 Task: Look for space in Erandio, Spain from 22nd June, 2023 to 30th June, 2023 for 2 adults in price range Rs.7000 to Rs.15000. Place can be entire place with 1  bedroom having 1 bed and 1 bathroom. Property type can be house, flat, guest house, hotel. Amenities needed are: washing machine. Booking option can be shelf check-in. Required host language is English.
Action: Mouse moved to (386, 193)
Screenshot: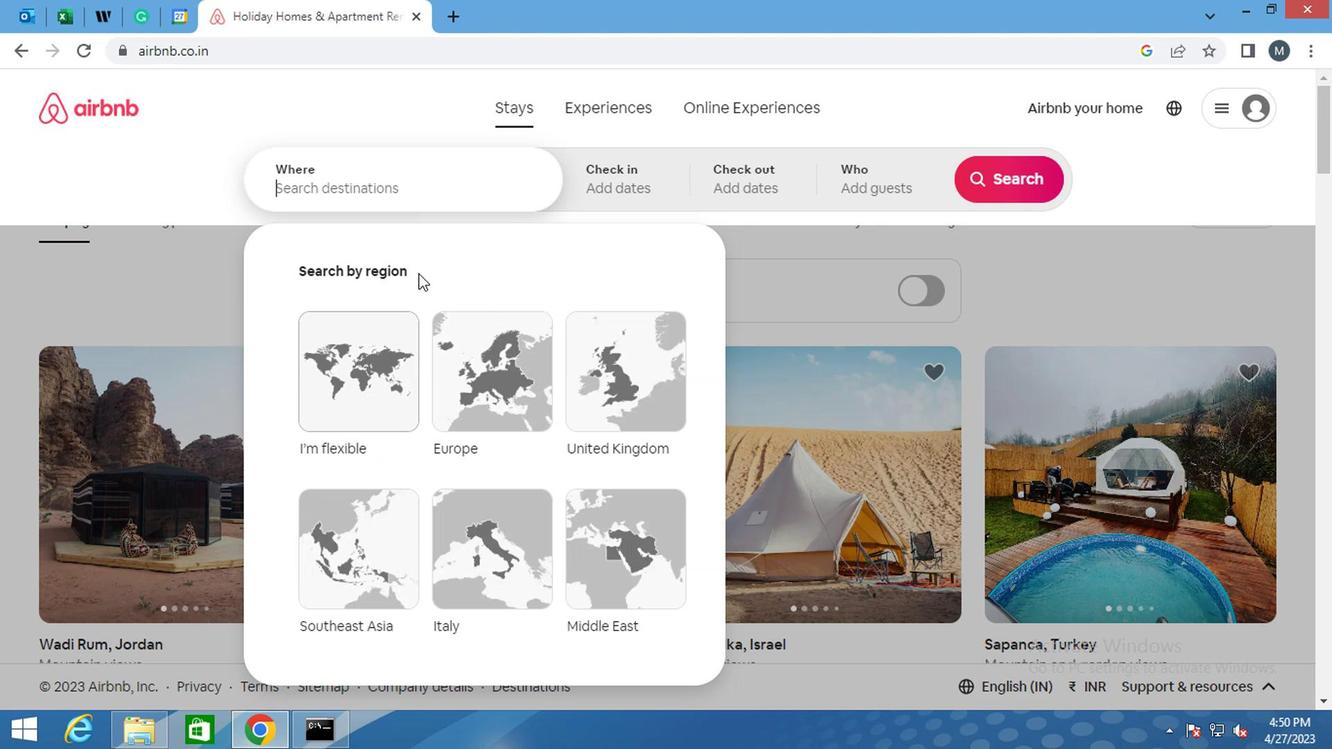
Action: Mouse pressed left at (386, 193)
Screenshot: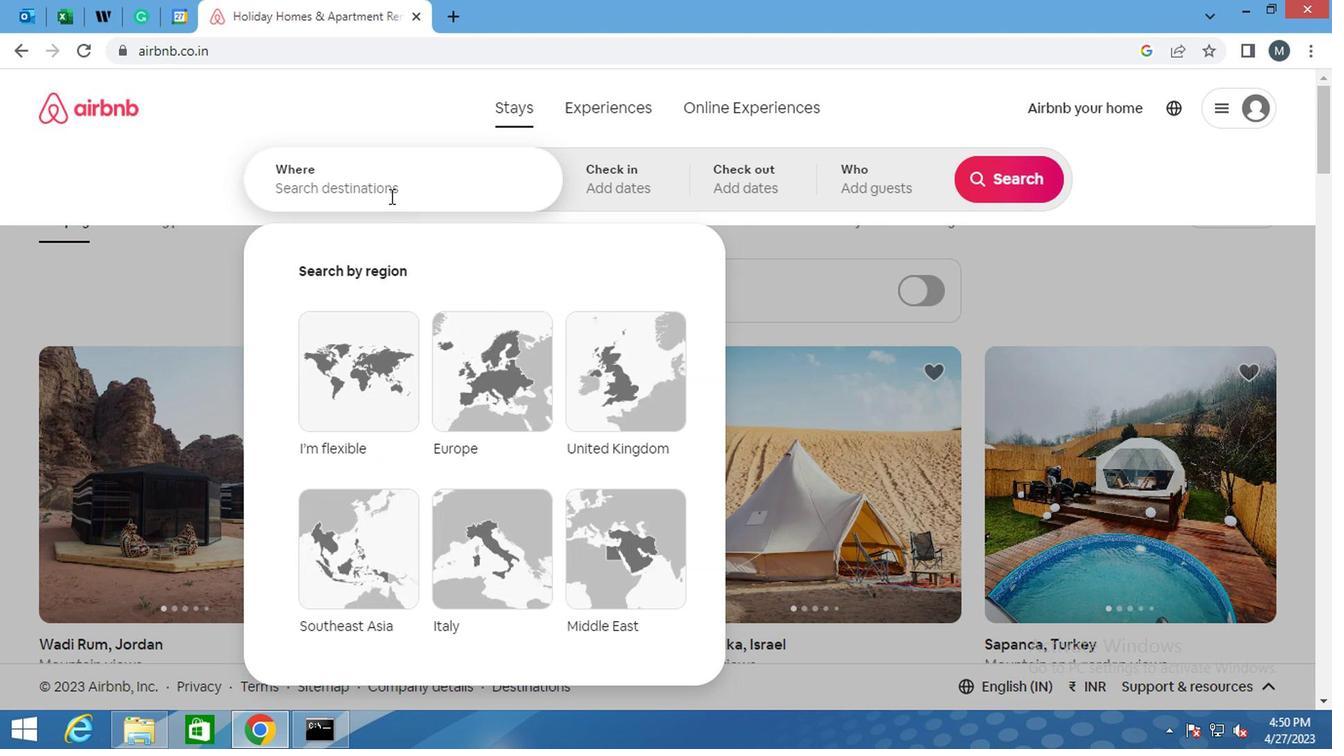 
Action: Key pressed <Key.shift>ERANDIO,<Key.shift>
Screenshot: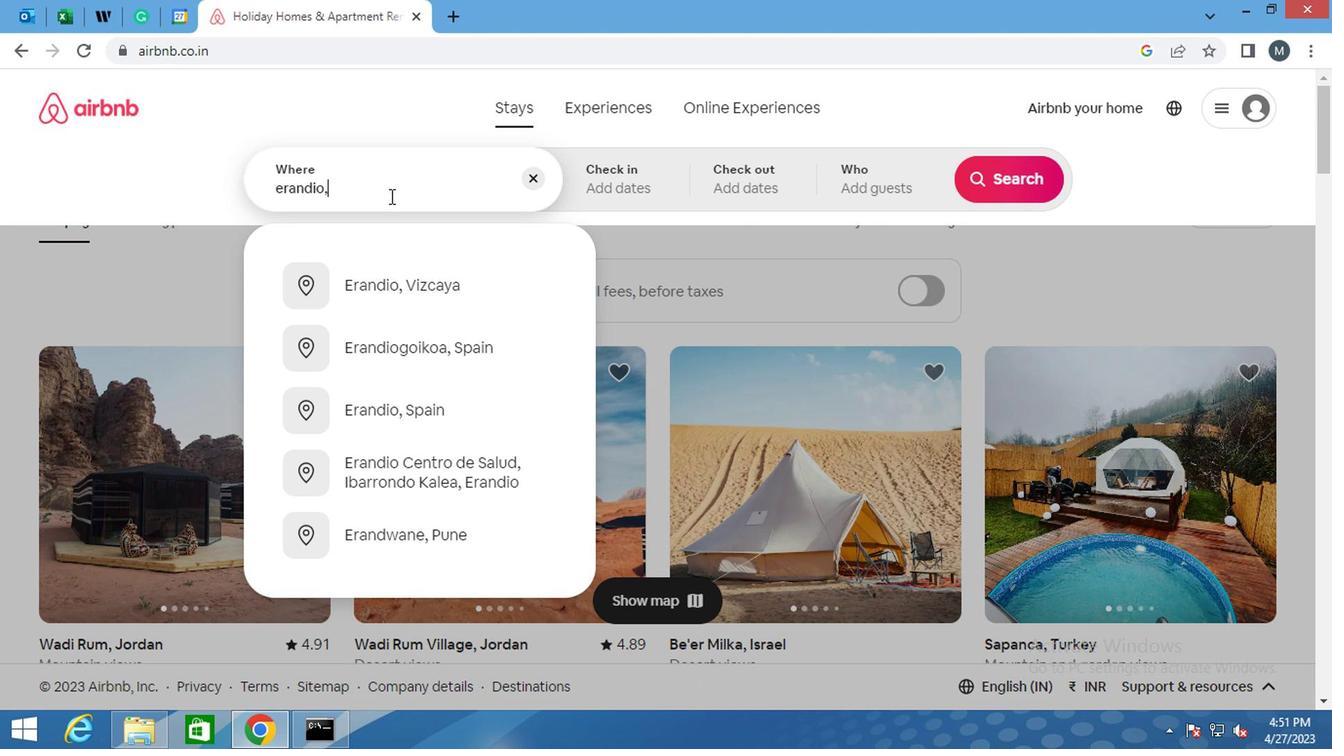 
Action: Mouse moved to (402, 424)
Screenshot: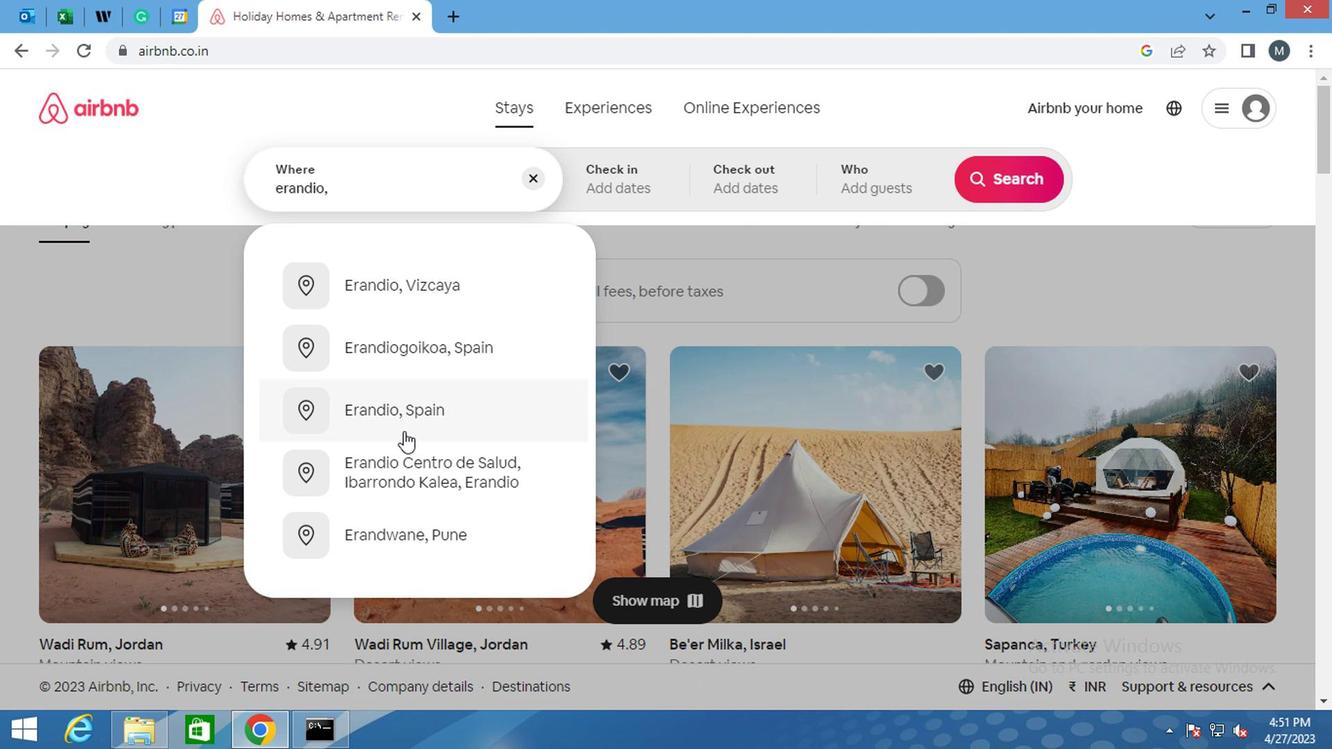 
Action: Mouse pressed left at (402, 424)
Screenshot: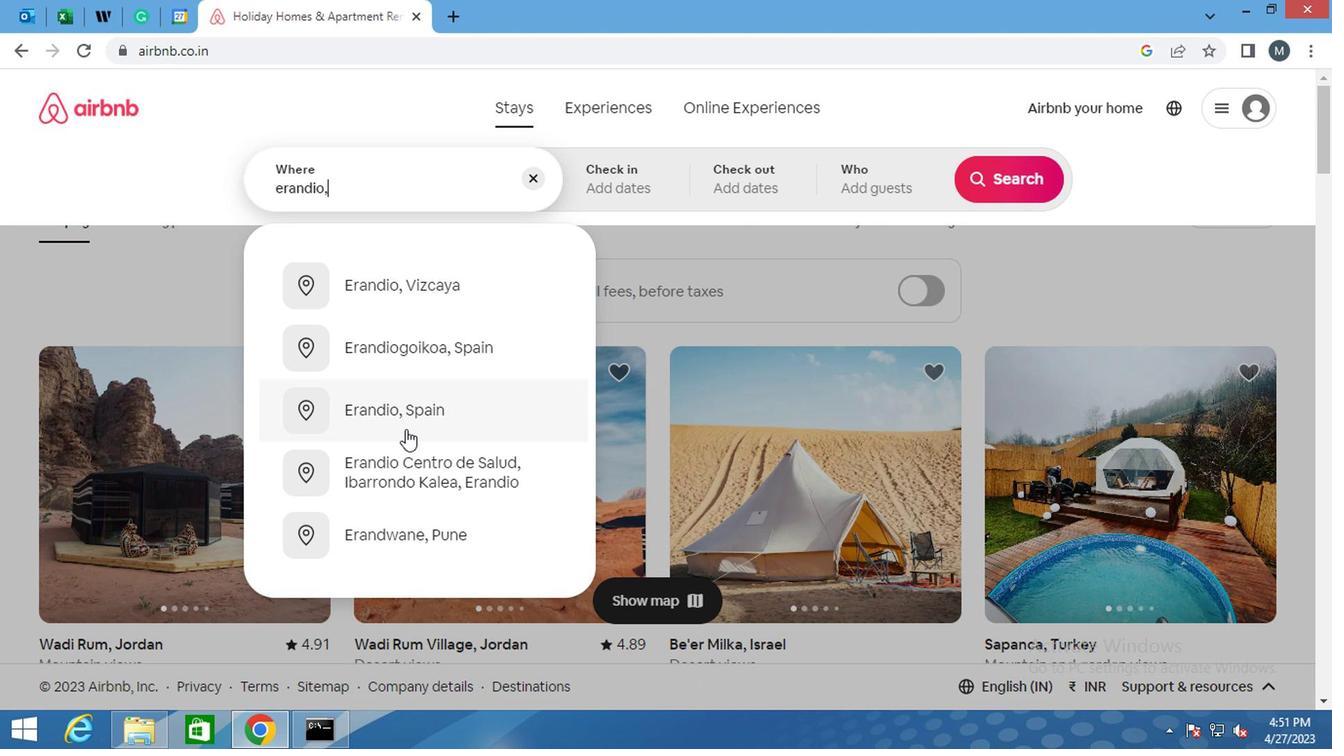 
Action: Mouse moved to (994, 328)
Screenshot: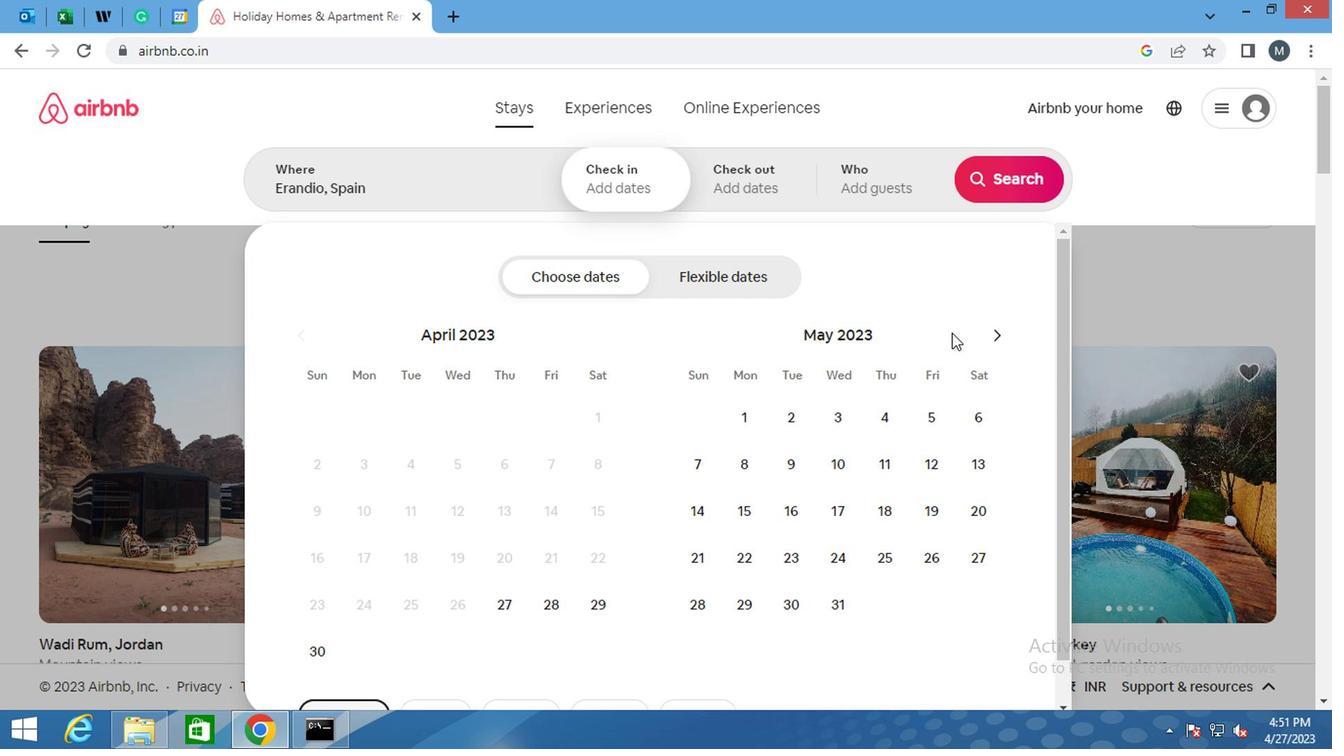 
Action: Mouse pressed left at (994, 328)
Screenshot: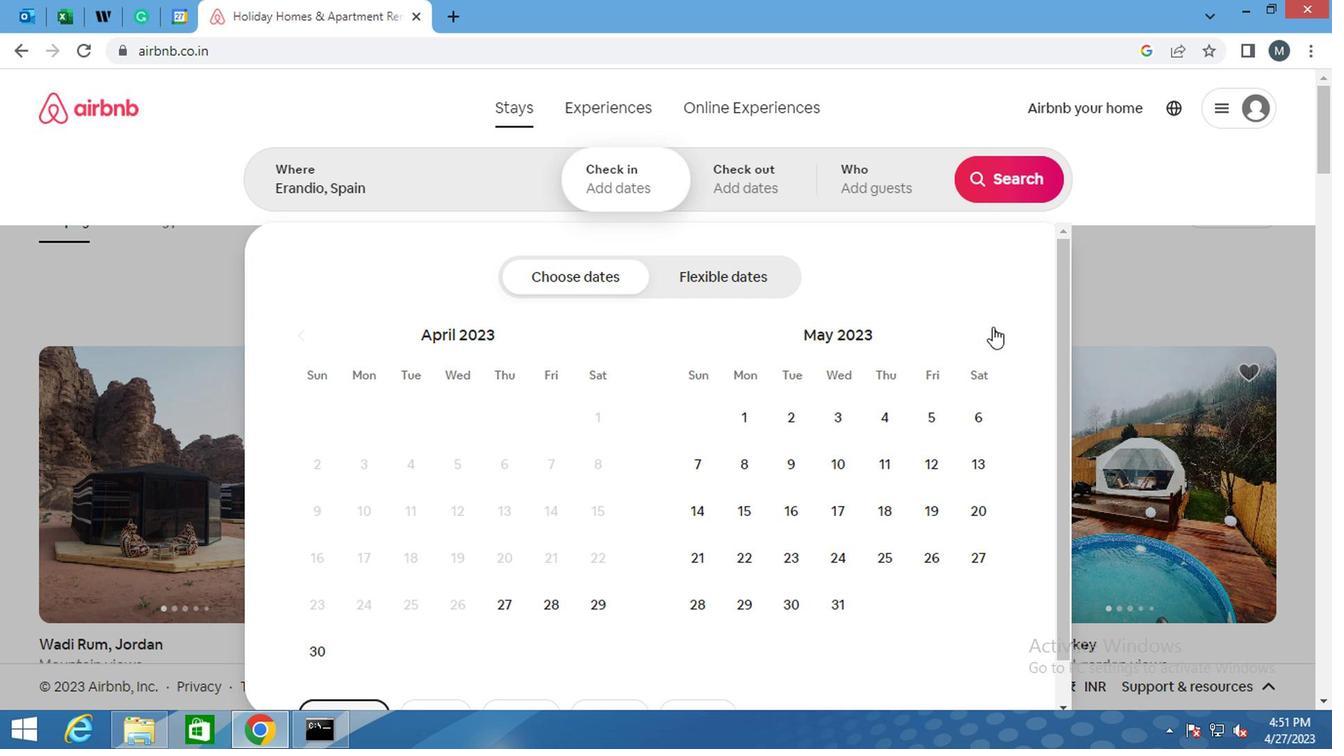 
Action: Mouse moved to (994, 328)
Screenshot: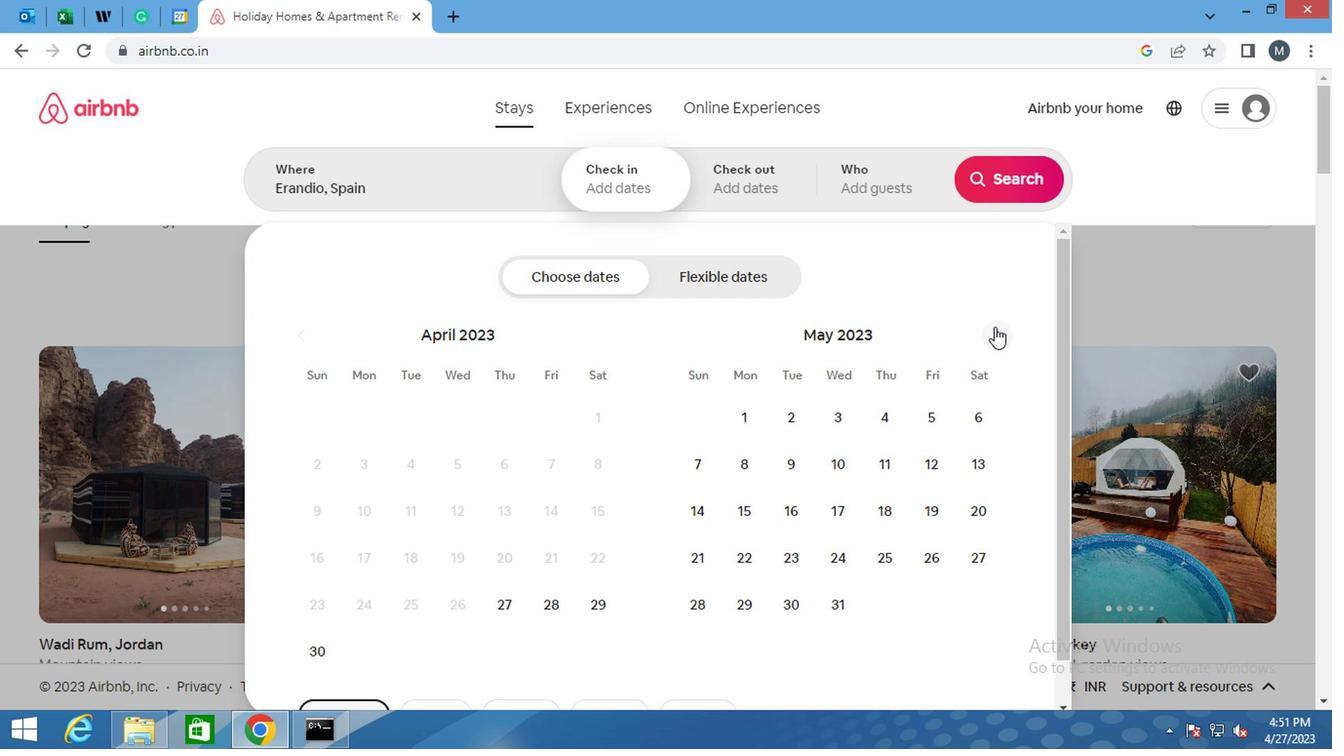 
Action: Mouse pressed left at (994, 328)
Screenshot: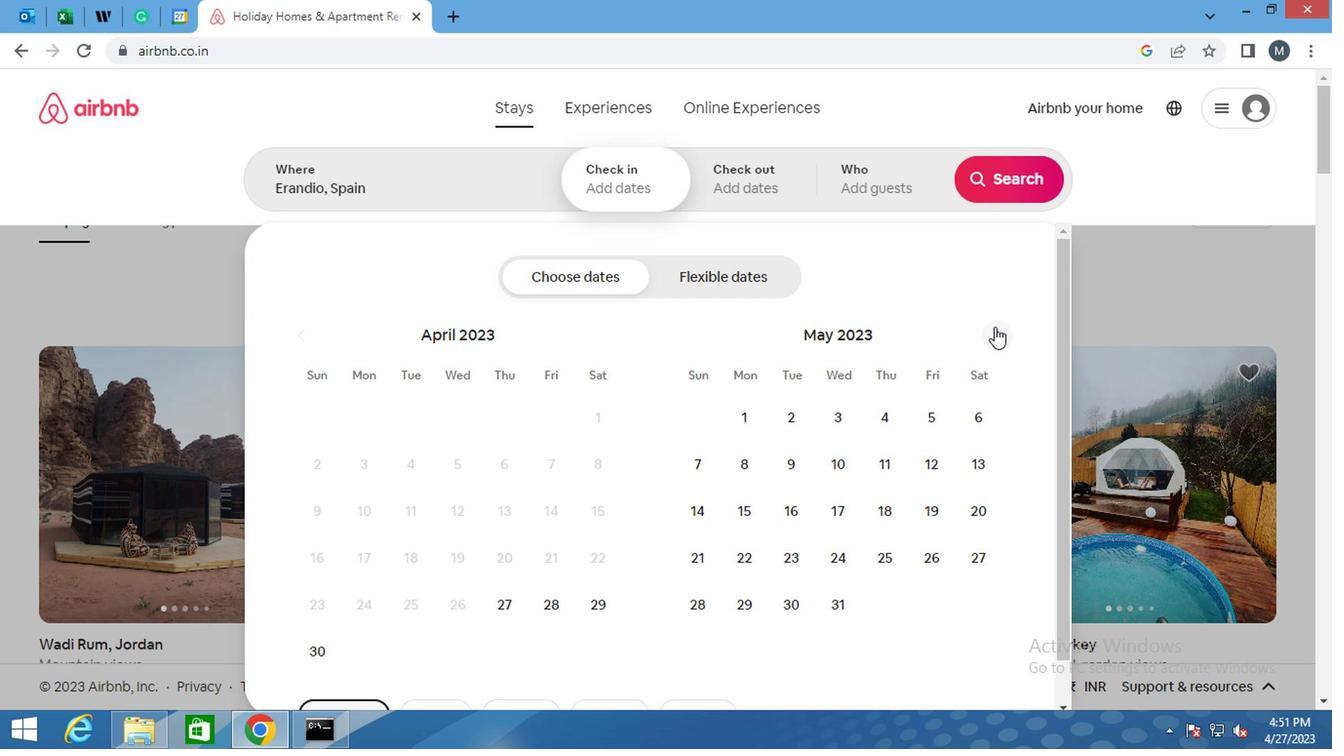 
Action: Mouse pressed left at (994, 328)
Screenshot: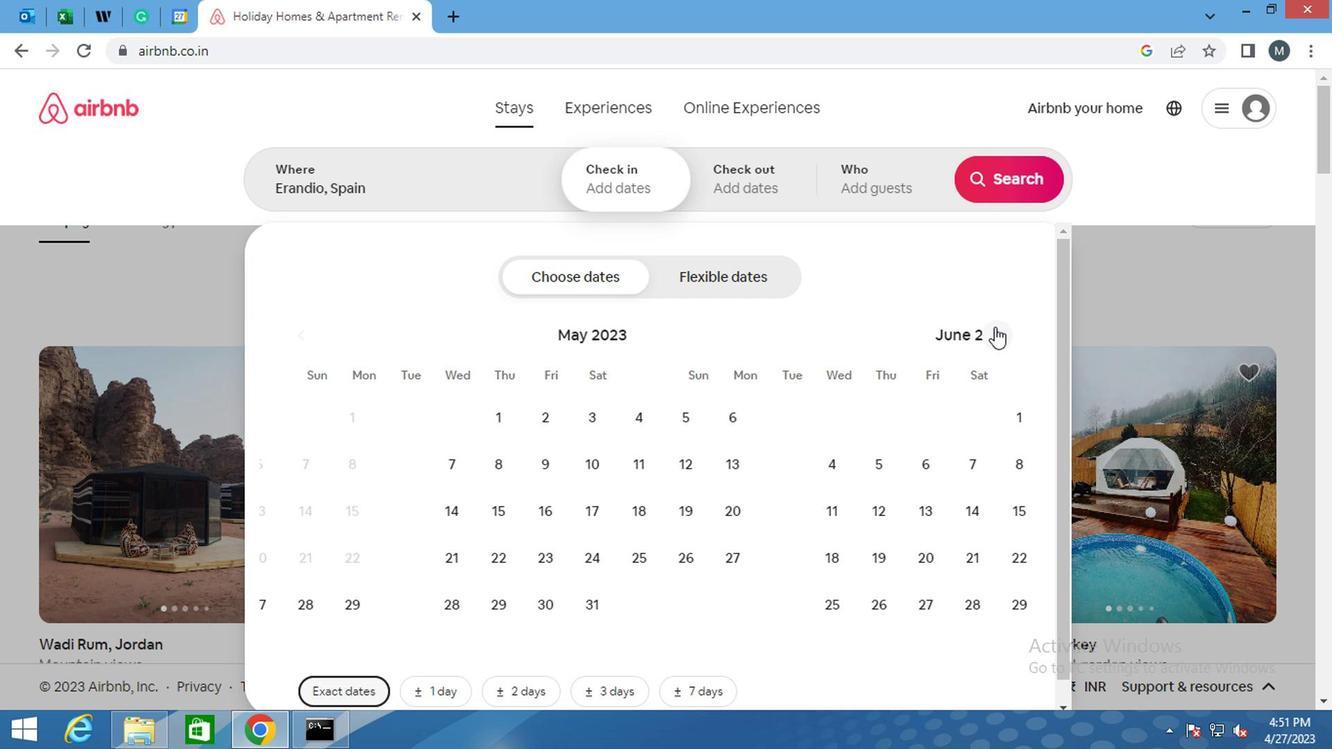 
Action: Mouse moved to (494, 573)
Screenshot: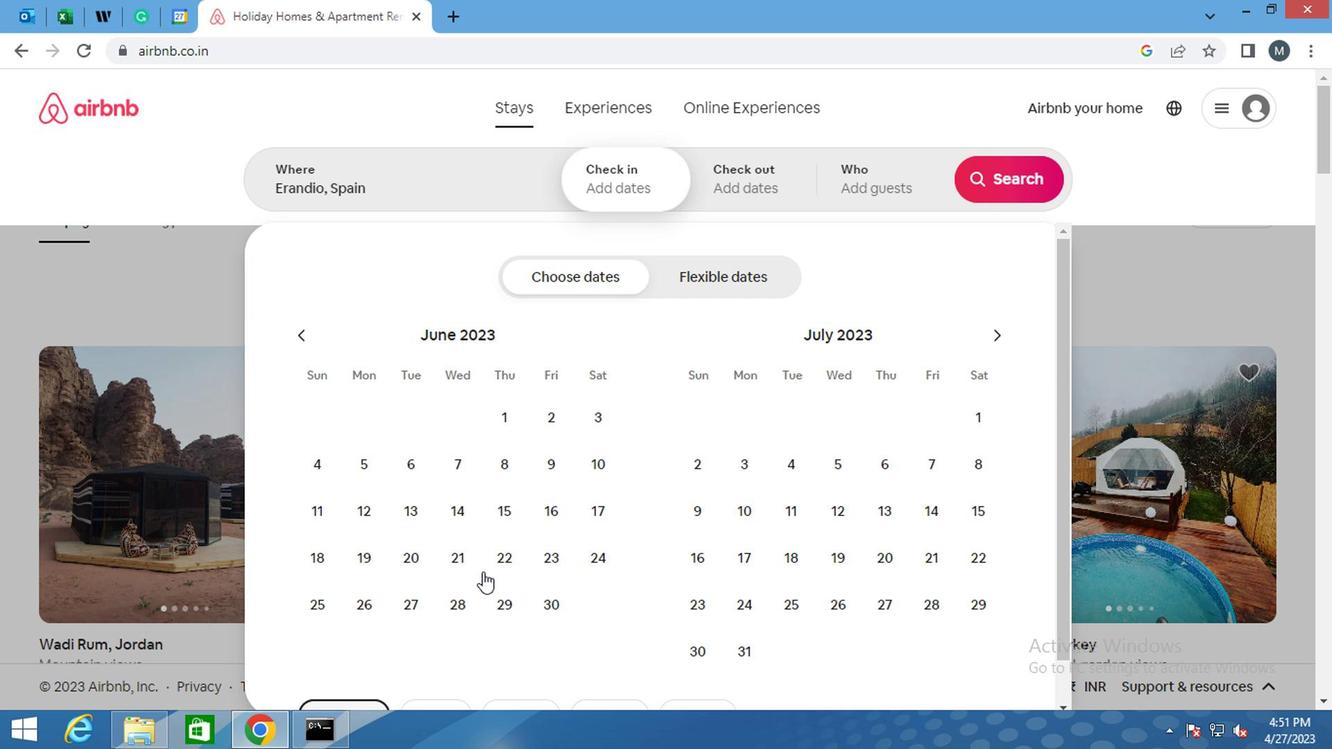 
Action: Mouse pressed left at (494, 573)
Screenshot: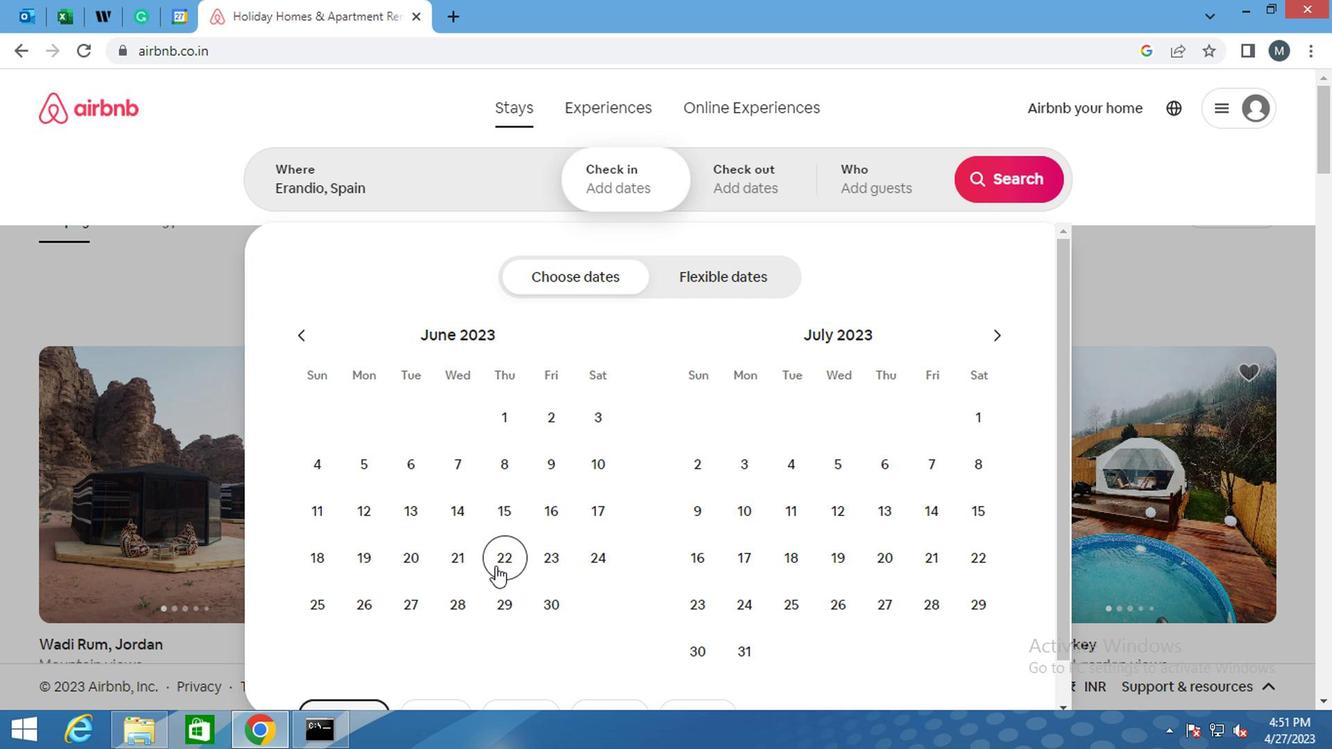 
Action: Mouse moved to (543, 615)
Screenshot: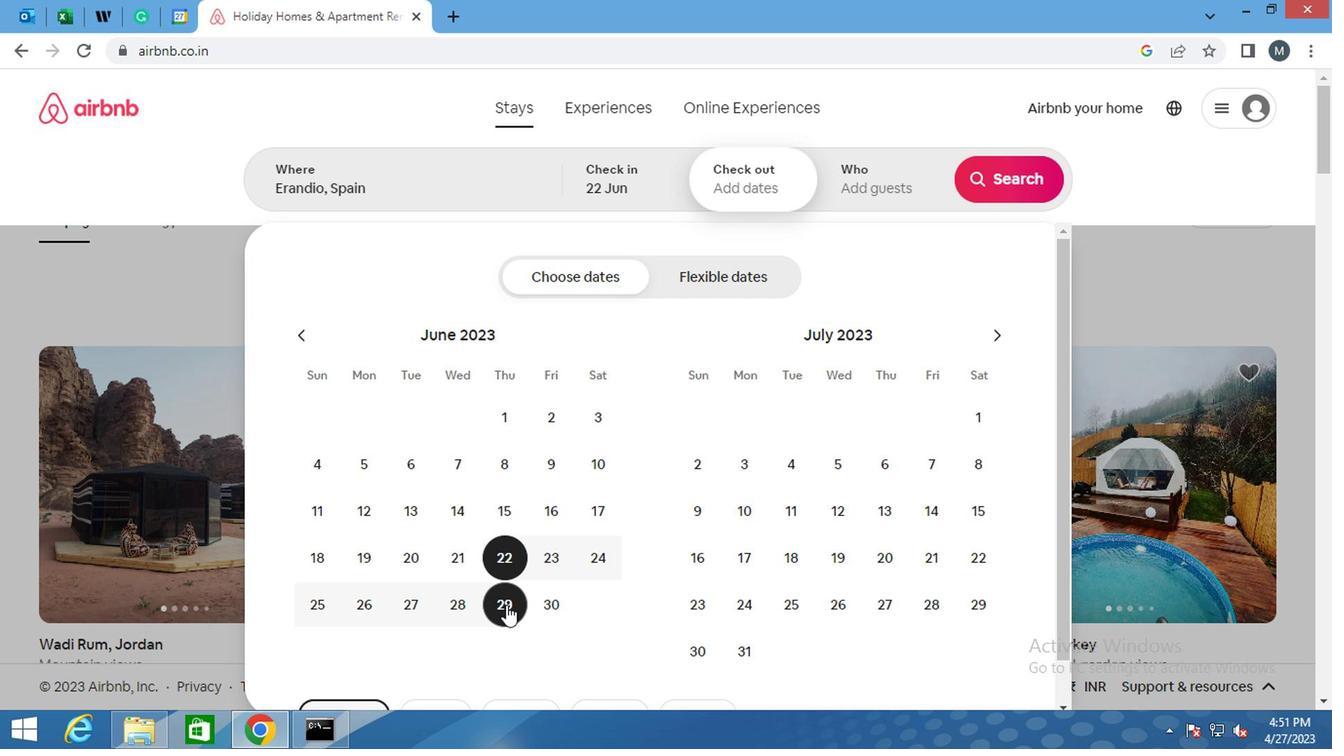 
Action: Mouse pressed left at (543, 615)
Screenshot: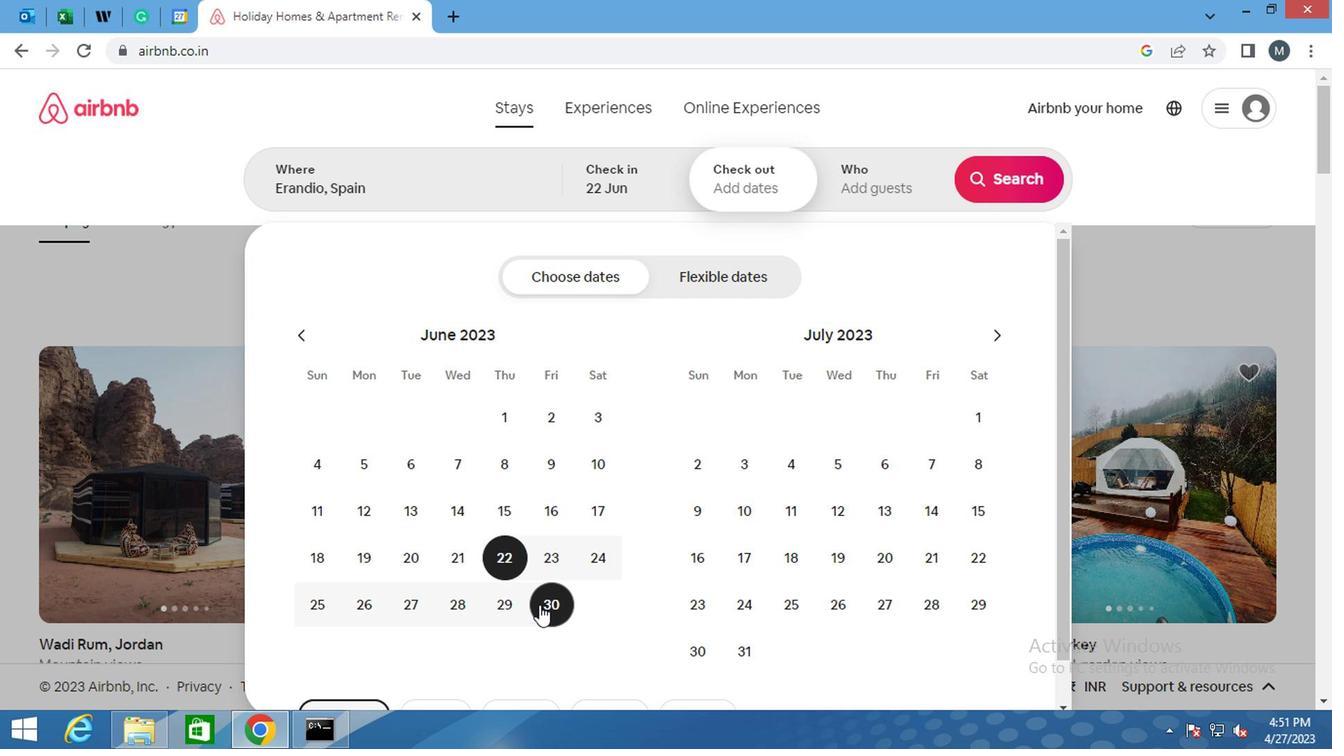 
Action: Mouse moved to (865, 192)
Screenshot: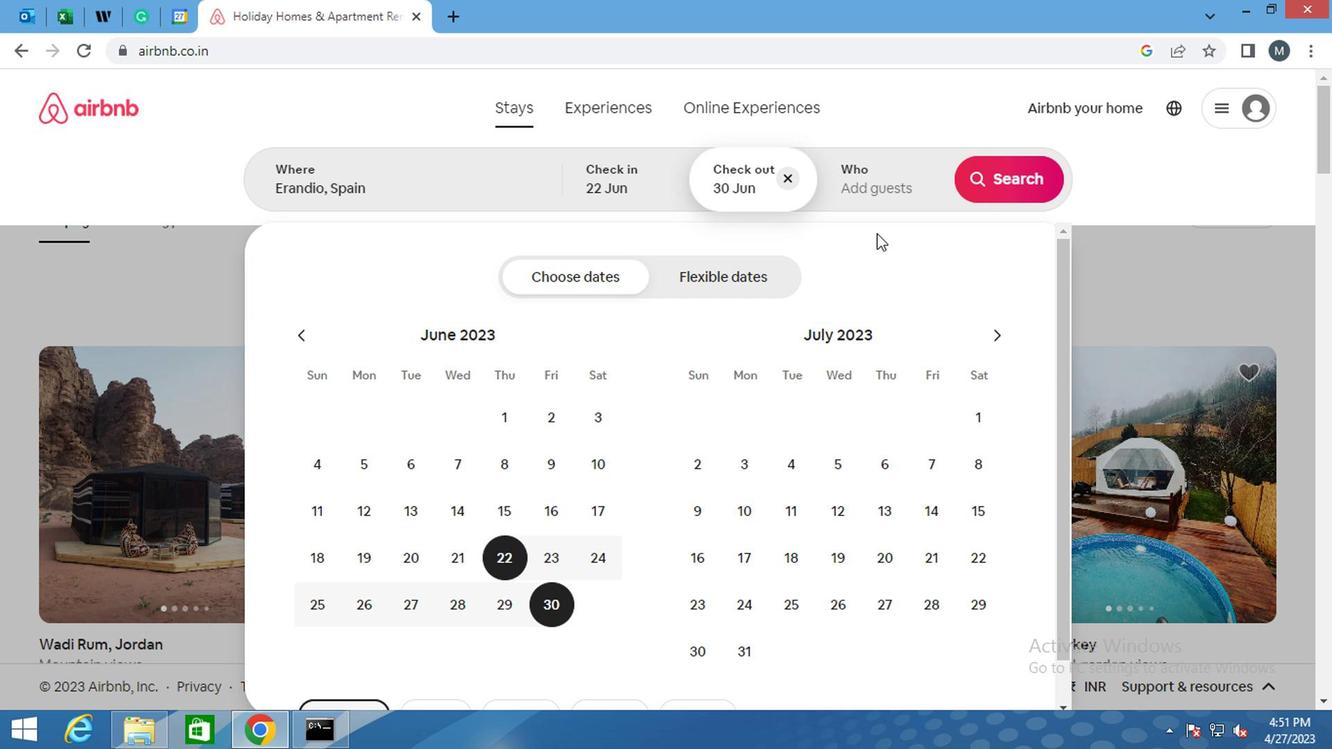 
Action: Mouse pressed left at (865, 192)
Screenshot: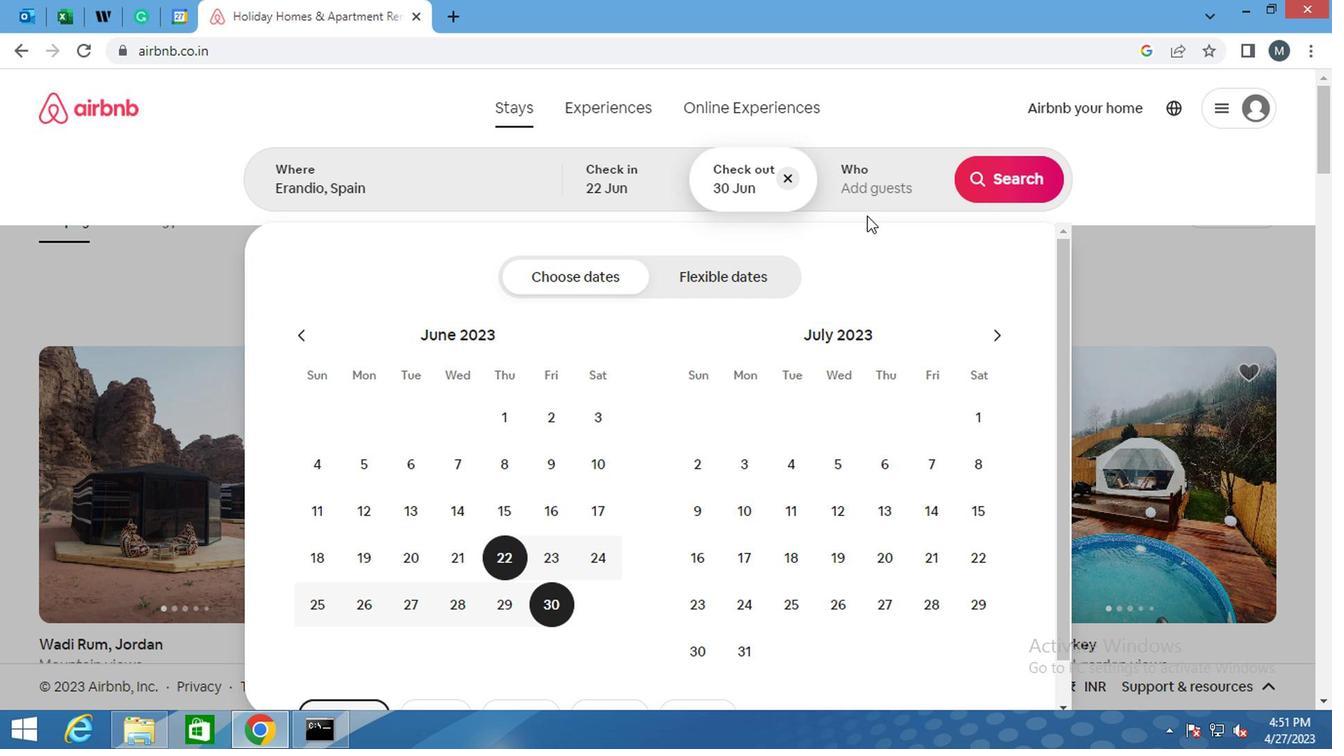 
Action: Mouse moved to (1001, 280)
Screenshot: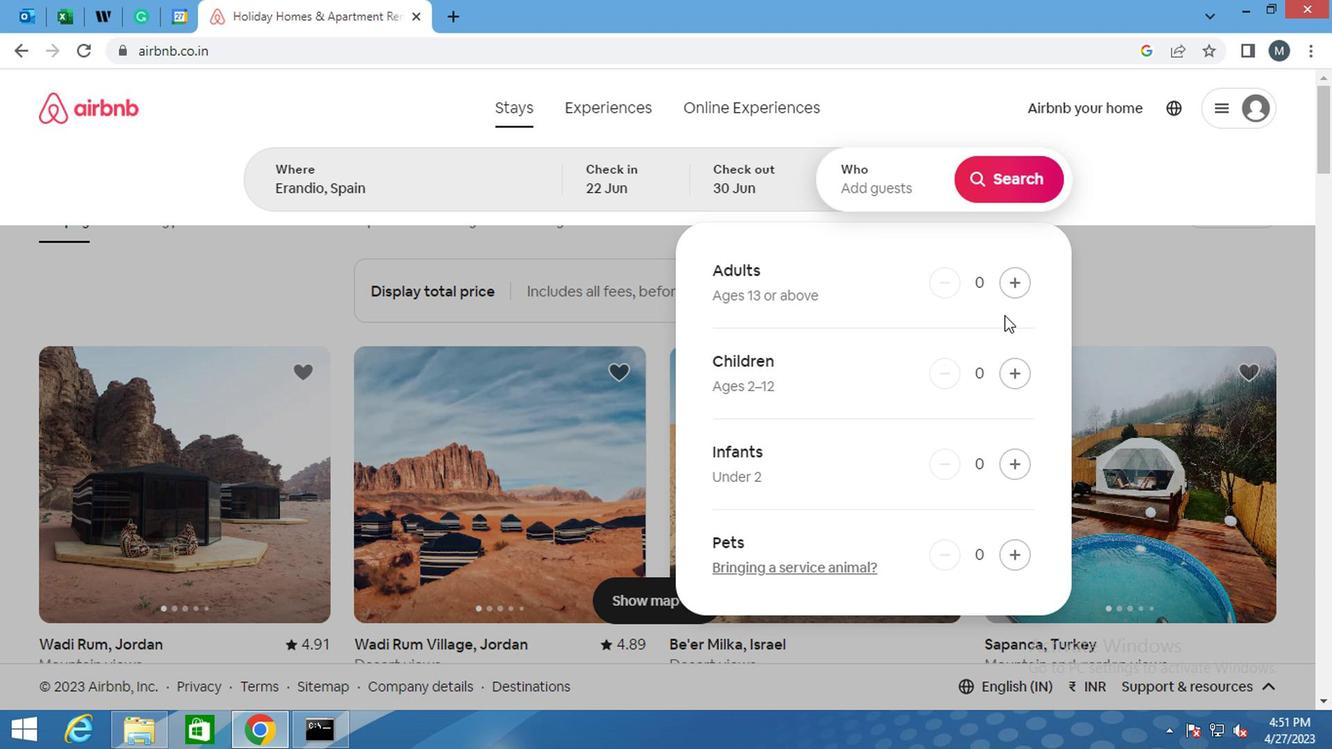 
Action: Mouse pressed left at (1001, 280)
Screenshot: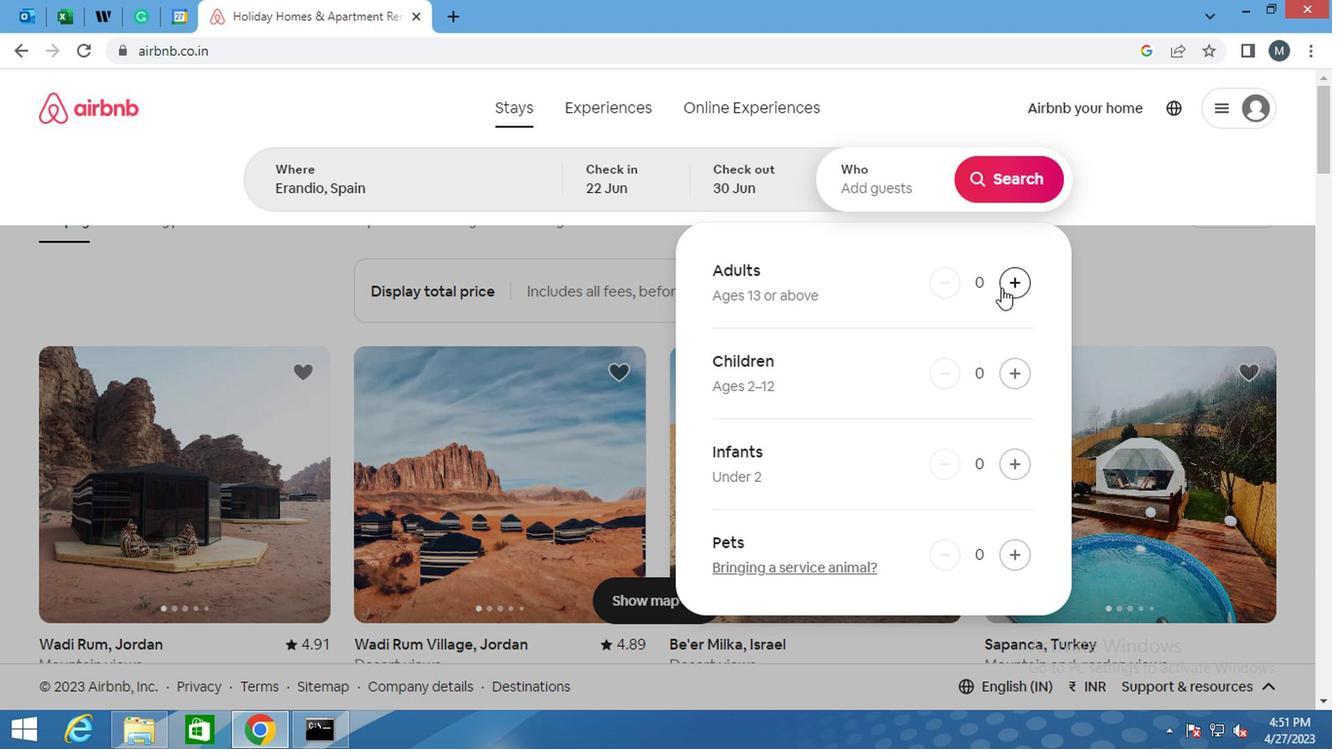 
Action: Mouse moved to (1008, 280)
Screenshot: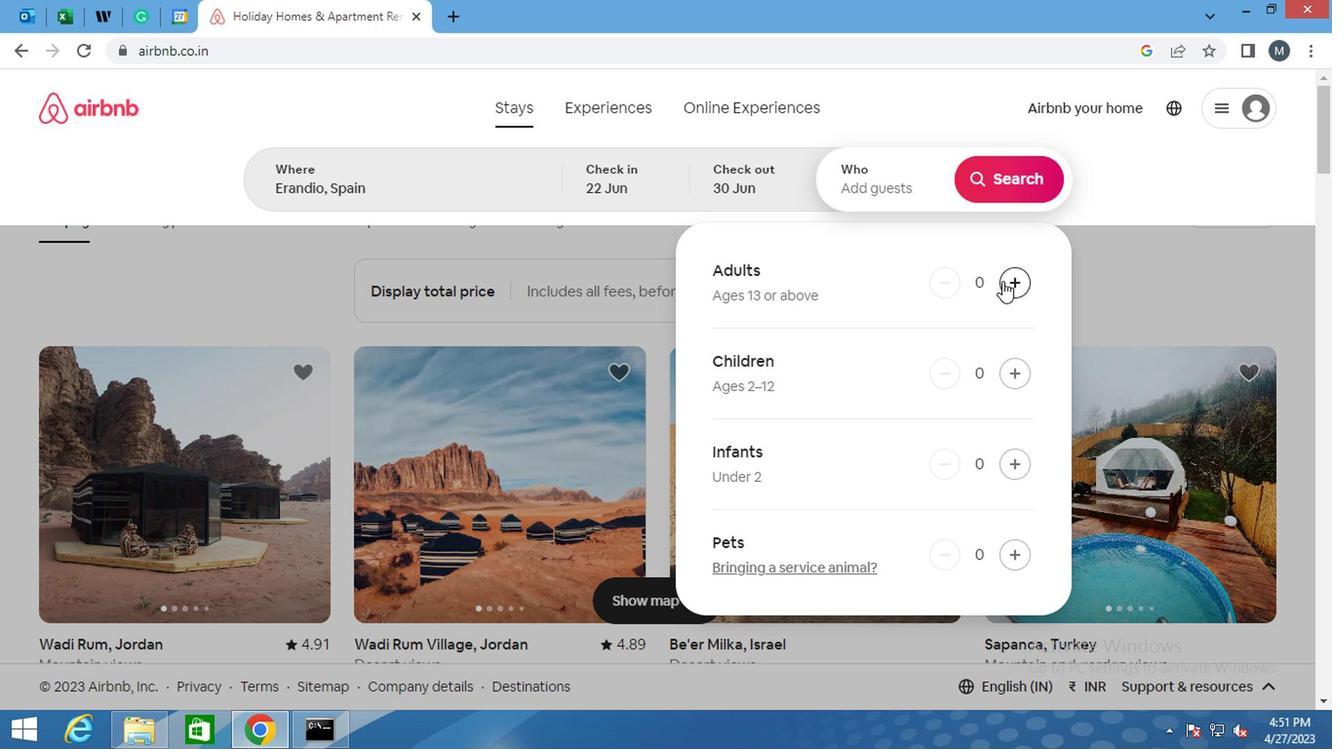 
Action: Mouse pressed left at (1008, 280)
Screenshot: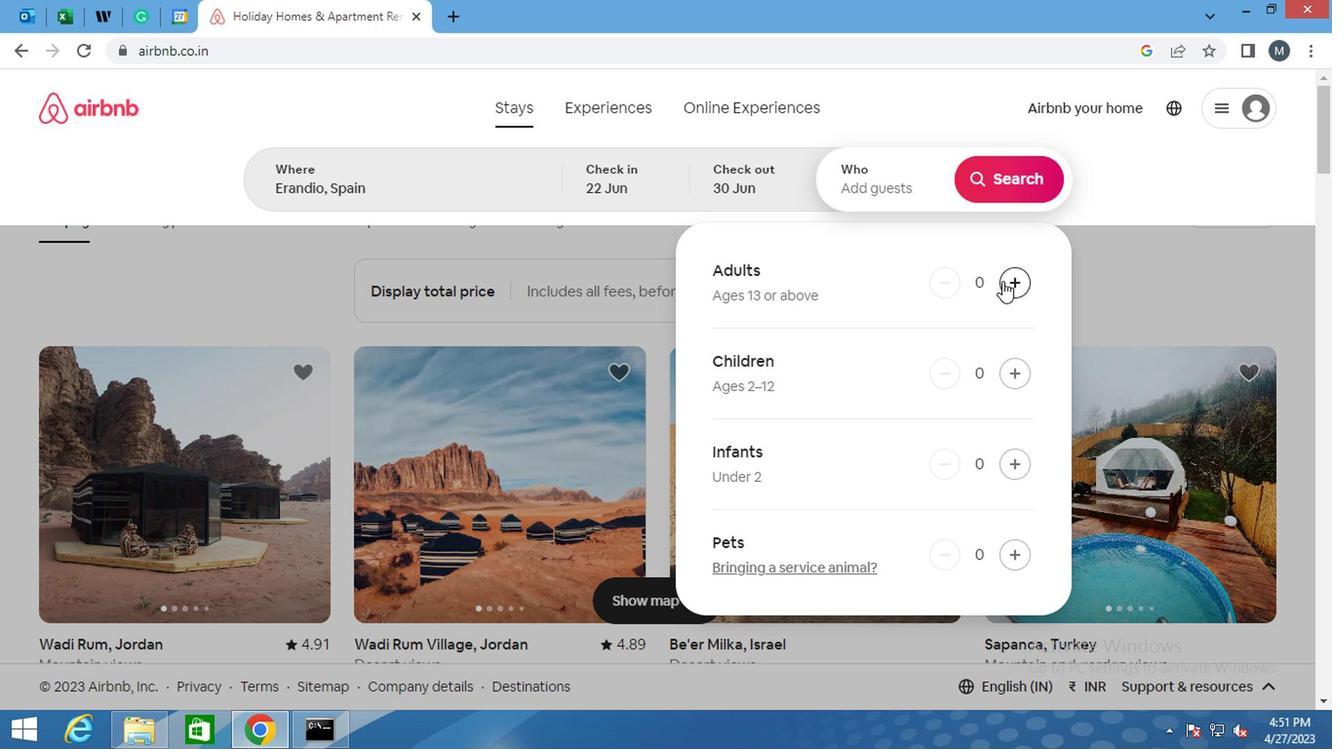 
Action: Mouse moved to (1010, 182)
Screenshot: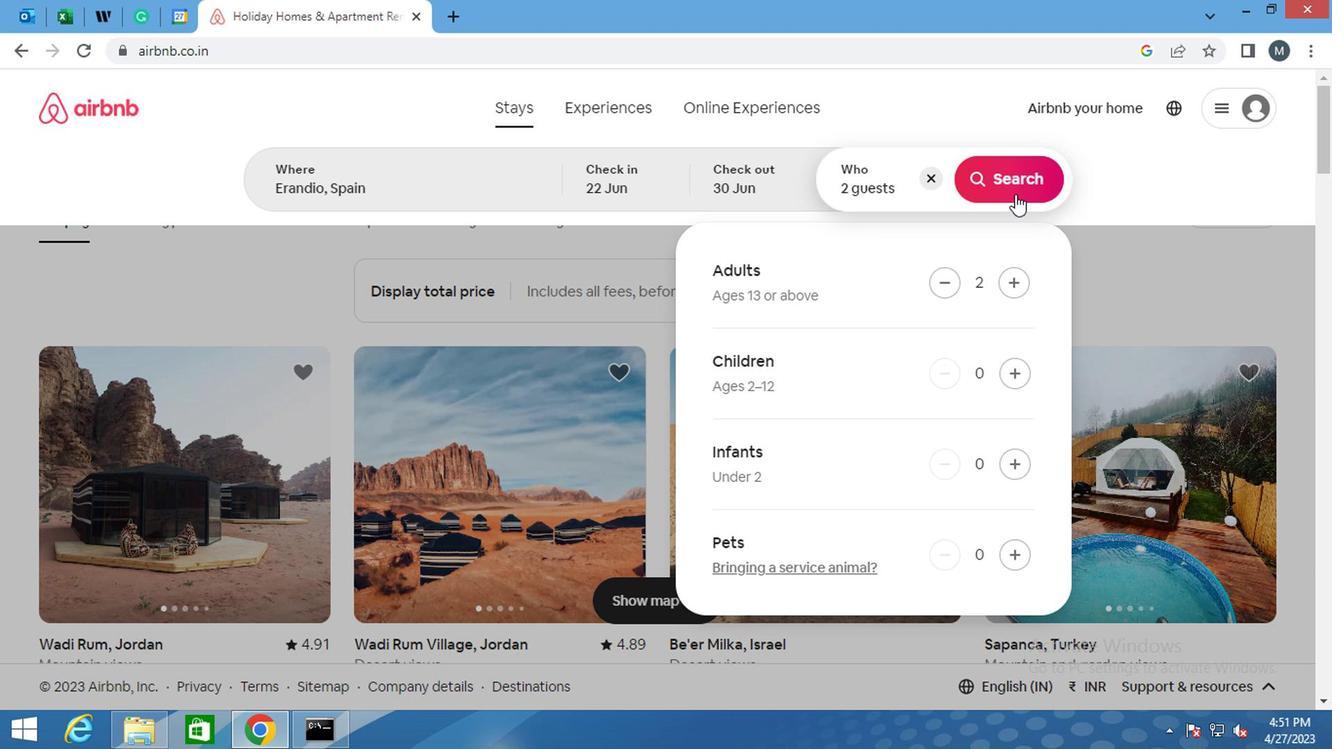 
Action: Mouse pressed left at (1010, 182)
Screenshot: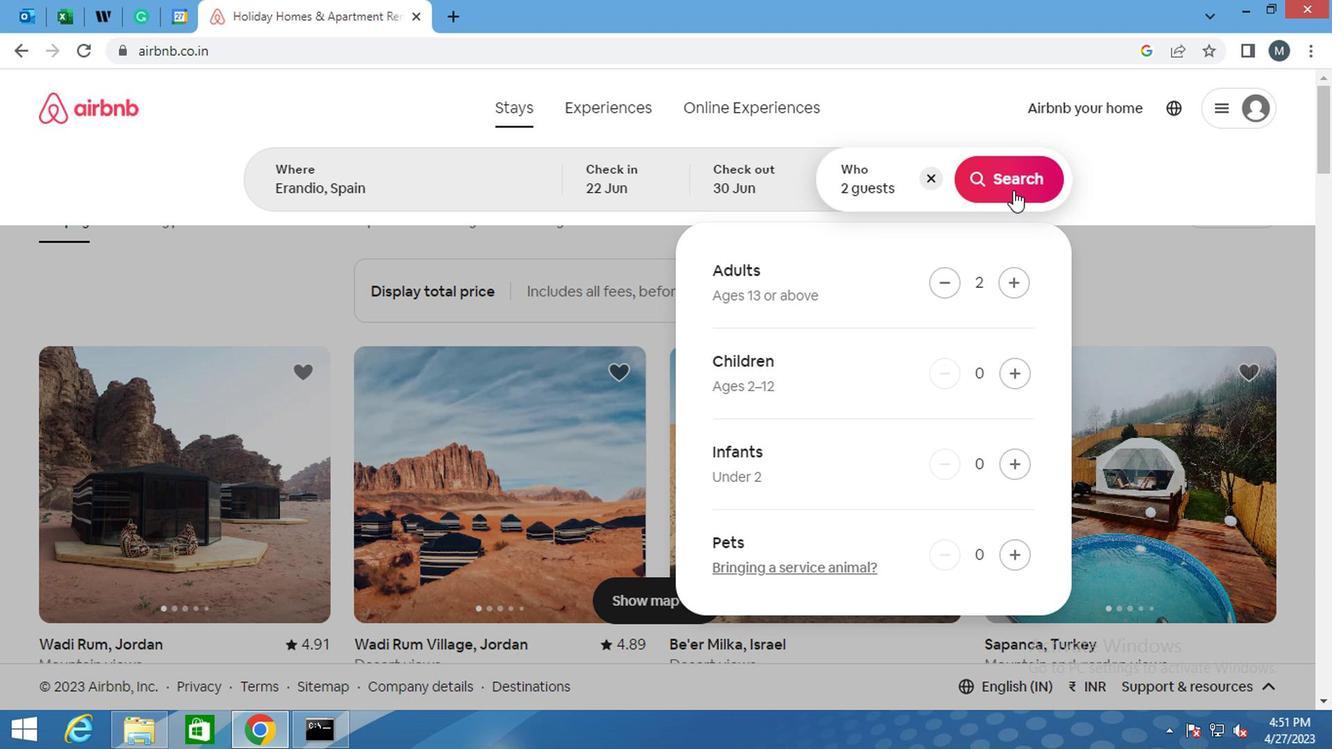 
Action: Mouse moved to (1229, 188)
Screenshot: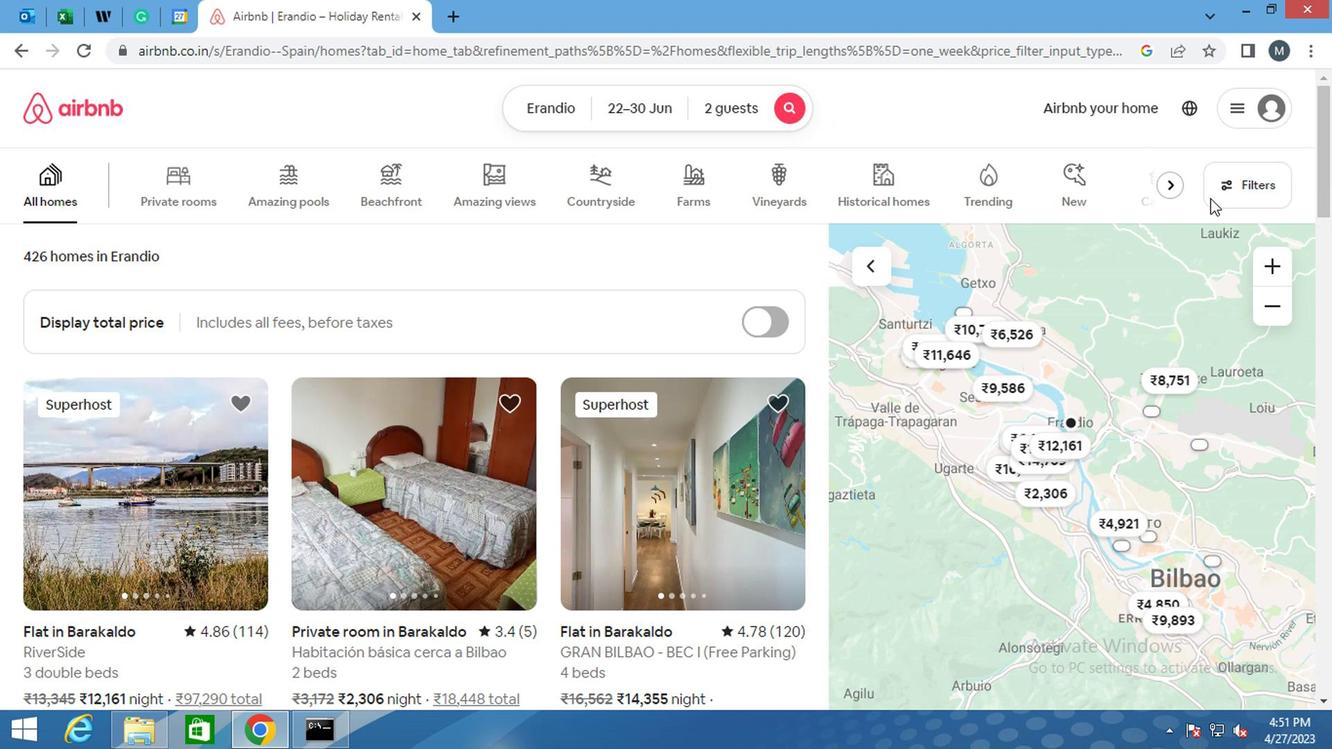 
Action: Mouse pressed left at (1229, 188)
Screenshot: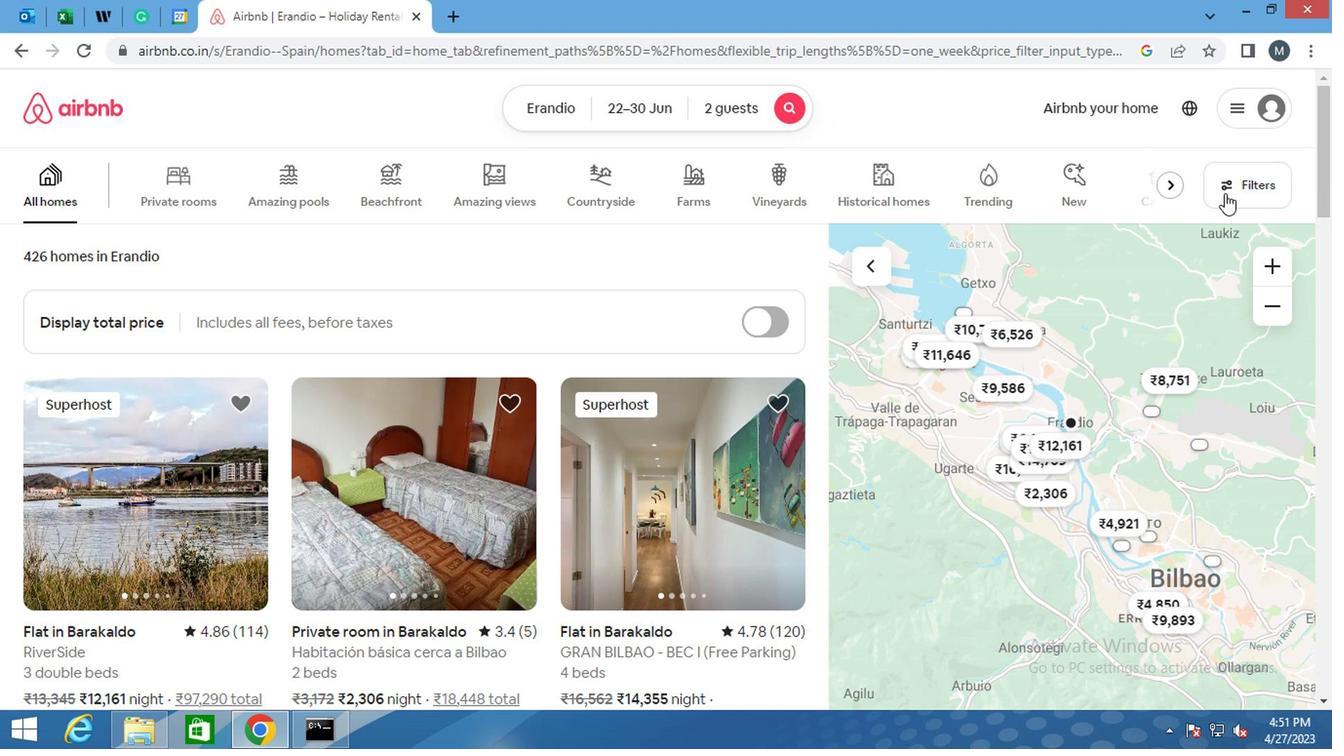 
Action: Mouse moved to (430, 424)
Screenshot: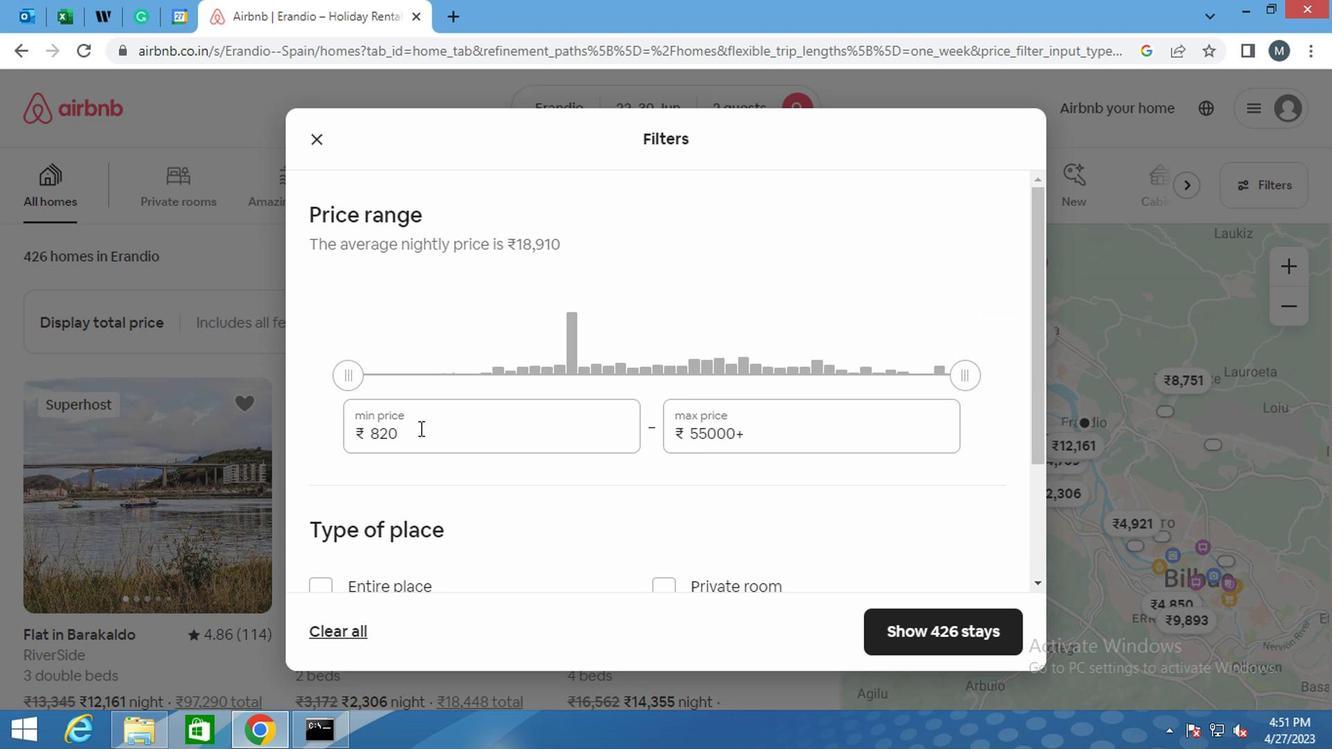 
Action: Mouse pressed left at (430, 424)
Screenshot: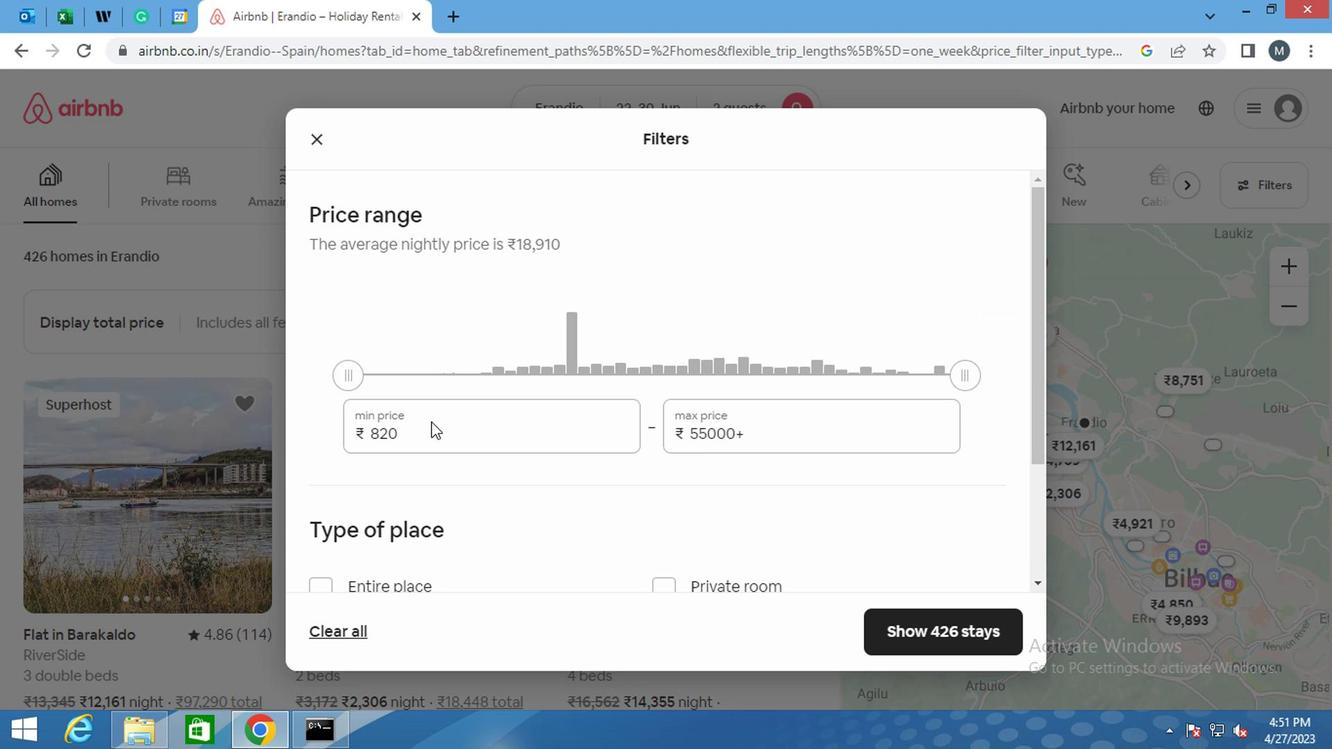 
Action: Mouse moved to (431, 433)
Screenshot: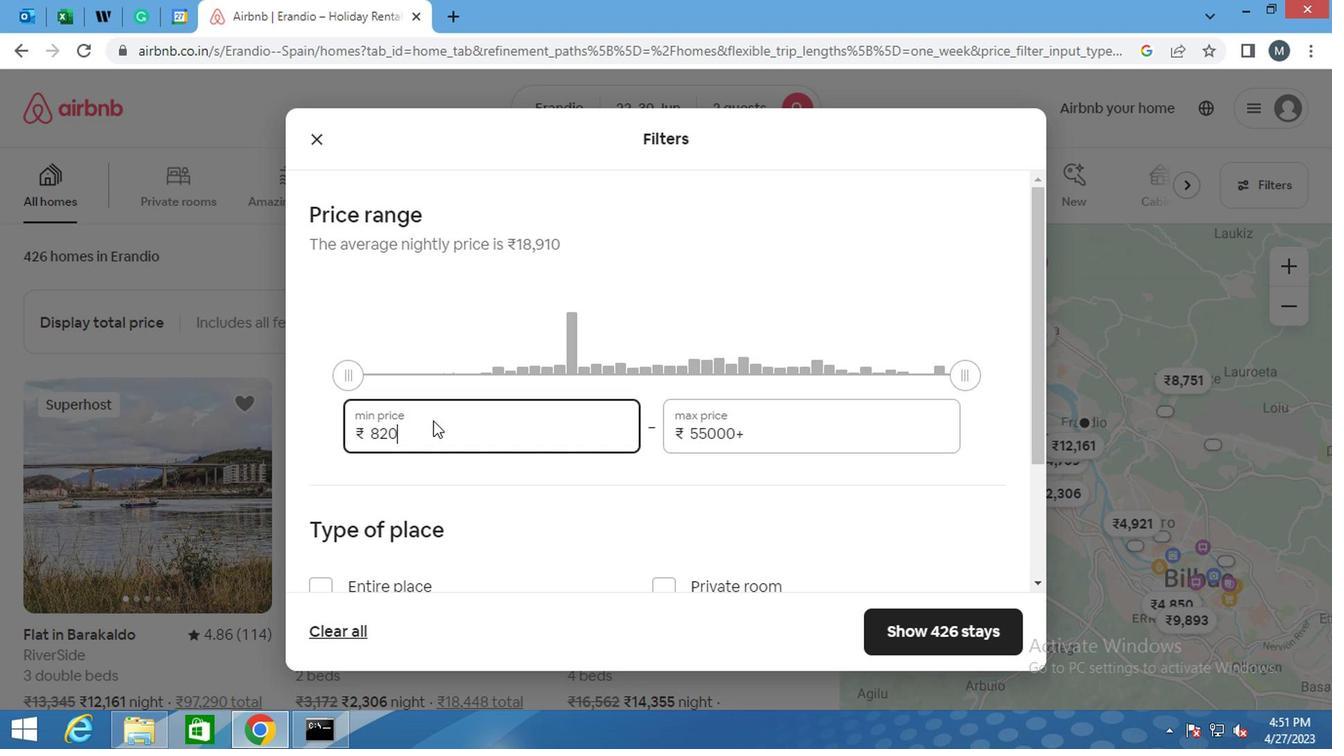 
Action: Key pressed <Key.backspace>
Screenshot: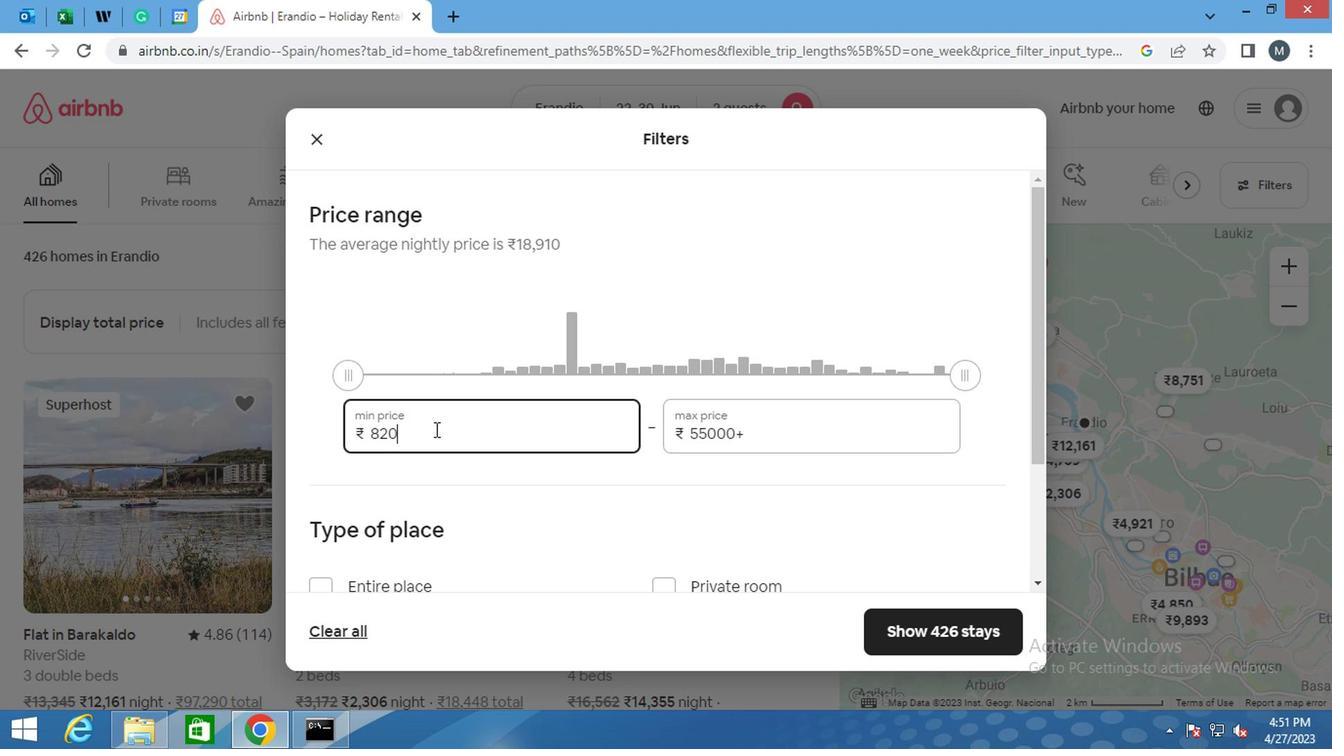 
Action: Mouse moved to (431, 433)
Screenshot: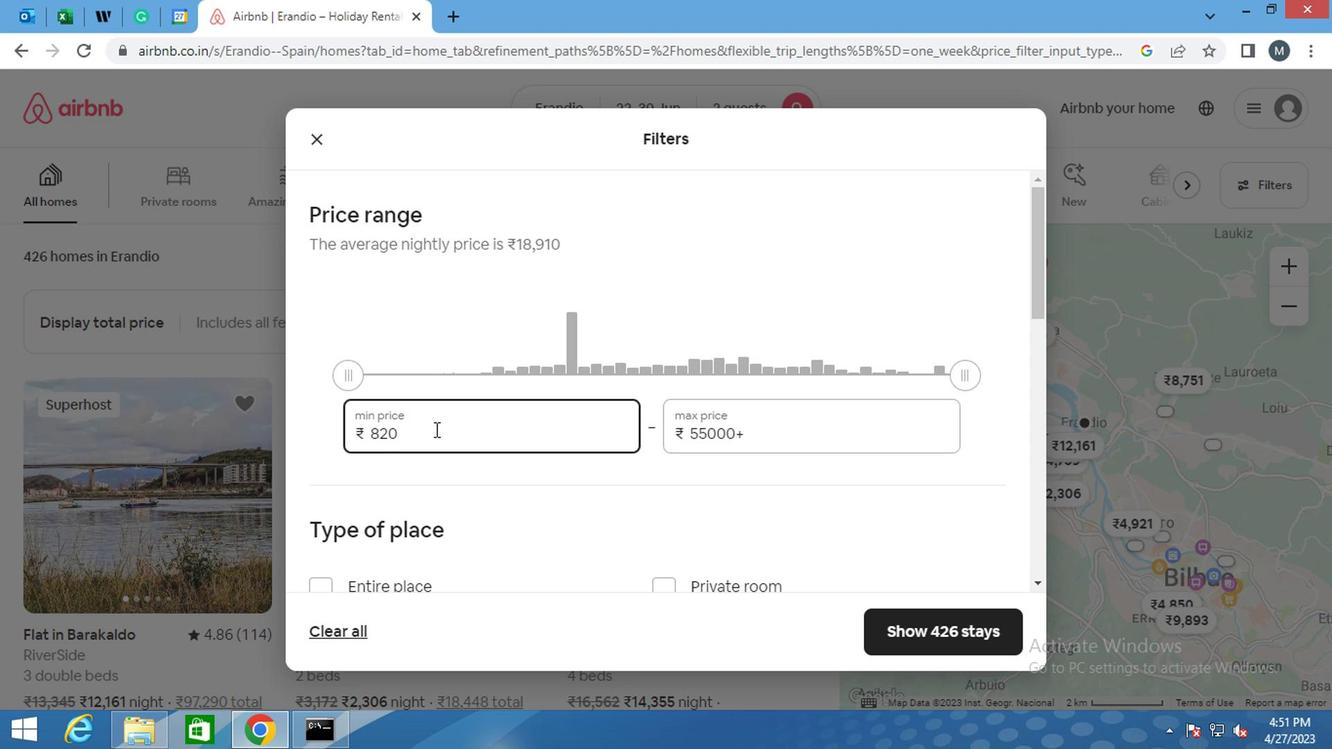 
Action: Key pressed <Key.backspace><Key.backspace>7000
Screenshot: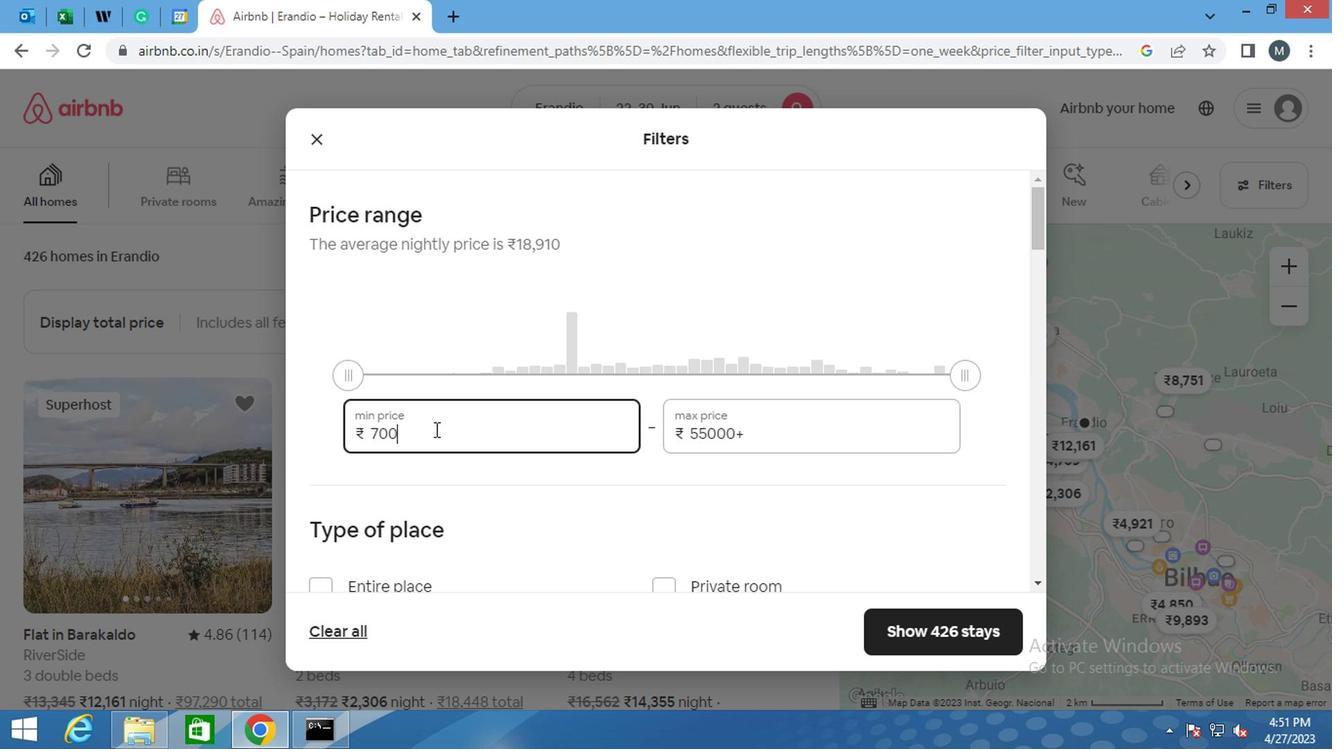
Action: Mouse moved to (771, 442)
Screenshot: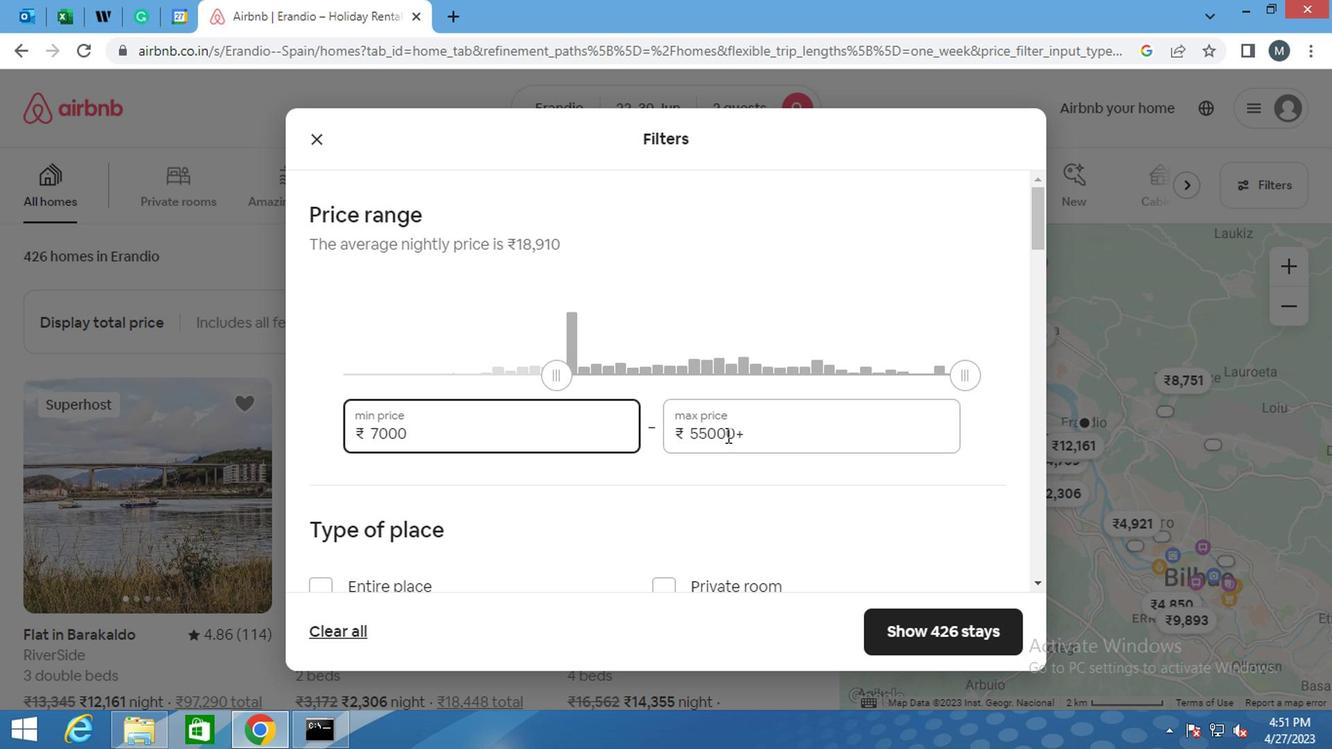 
Action: Mouse pressed left at (771, 442)
Screenshot: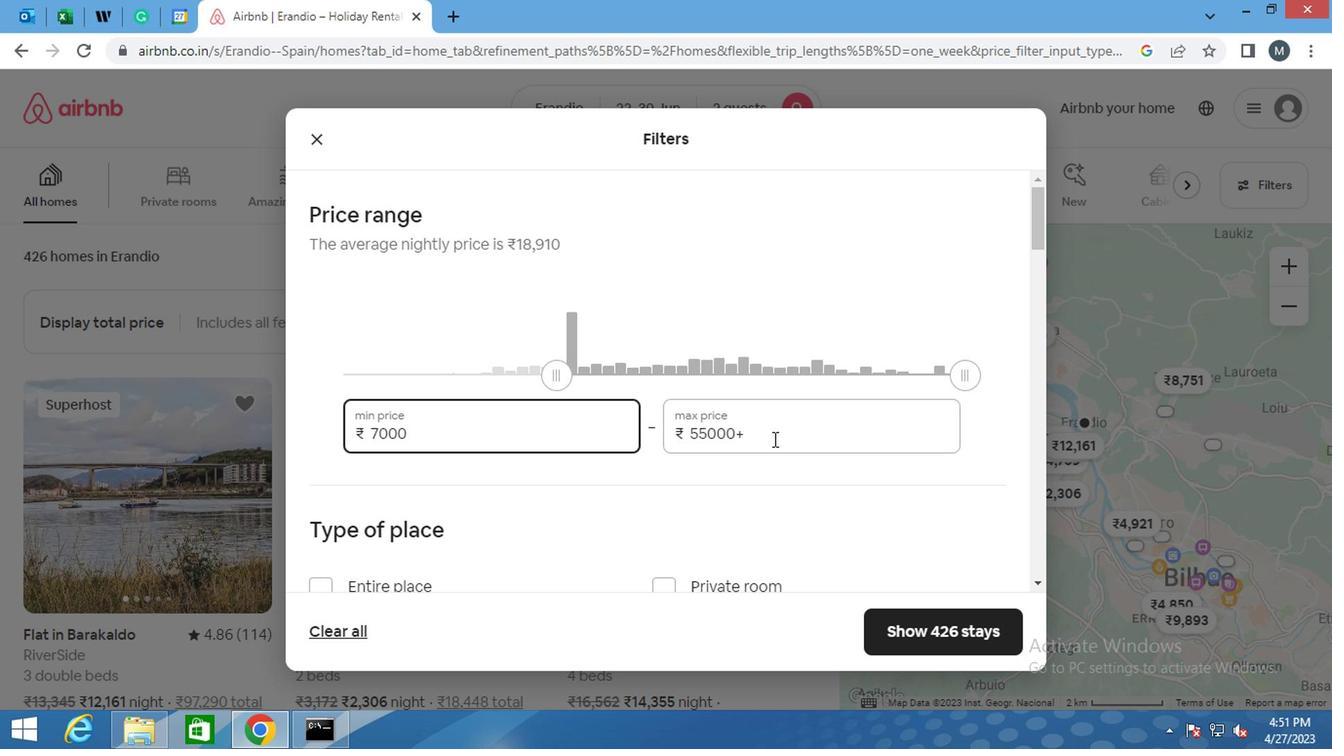 
Action: Mouse moved to (675, 440)
Screenshot: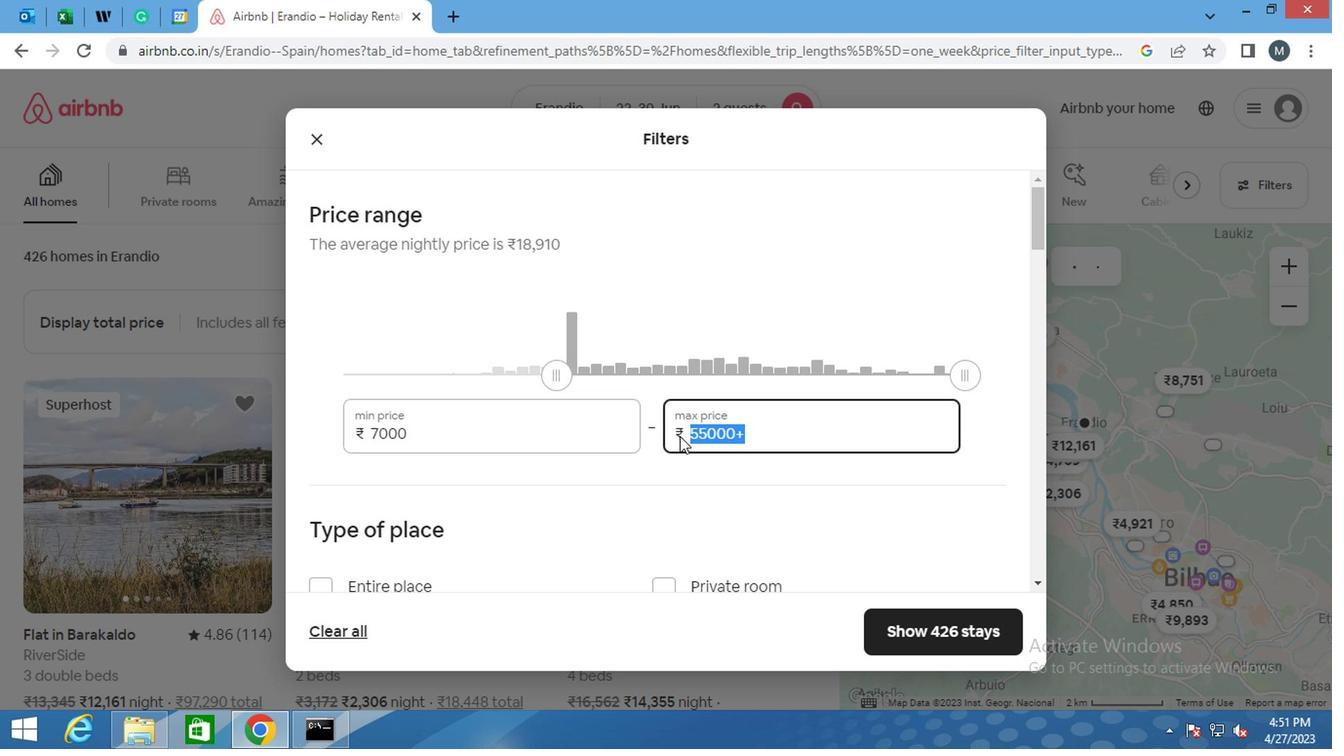 
Action: Key pressed 15000
Screenshot: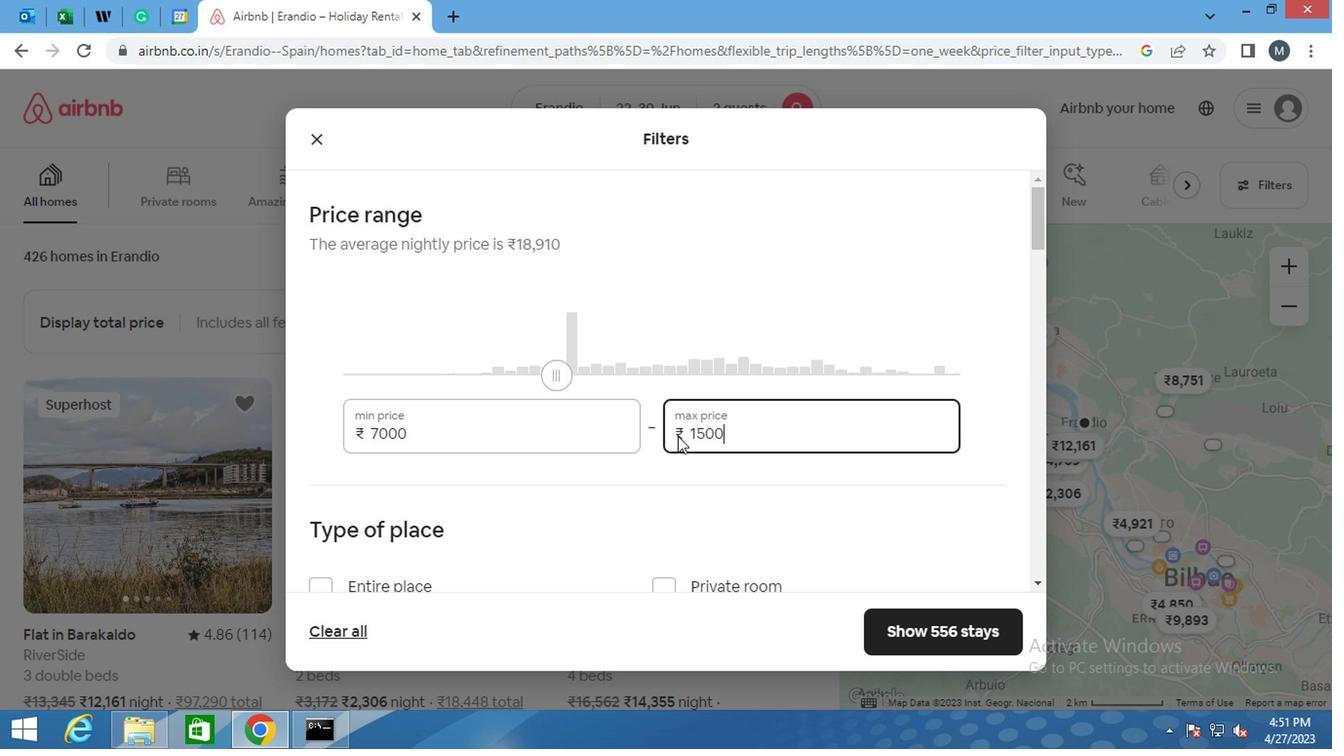 
Action: Mouse moved to (593, 431)
Screenshot: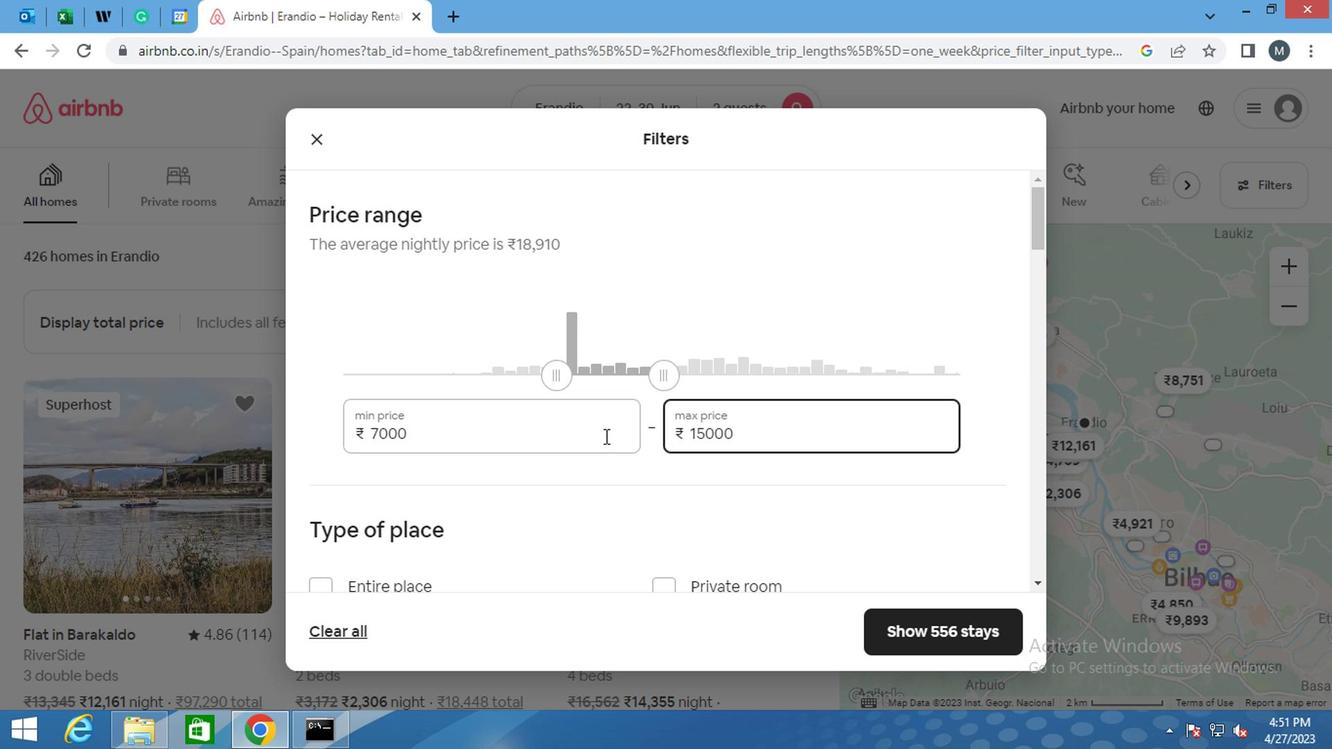 
Action: Mouse scrolled (593, 430) with delta (0, -1)
Screenshot: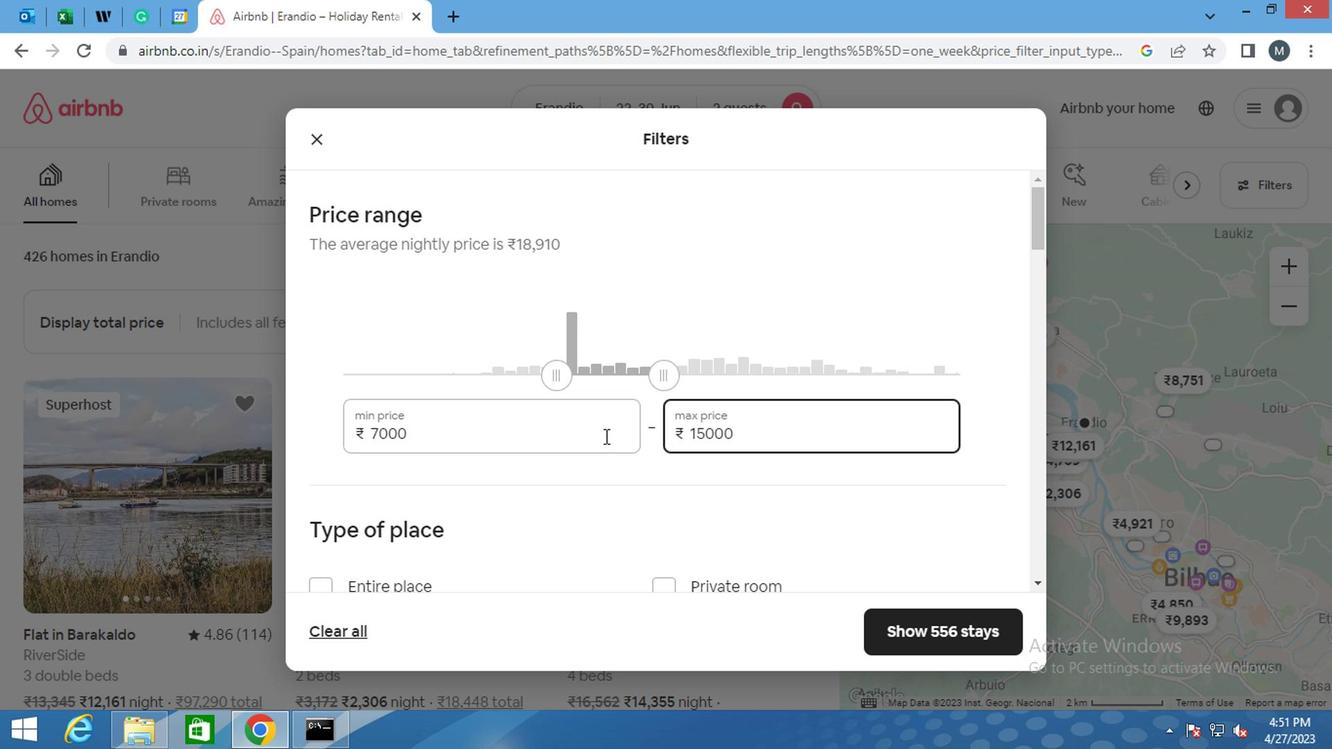 
Action: Mouse moved to (592, 431)
Screenshot: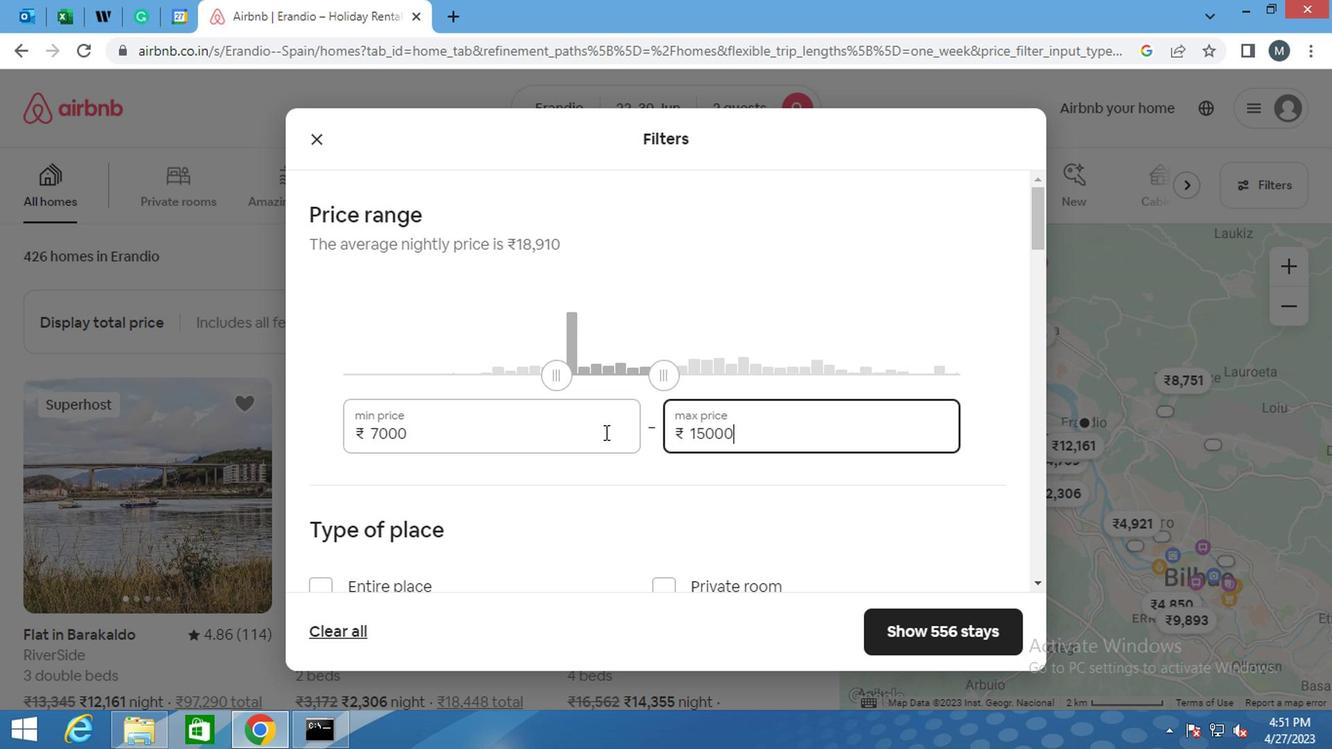 
Action: Mouse scrolled (592, 430) with delta (0, -1)
Screenshot: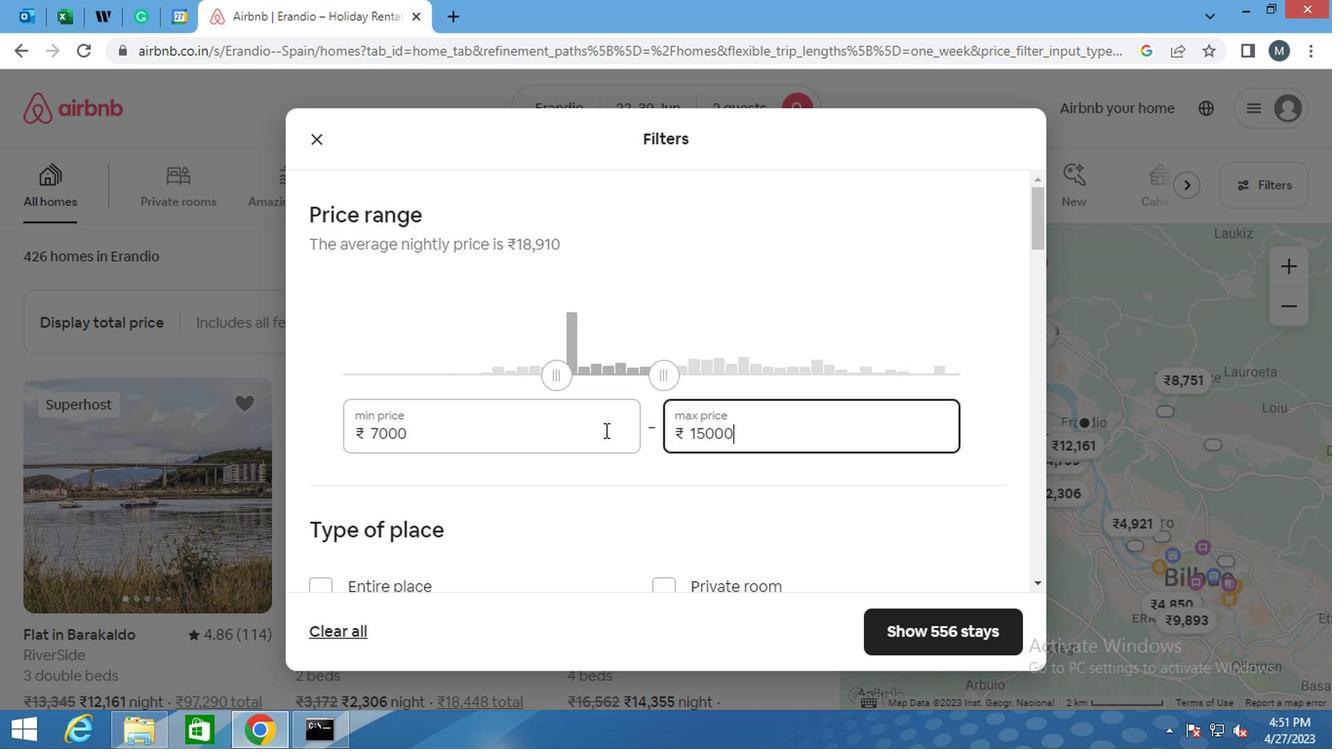 
Action: Mouse moved to (500, 434)
Screenshot: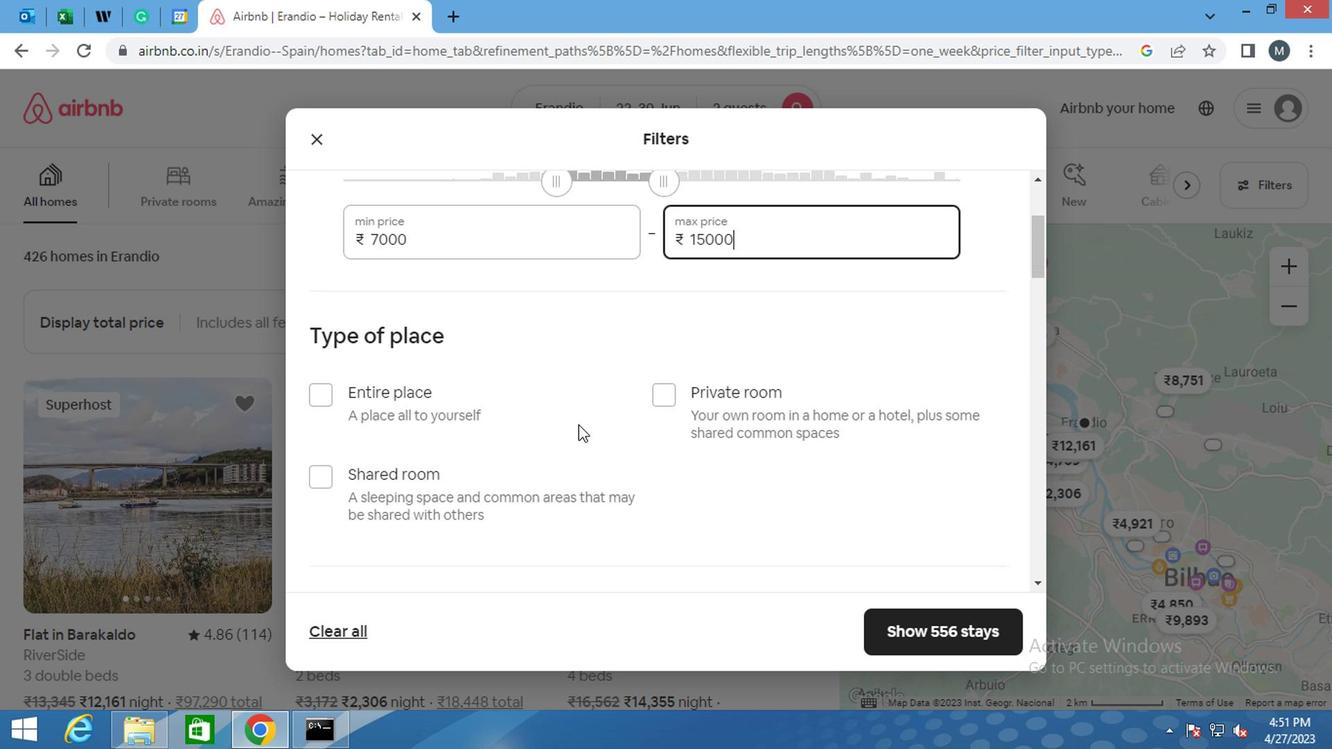 
Action: Mouse scrolled (500, 433) with delta (0, 0)
Screenshot: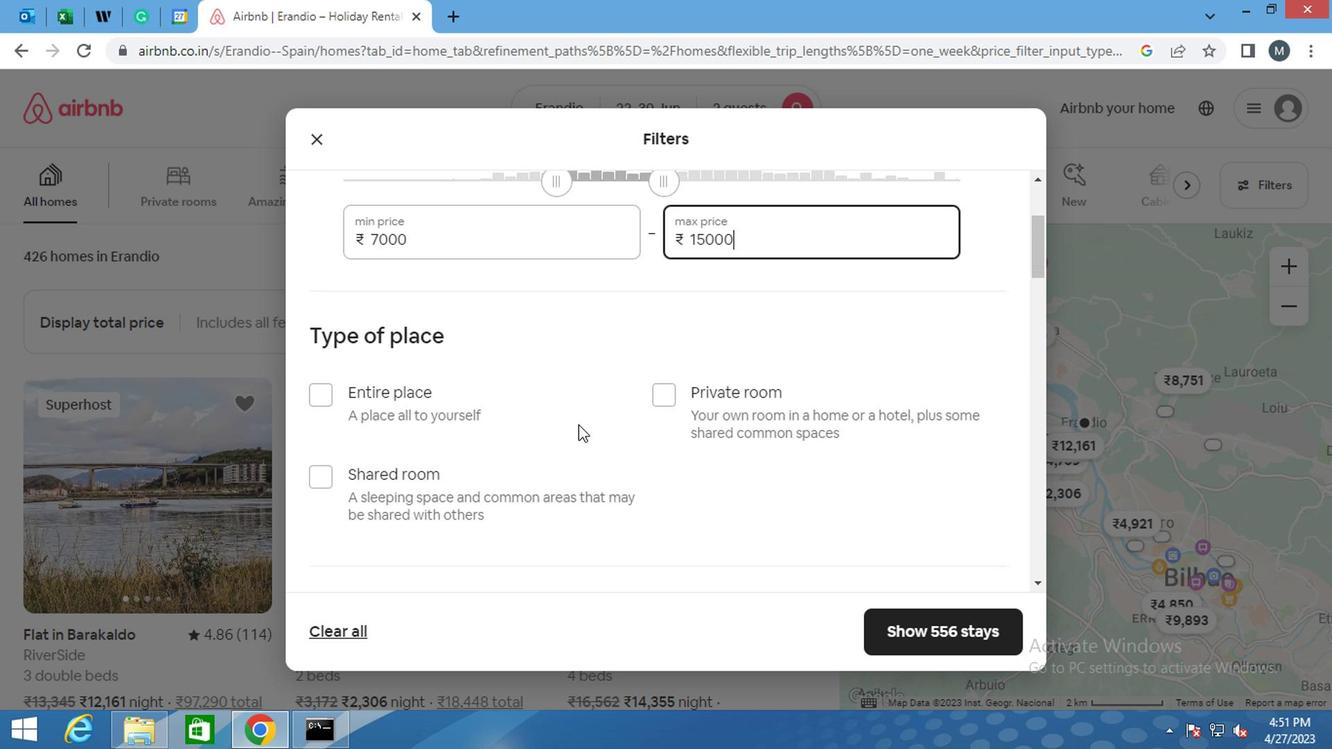
Action: Mouse moved to (319, 292)
Screenshot: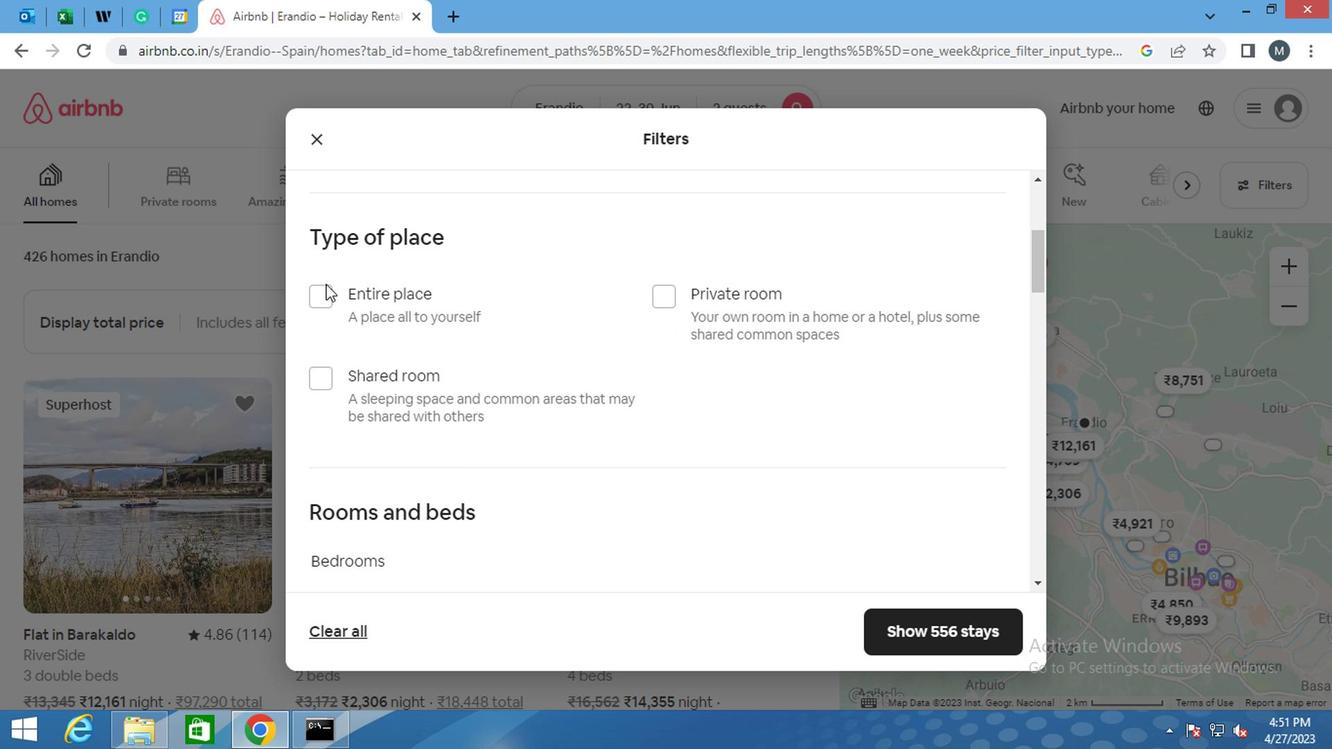 
Action: Mouse pressed left at (319, 292)
Screenshot: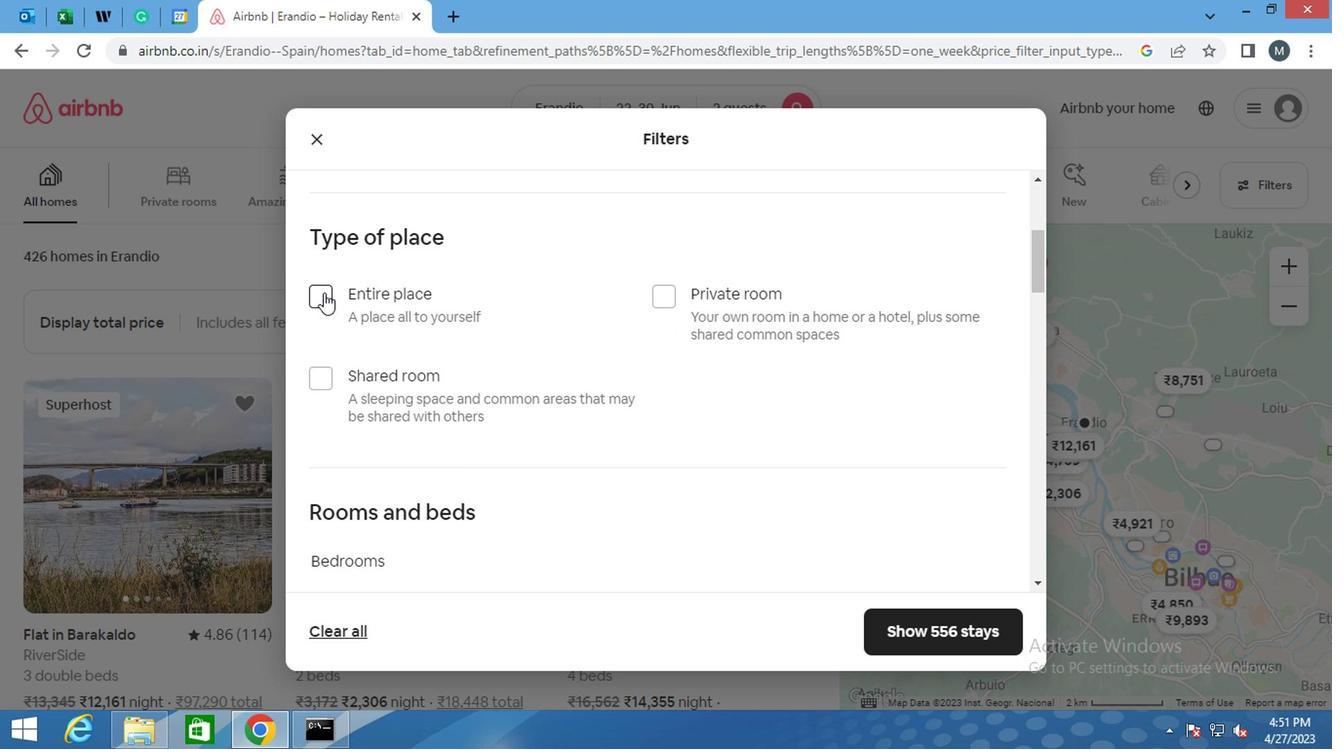 
Action: Mouse moved to (326, 324)
Screenshot: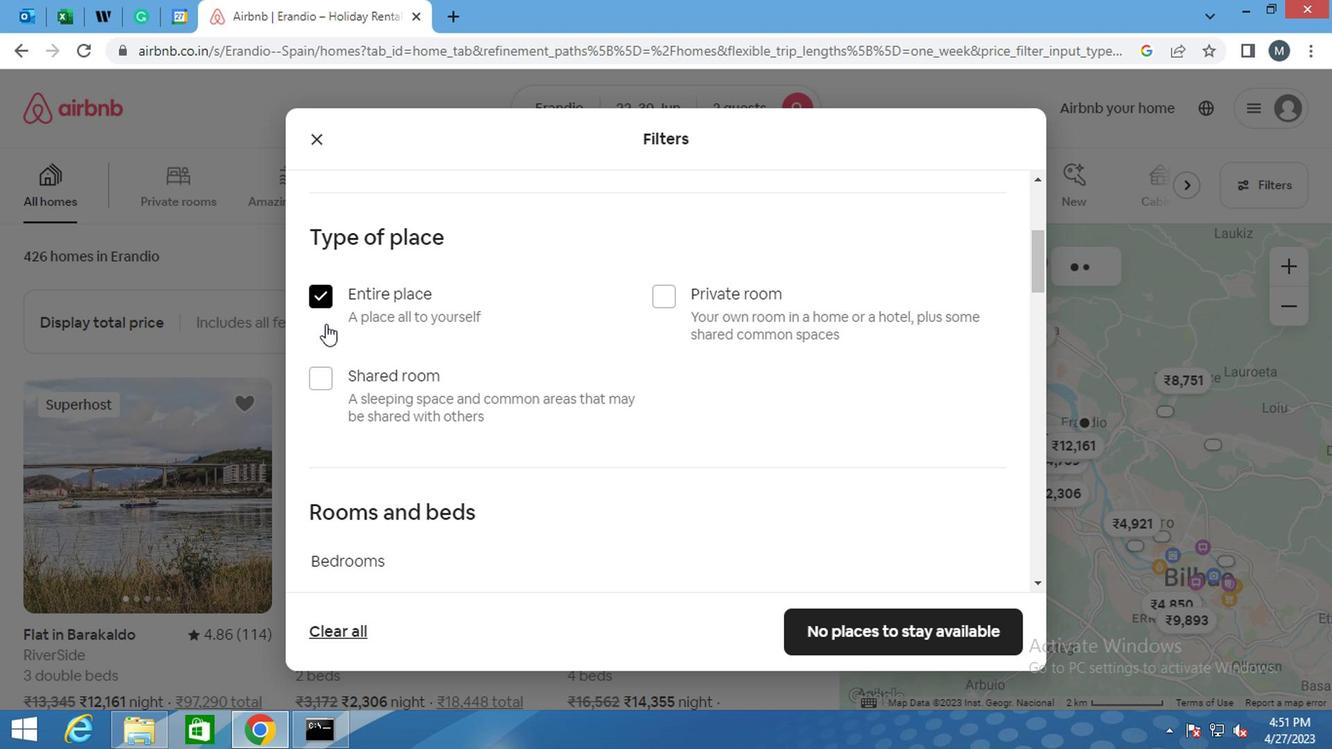 
Action: Mouse scrolled (326, 322) with delta (0, -1)
Screenshot: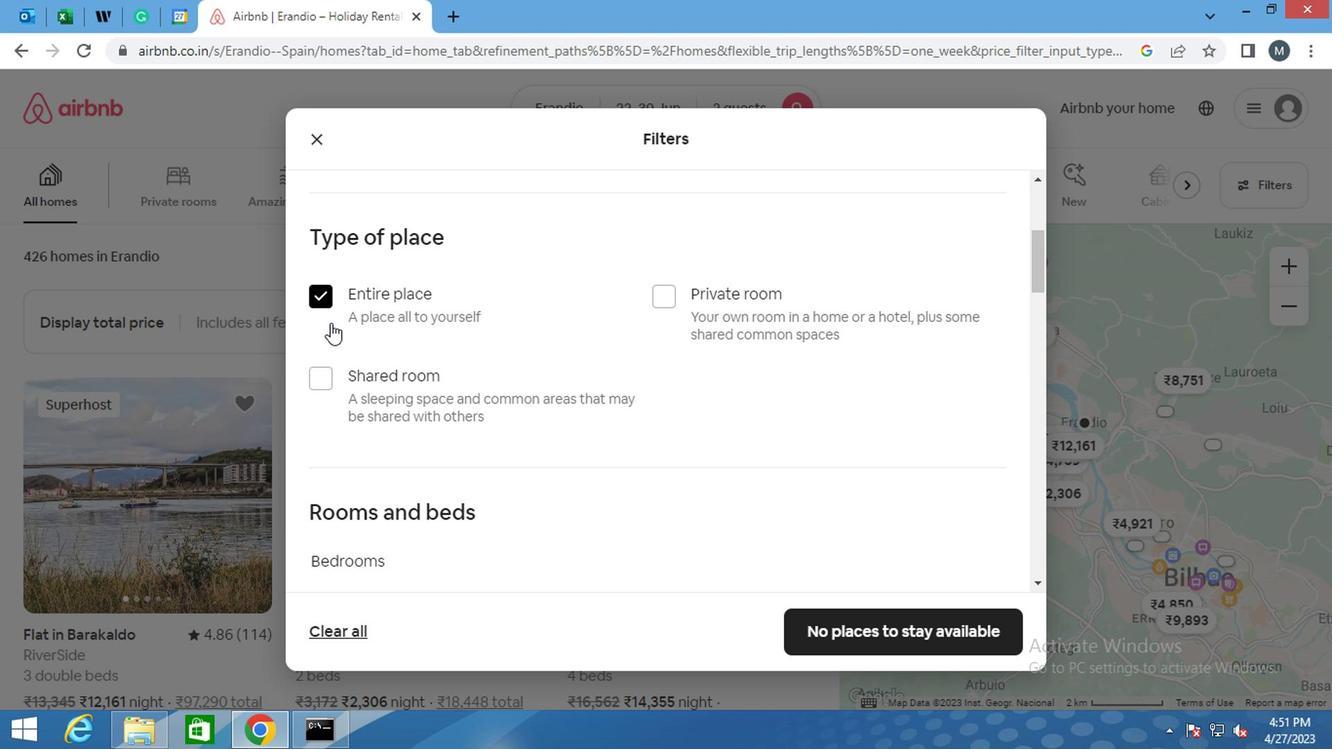 
Action: Mouse moved to (336, 317)
Screenshot: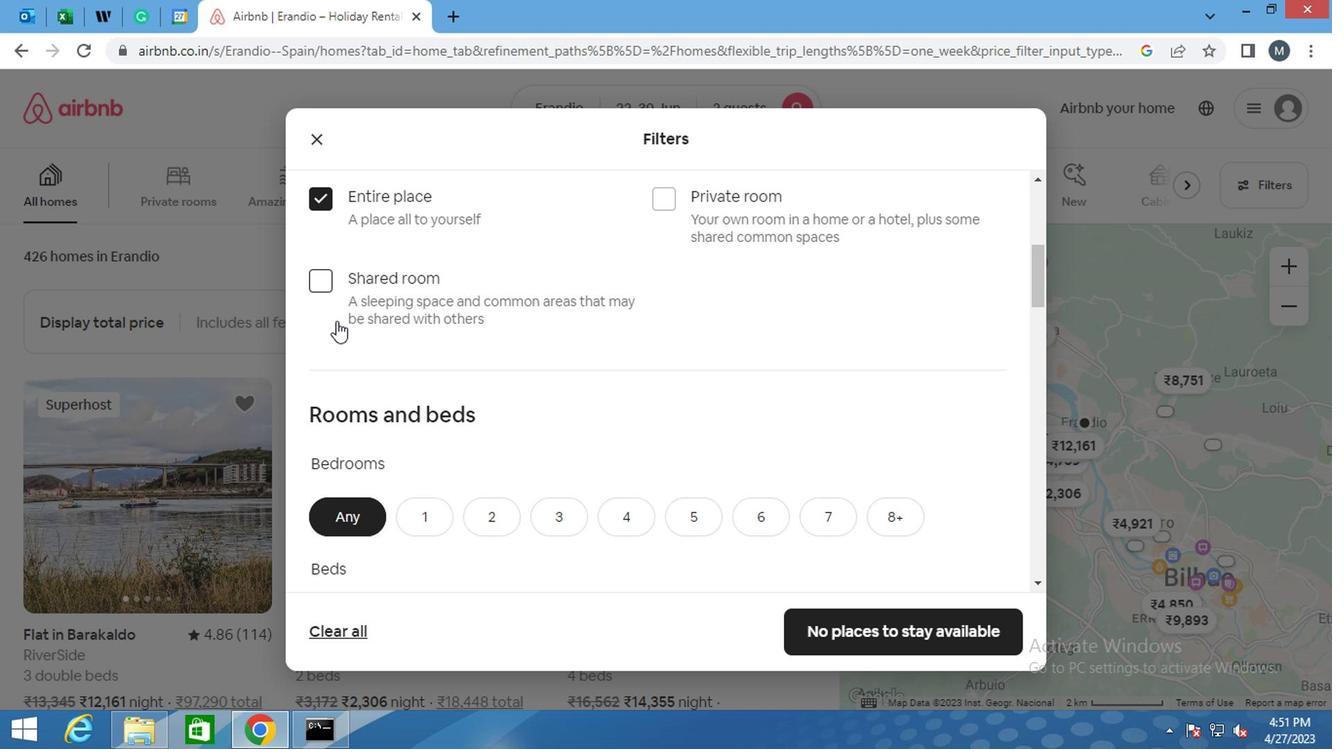 
Action: Mouse scrolled (336, 315) with delta (0, -1)
Screenshot: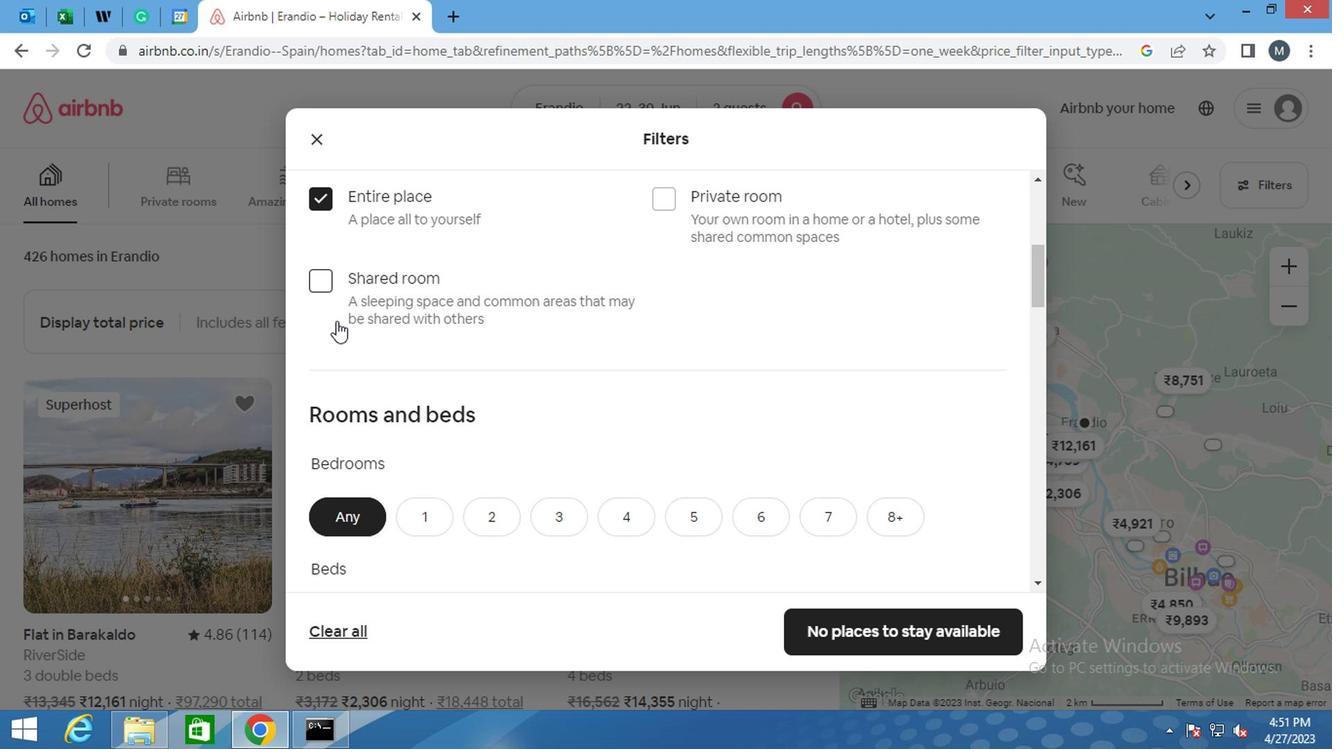 
Action: Mouse scrolled (336, 315) with delta (0, -1)
Screenshot: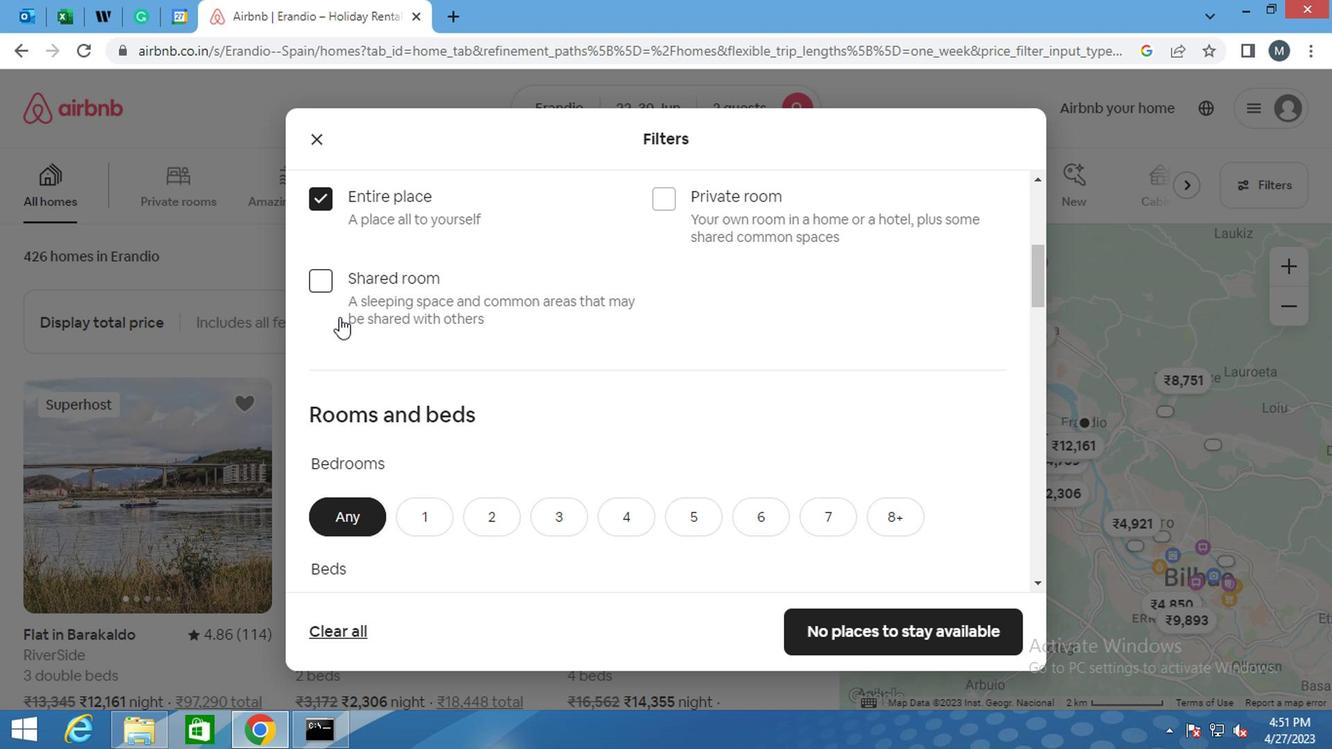 
Action: Mouse moved to (405, 317)
Screenshot: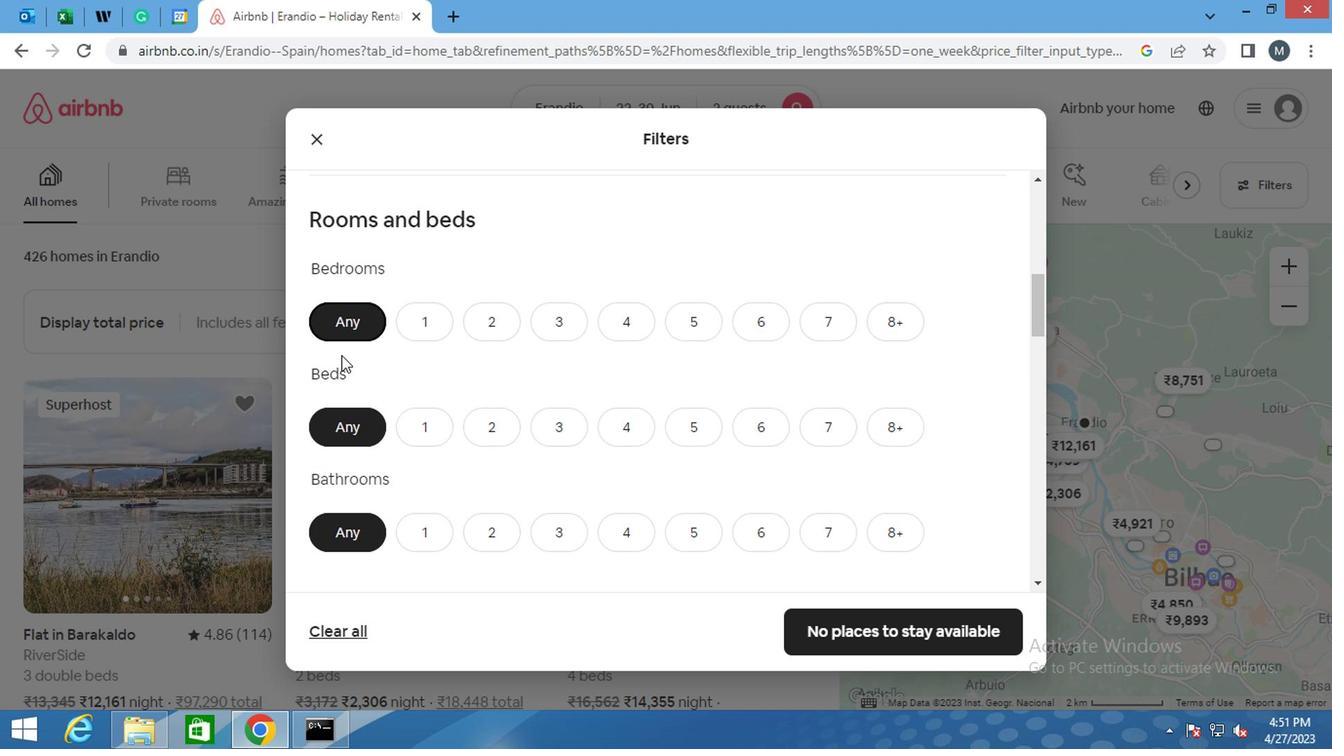 
Action: Mouse pressed left at (405, 317)
Screenshot: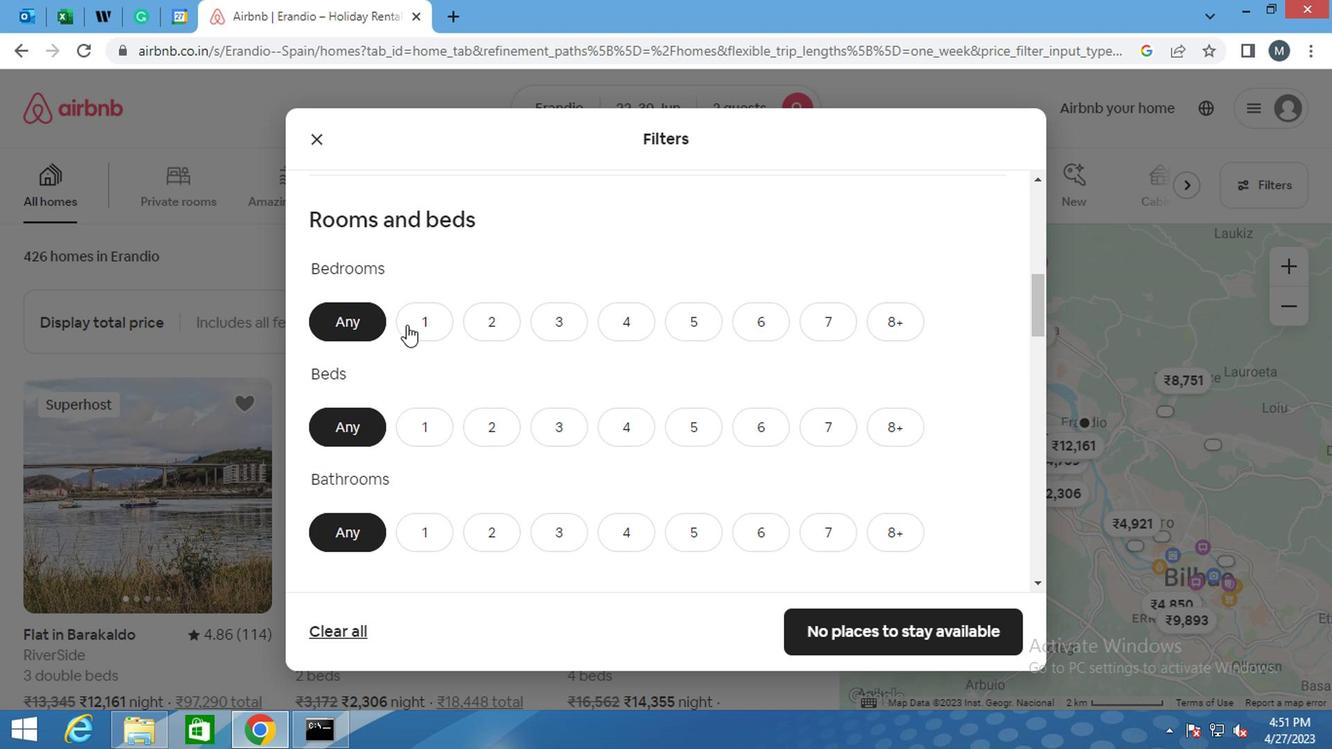 
Action: Mouse moved to (414, 431)
Screenshot: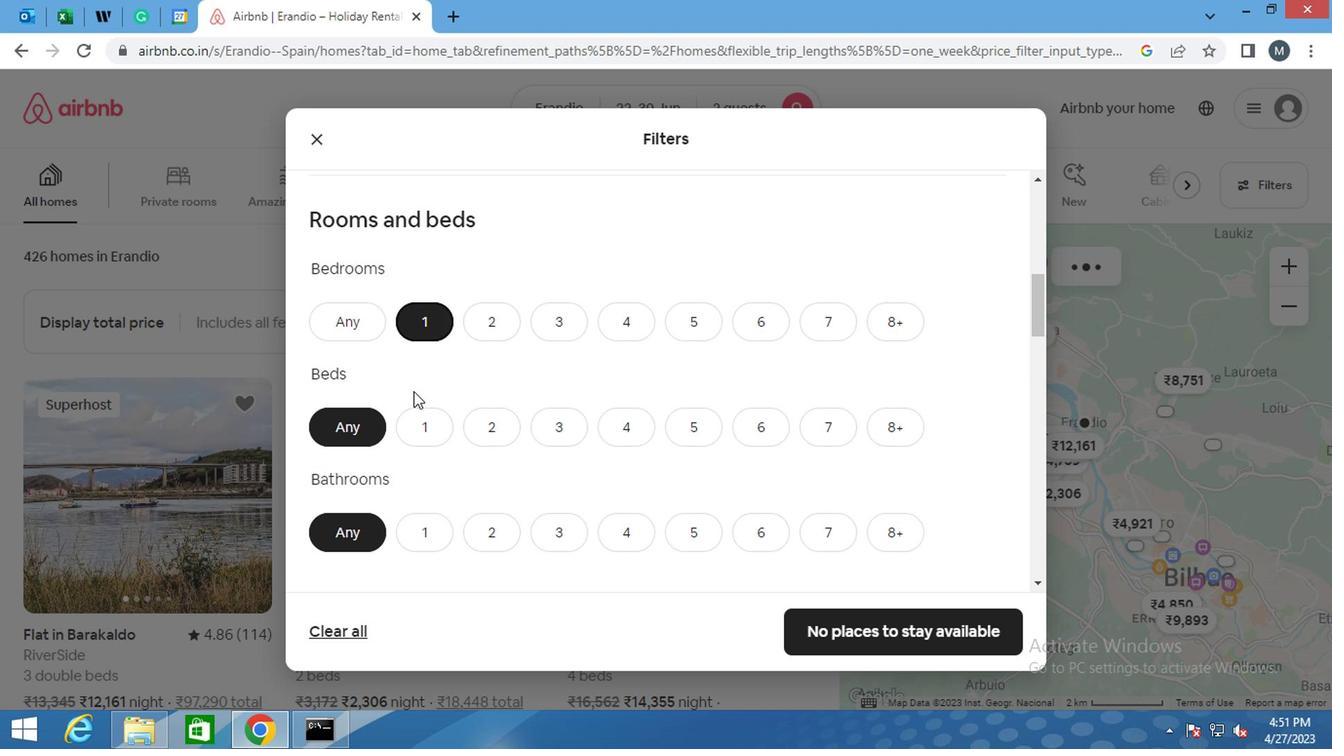 
Action: Mouse pressed left at (414, 431)
Screenshot: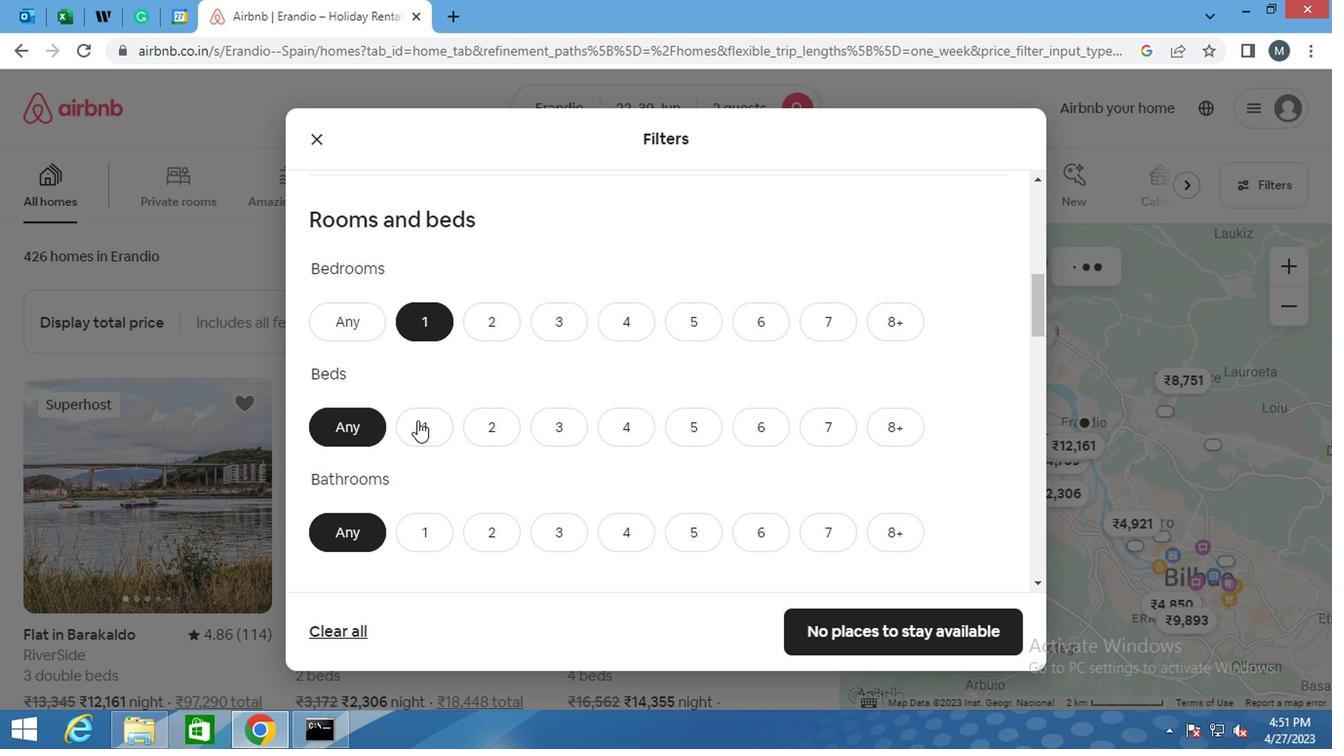 
Action: Mouse moved to (440, 415)
Screenshot: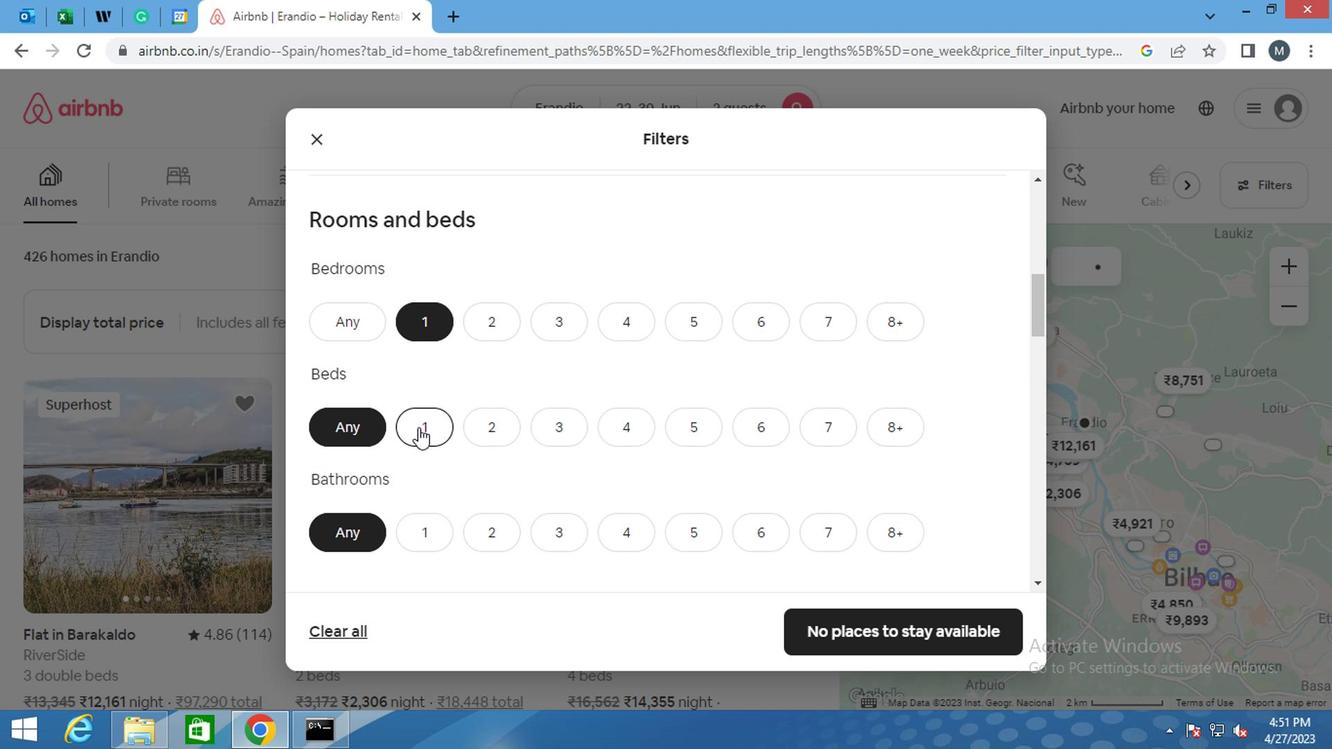 
Action: Mouse scrolled (440, 414) with delta (0, -1)
Screenshot: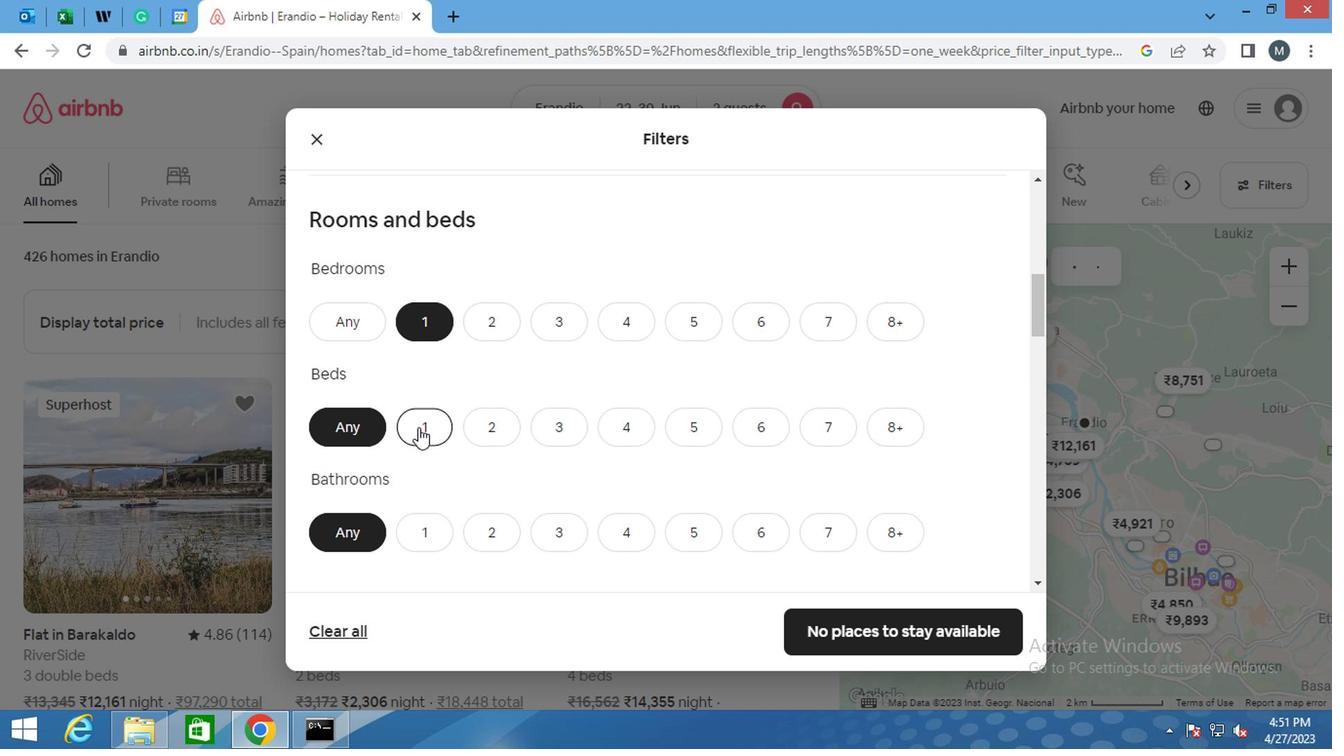 
Action: Mouse moved to (423, 413)
Screenshot: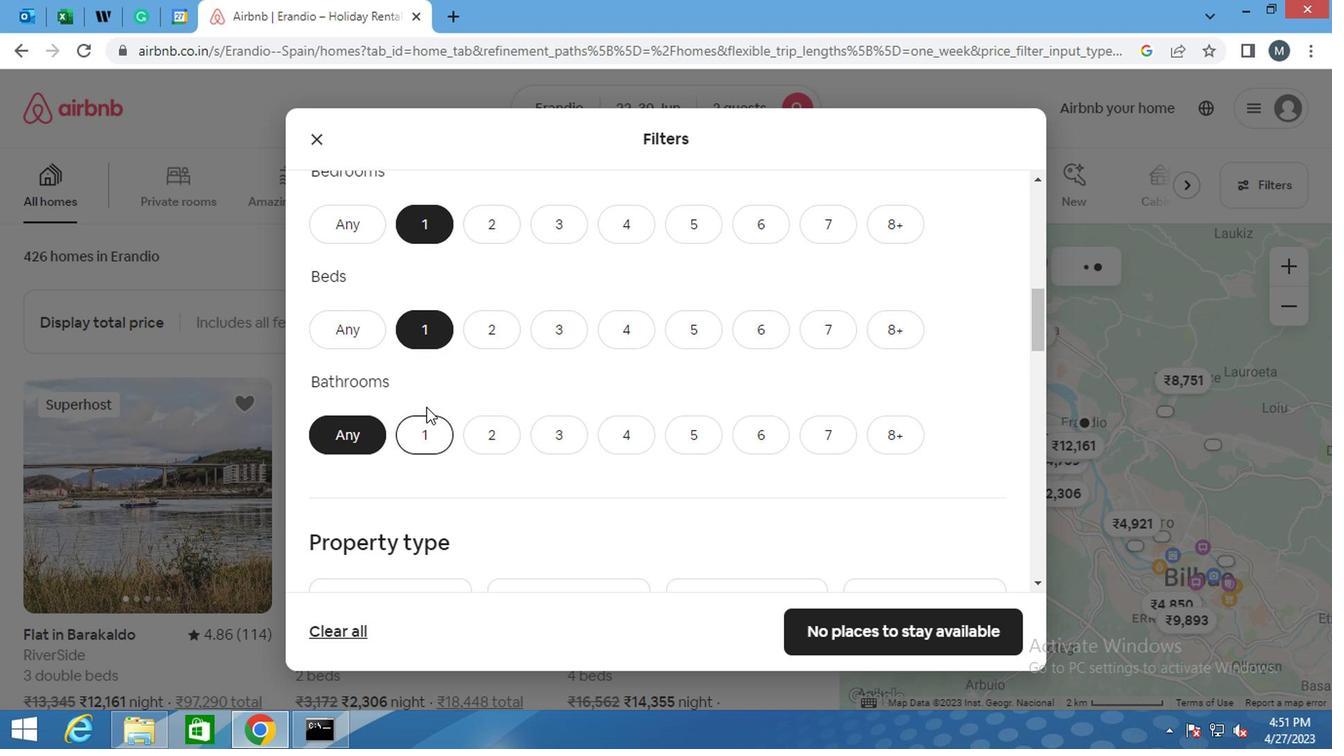 
Action: Mouse pressed left at (423, 413)
Screenshot: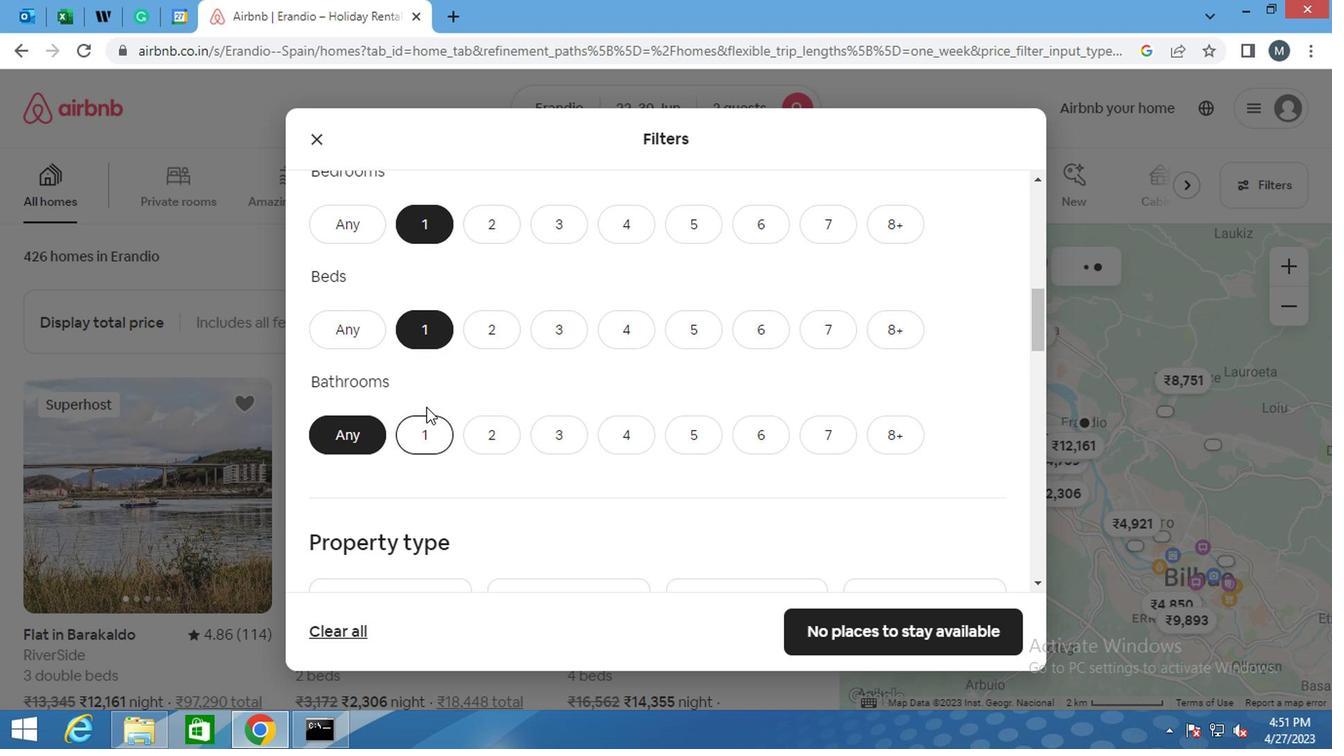 
Action: Mouse moved to (423, 429)
Screenshot: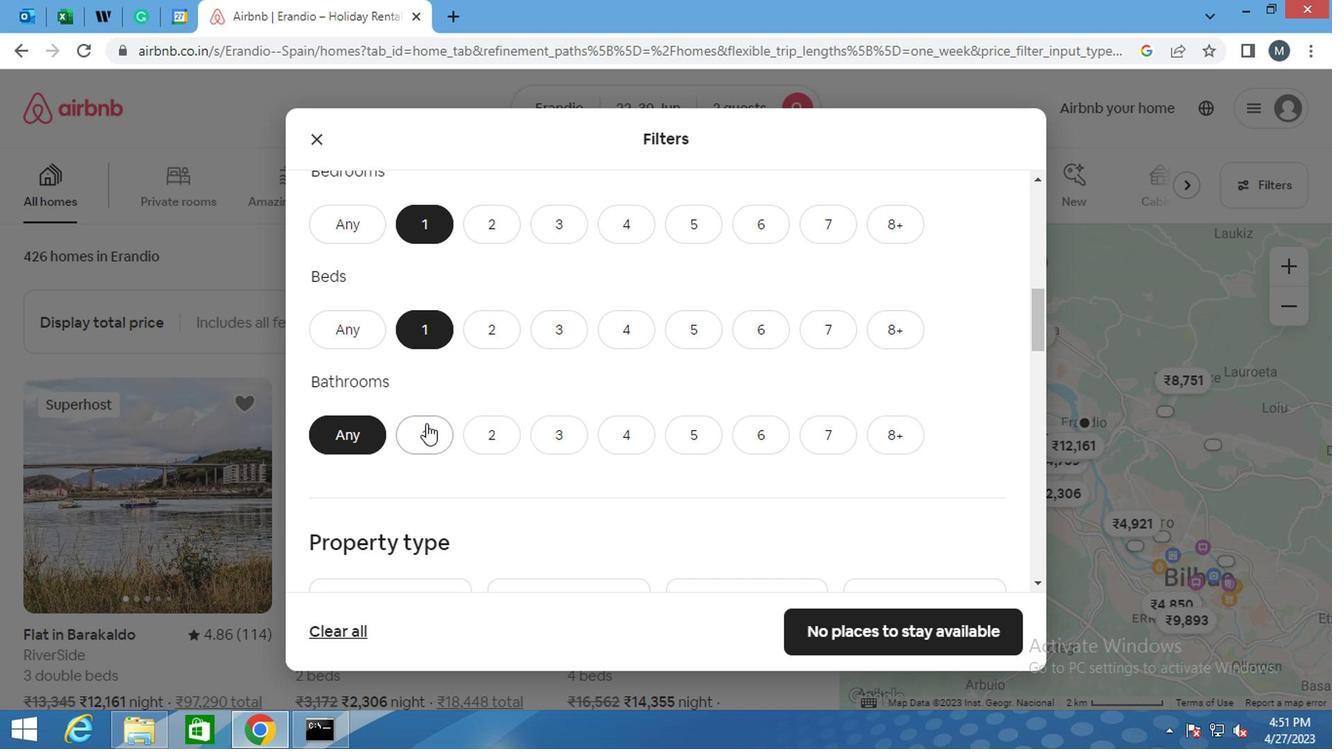 
Action: Mouse pressed left at (423, 429)
Screenshot: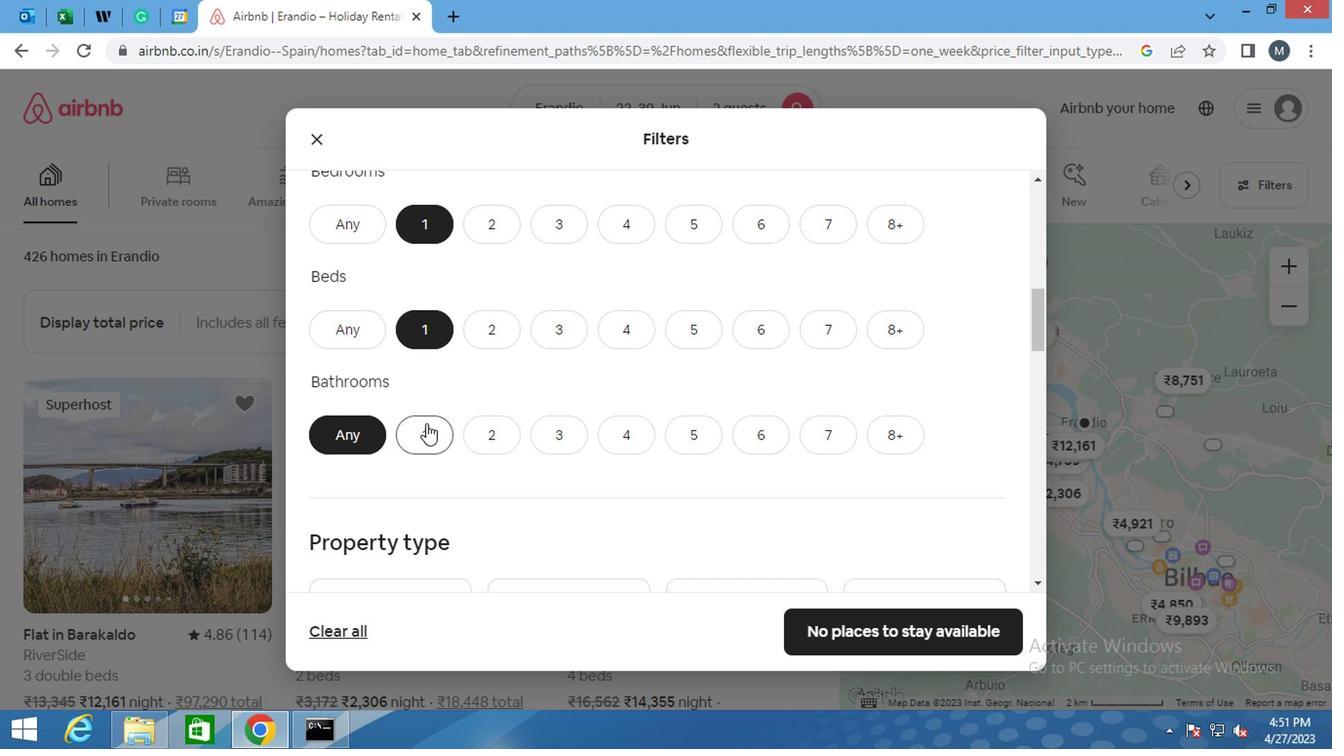 
Action: Mouse moved to (398, 412)
Screenshot: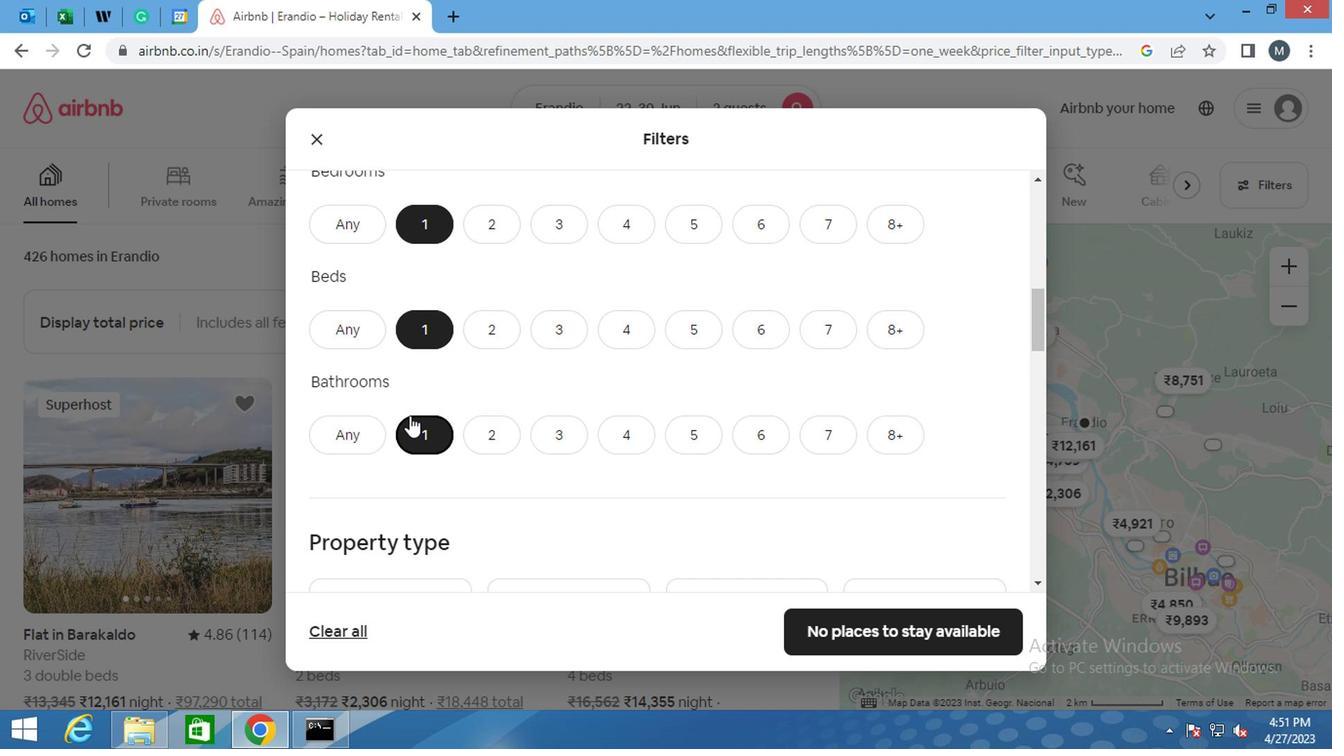 
Action: Mouse scrolled (398, 411) with delta (0, 0)
Screenshot: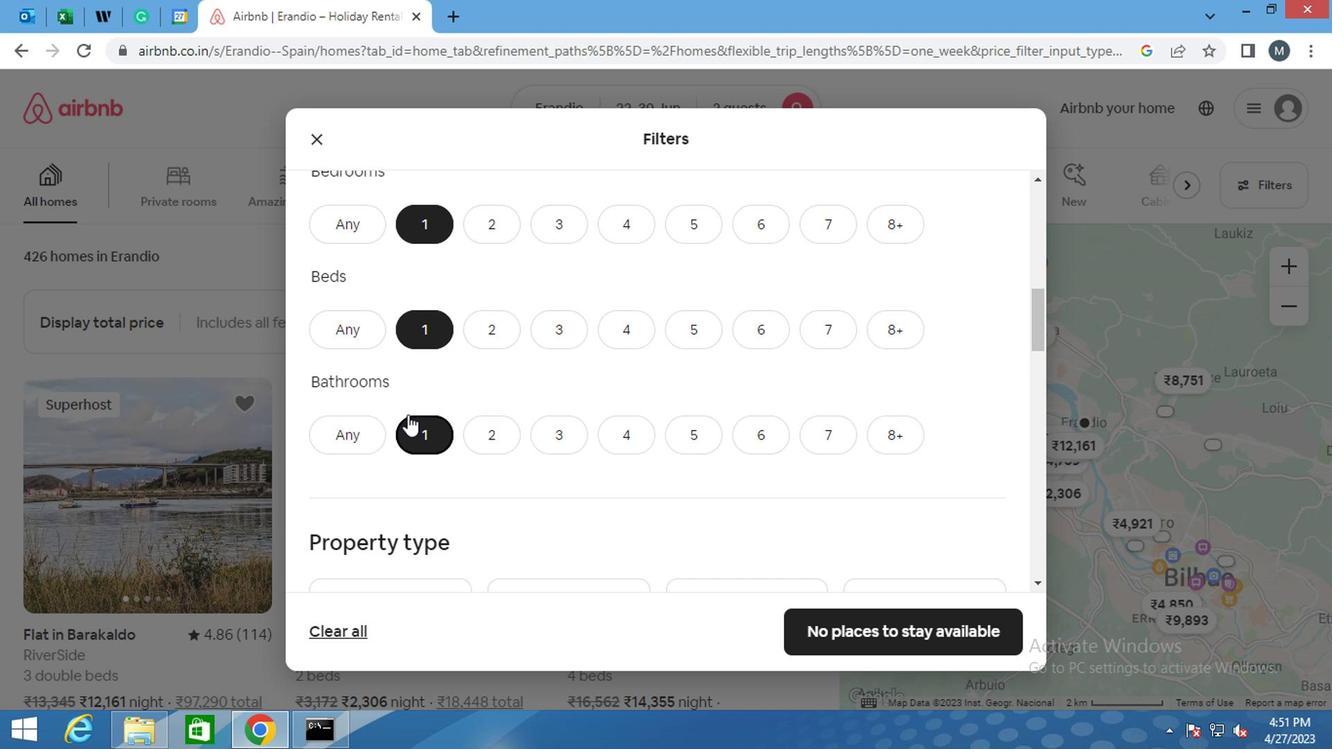 
Action: Mouse moved to (398, 411)
Screenshot: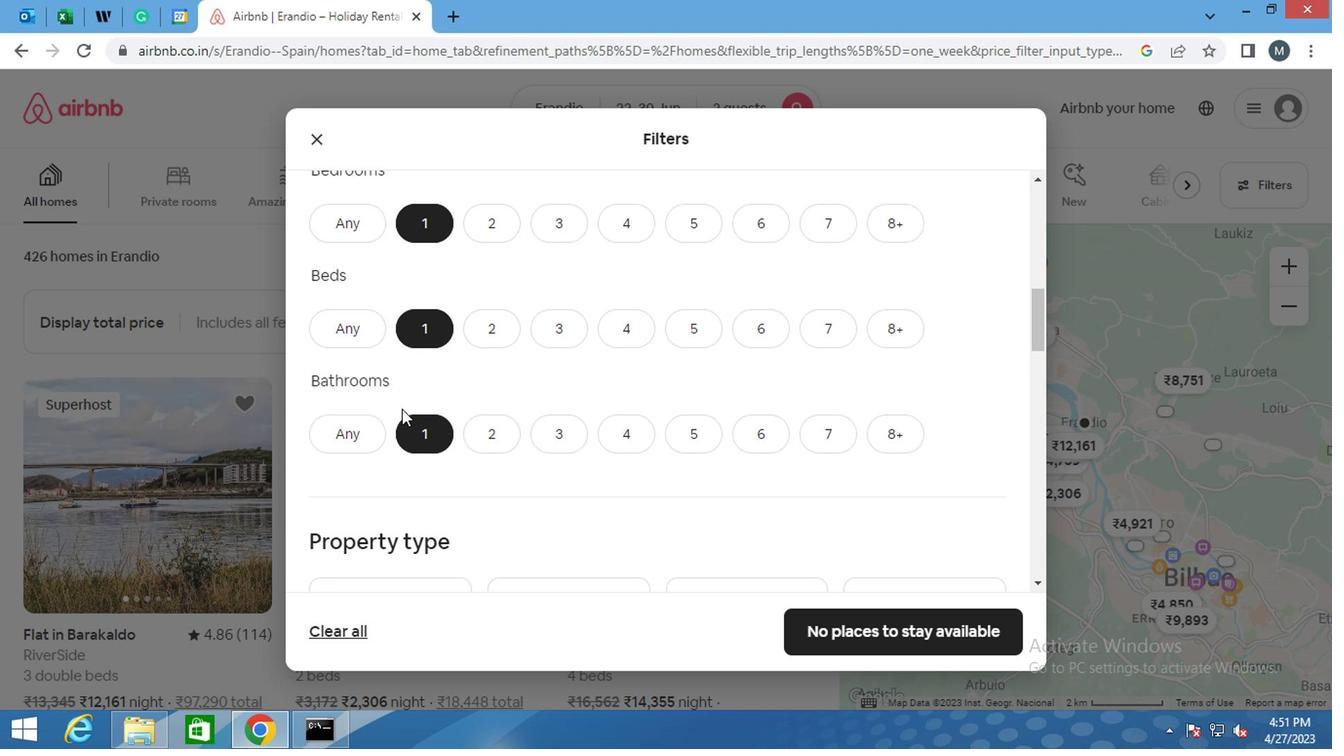 
Action: Mouse scrolled (398, 410) with delta (0, -1)
Screenshot: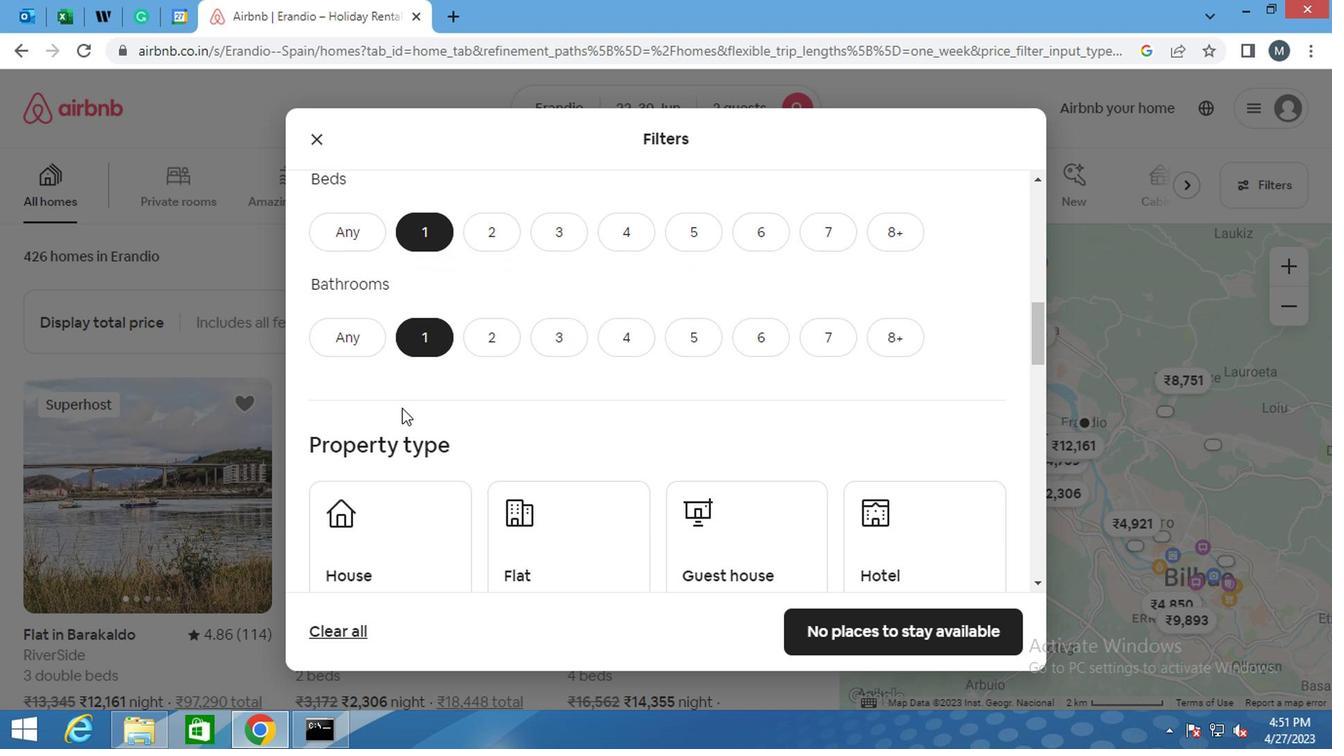 
Action: Mouse moved to (385, 451)
Screenshot: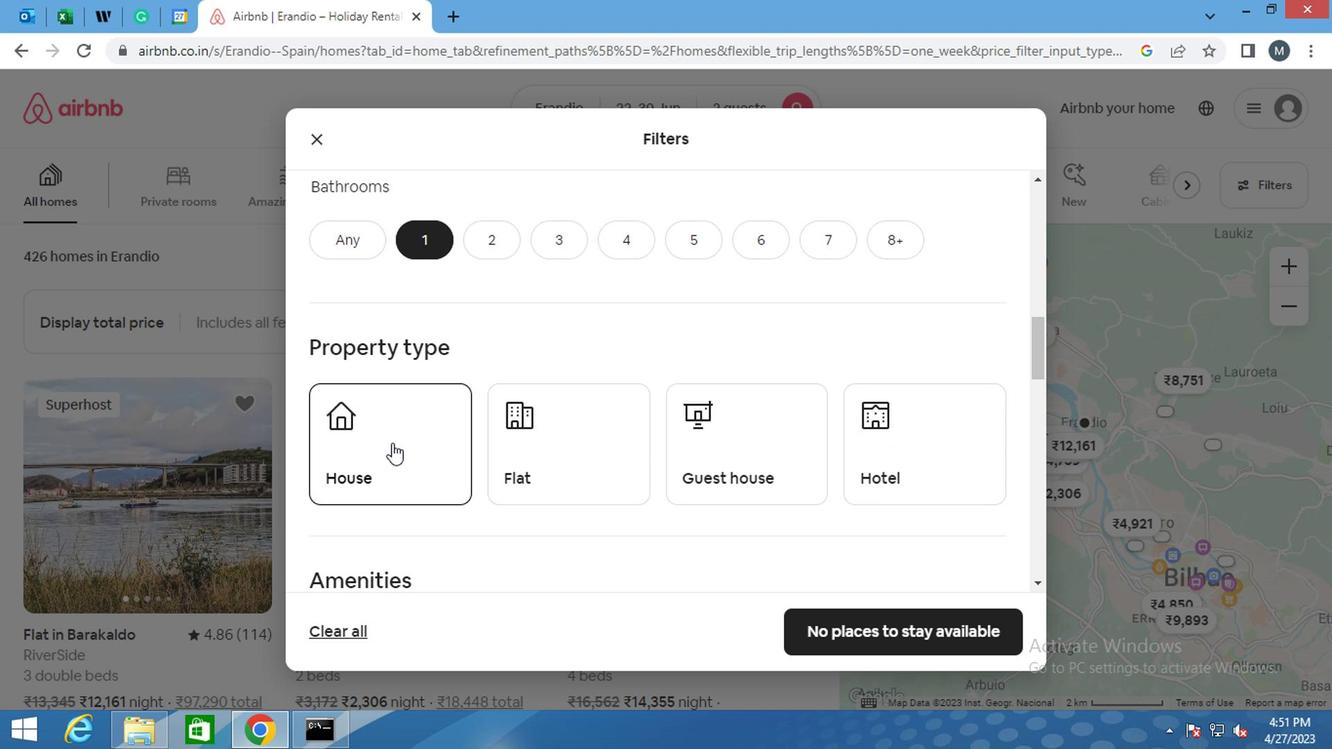
Action: Mouse pressed left at (385, 451)
Screenshot: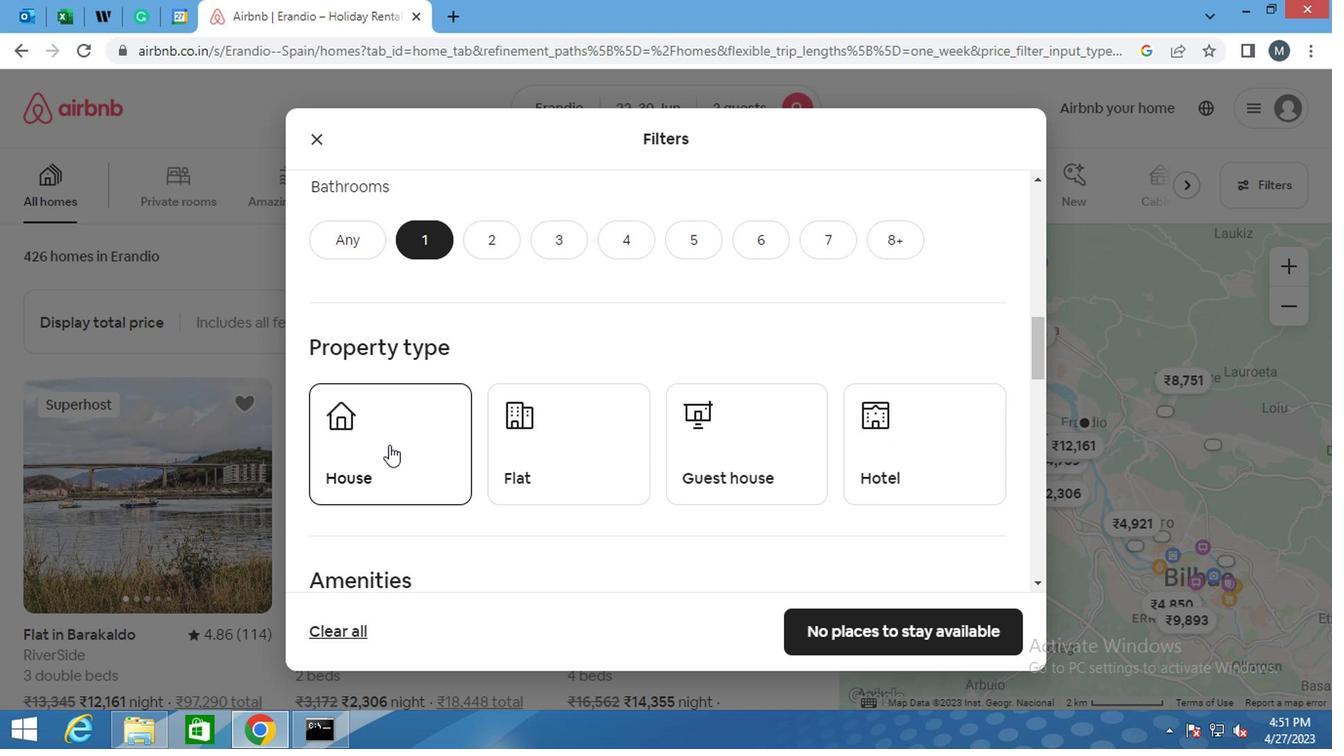 
Action: Mouse moved to (551, 451)
Screenshot: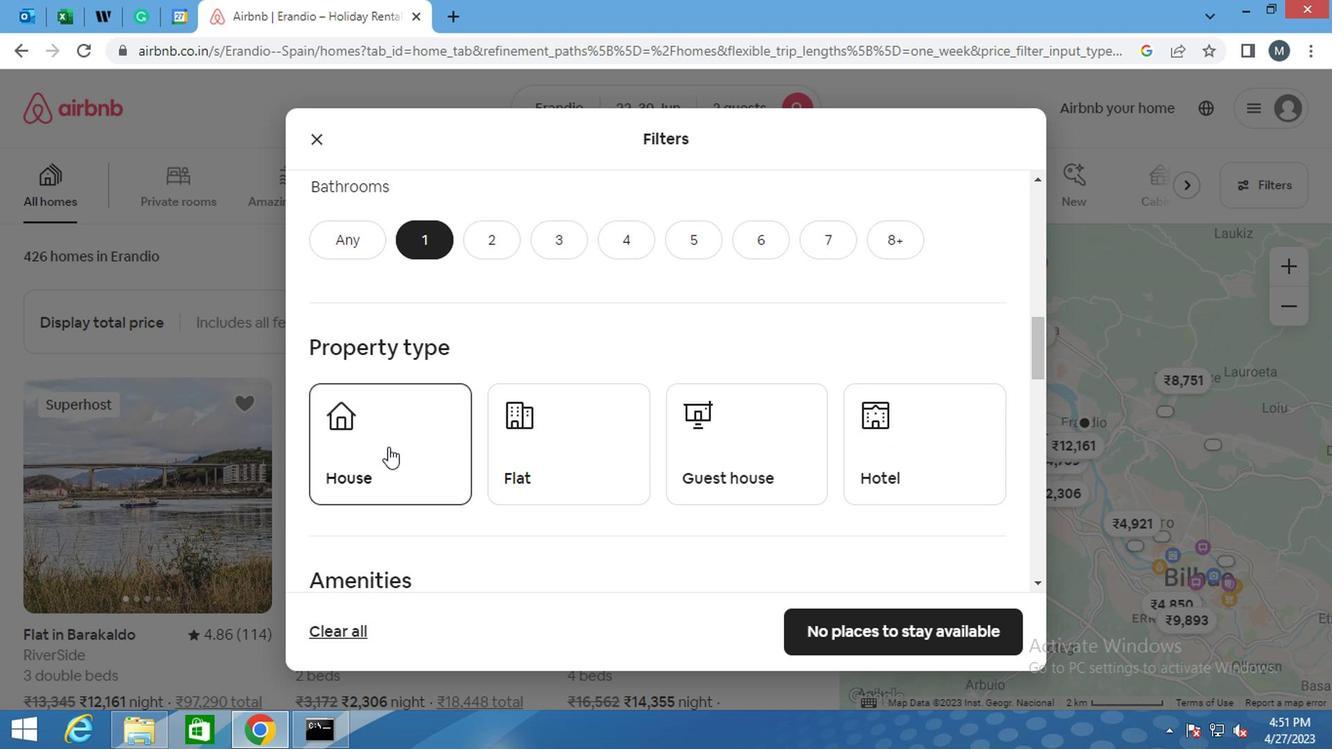 
Action: Mouse pressed left at (551, 451)
Screenshot: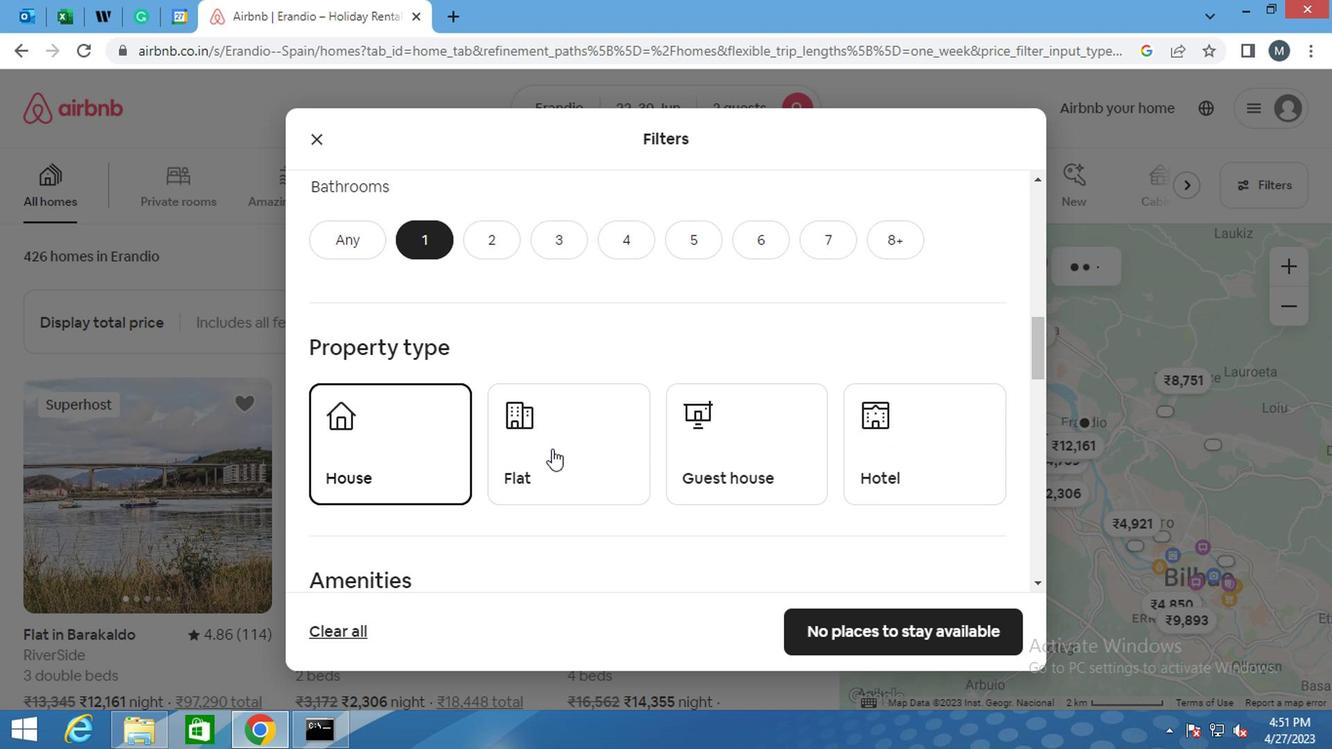 
Action: Mouse moved to (625, 444)
Screenshot: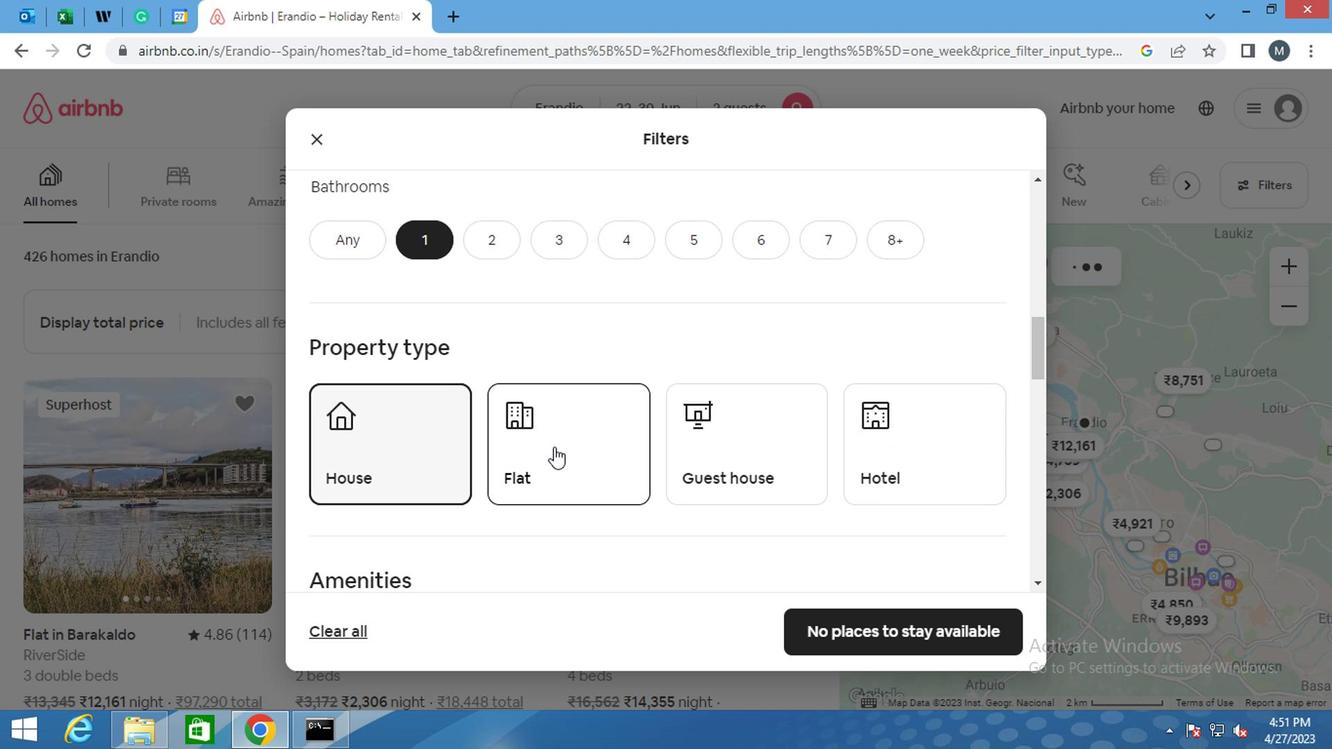 
Action: Mouse pressed left at (625, 444)
Screenshot: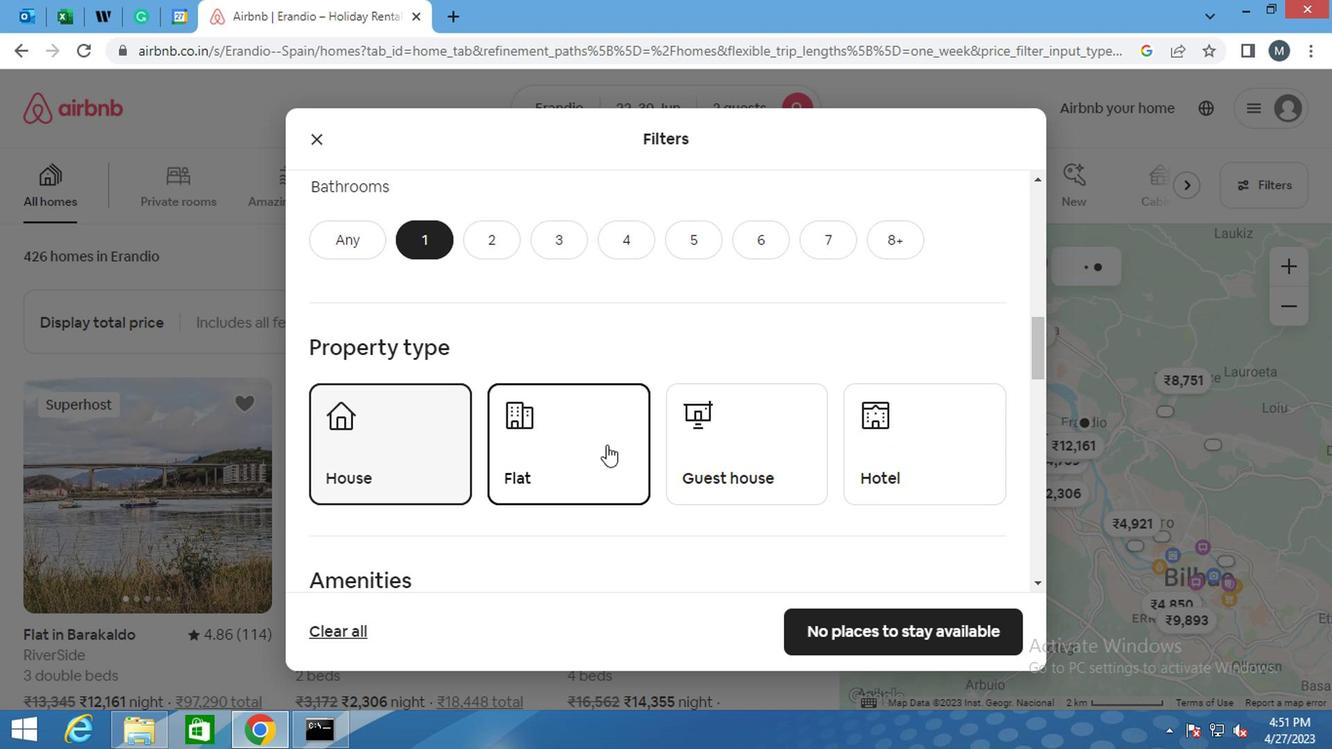 
Action: Mouse moved to (626, 438)
Screenshot: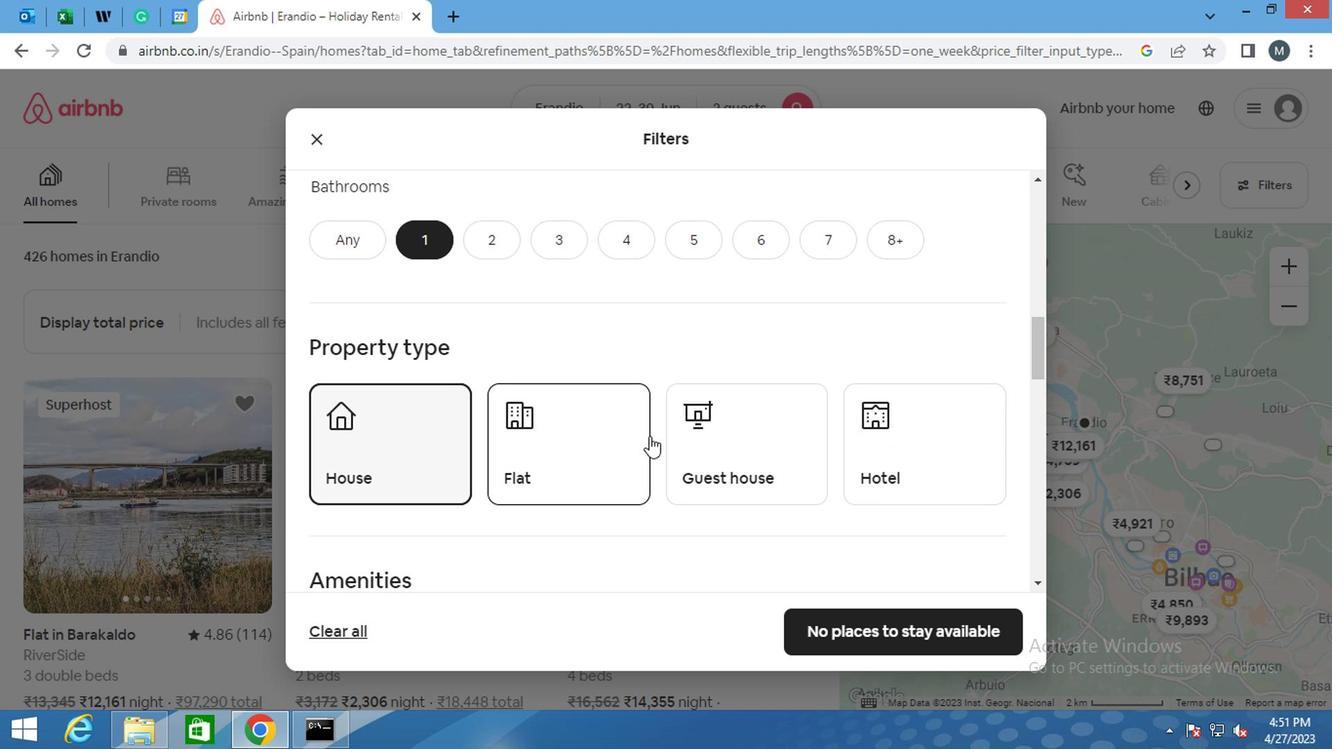 
Action: Mouse pressed left at (626, 438)
Screenshot: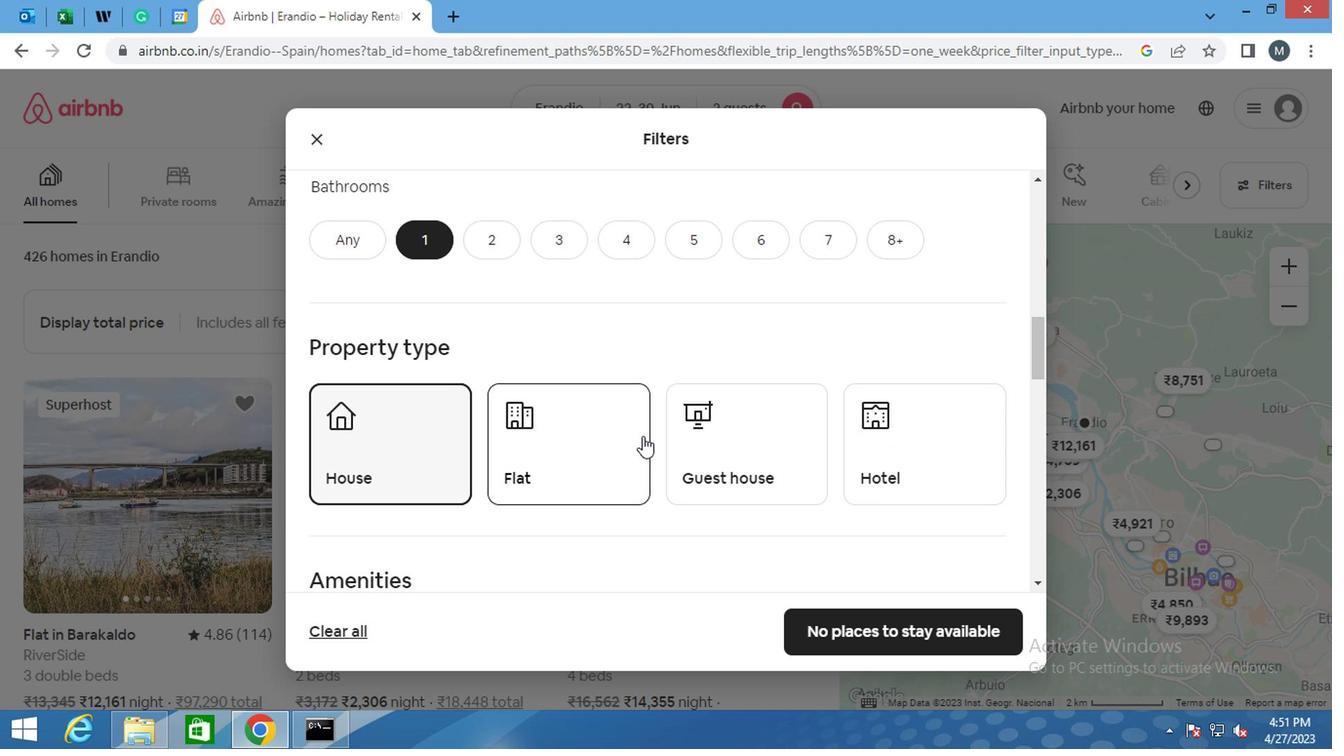 
Action: Mouse moved to (713, 437)
Screenshot: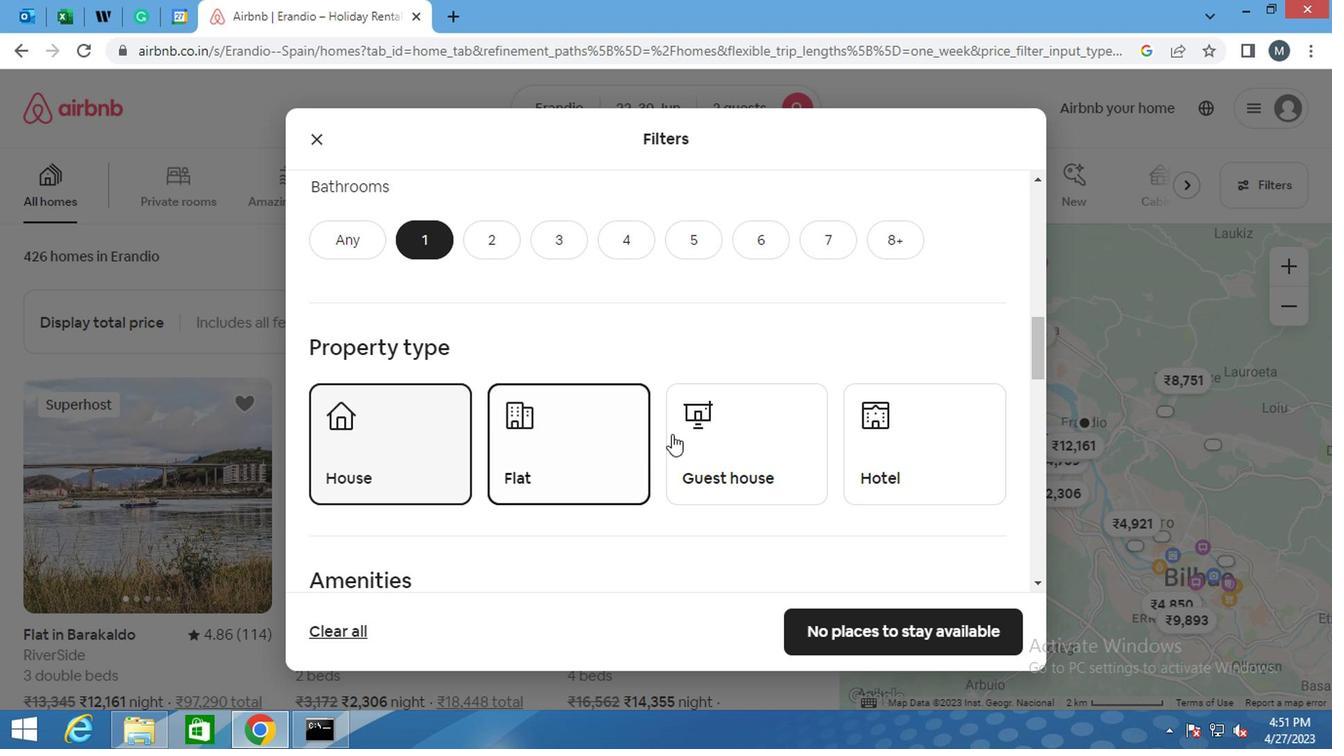 
Action: Mouse pressed left at (713, 437)
Screenshot: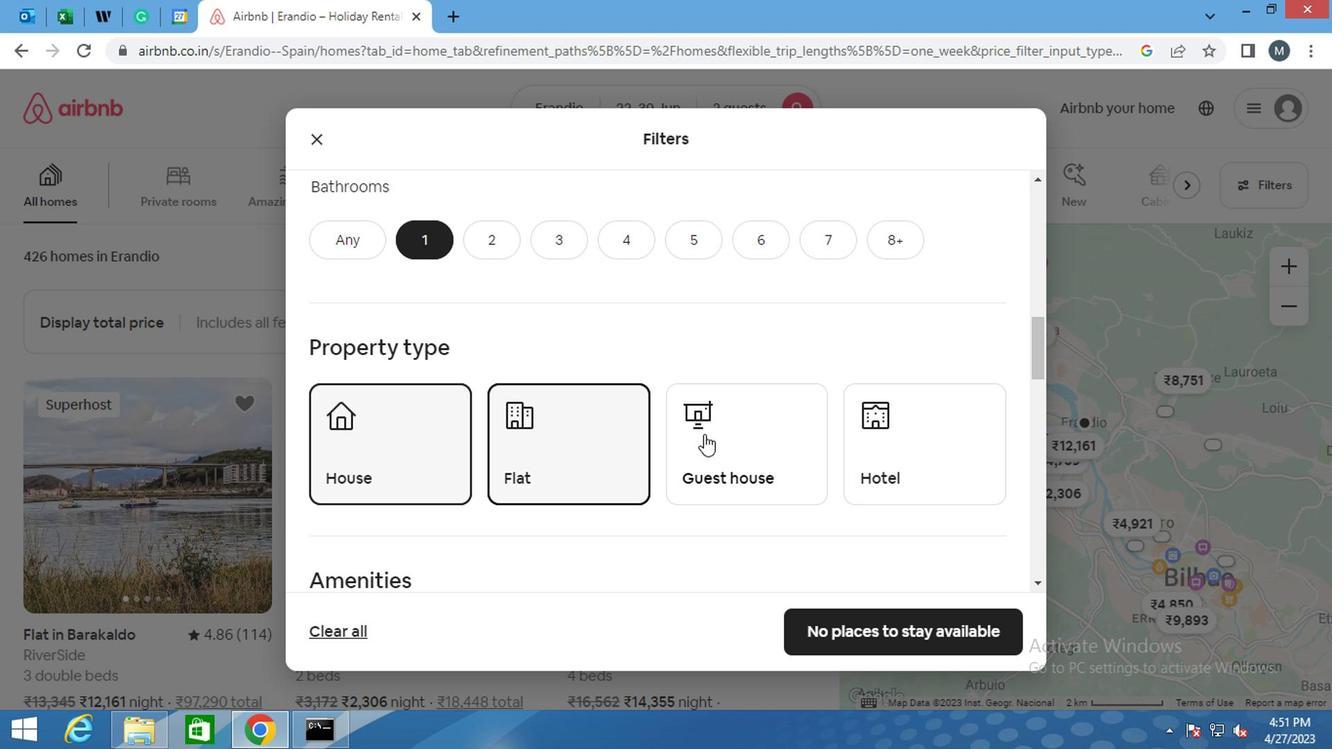 
Action: Mouse moved to (876, 439)
Screenshot: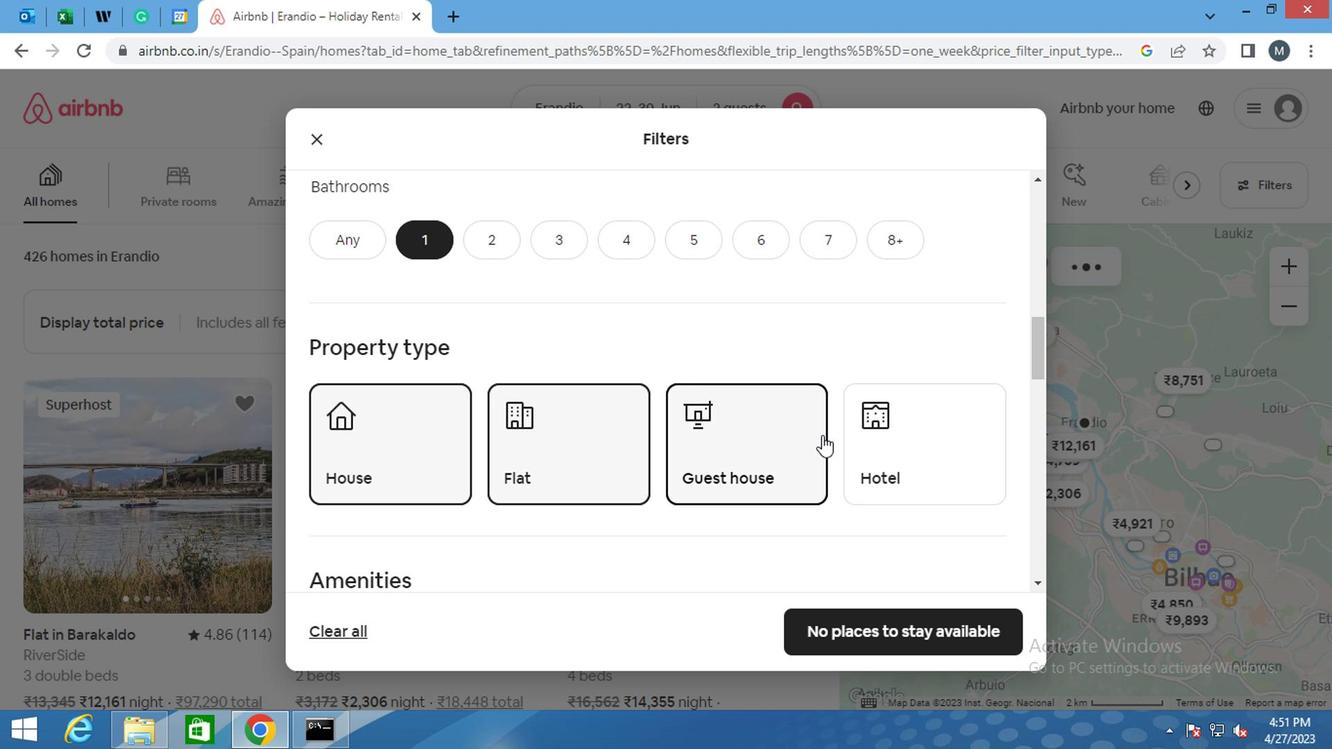 
Action: Mouse pressed left at (876, 439)
Screenshot: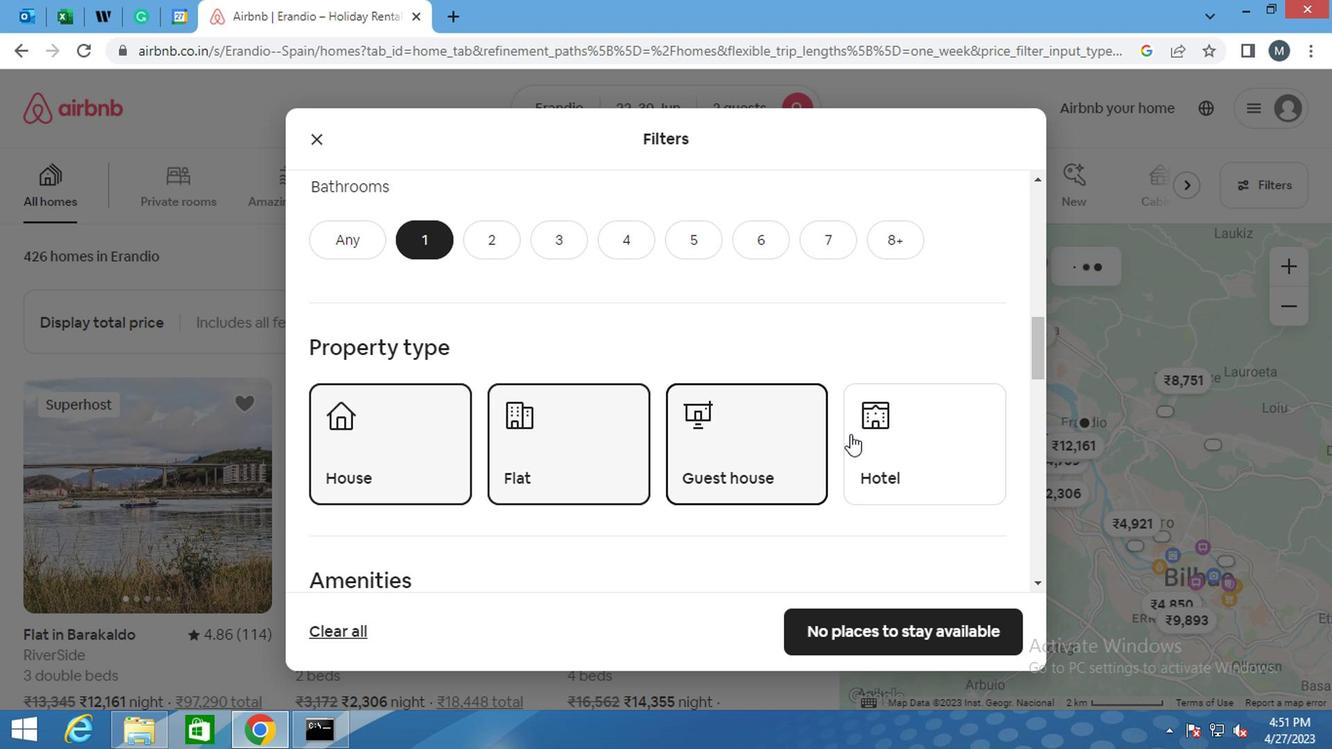 
Action: Mouse moved to (408, 479)
Screenshot: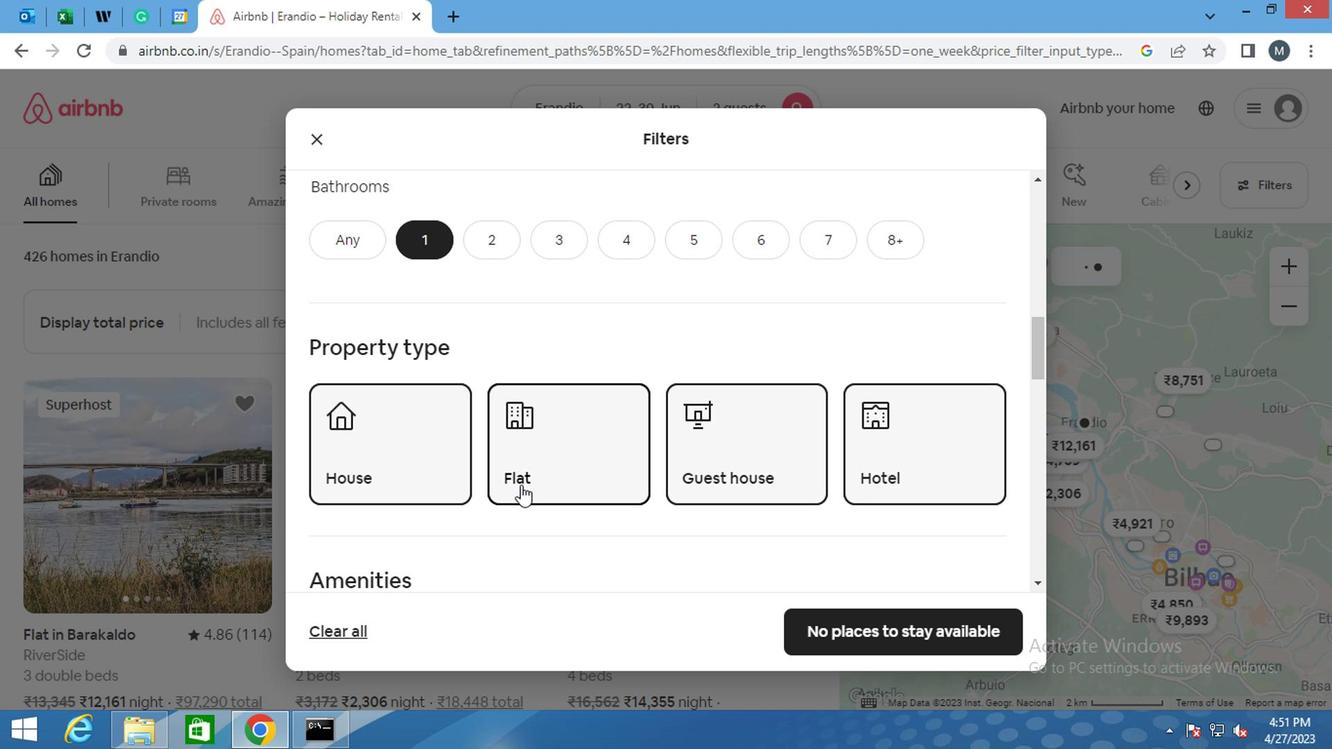
Action: Mouse scrolled (408, 478) with delta (0, 0)
Screenshot: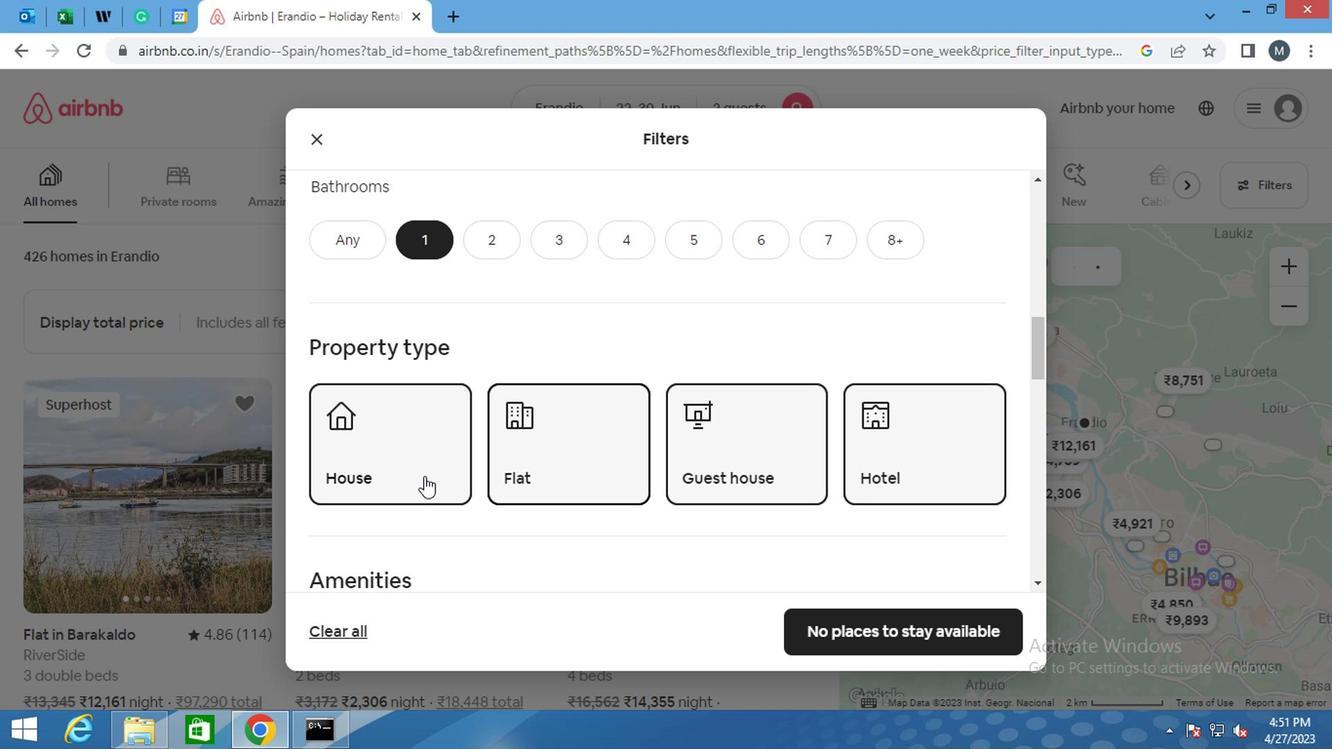 
Action: Mouse scrolled (408, 478) with delta (0, 0)
Screenshot: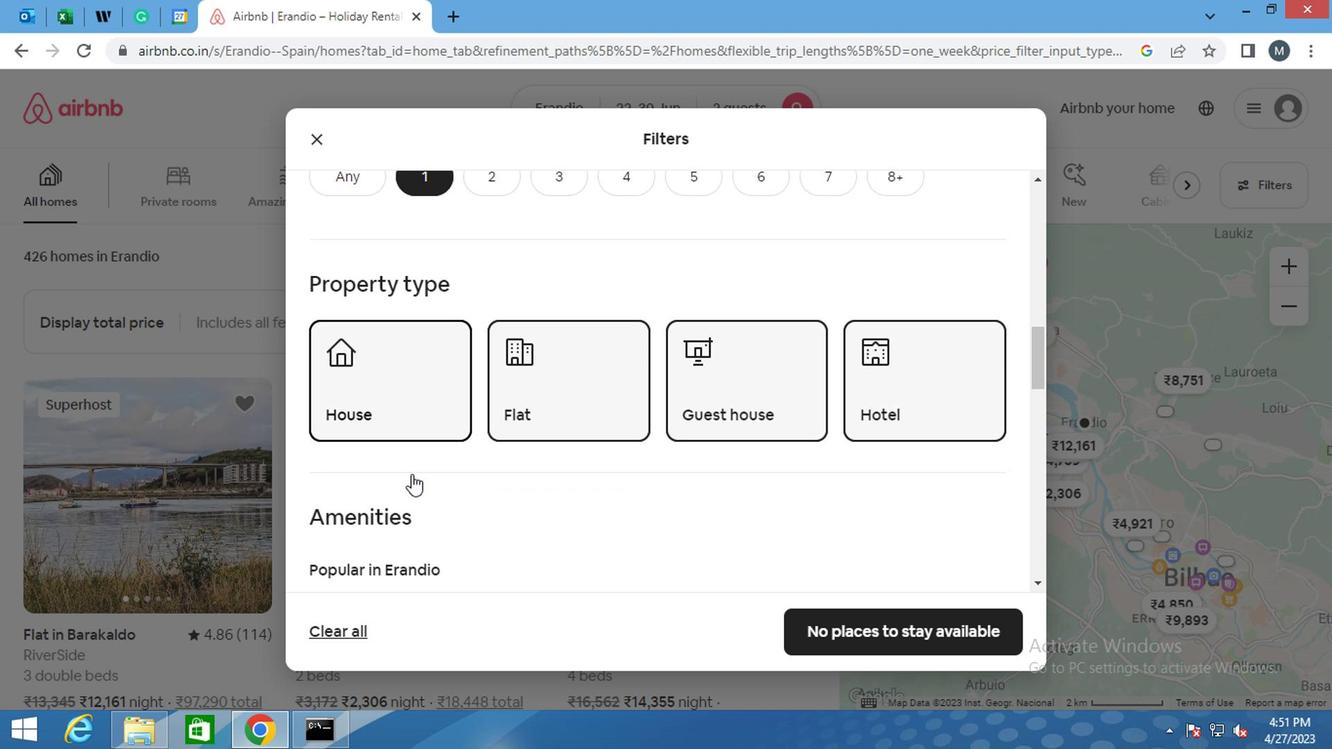 
Action: Mouse moved to (389, 496)
Screenshot: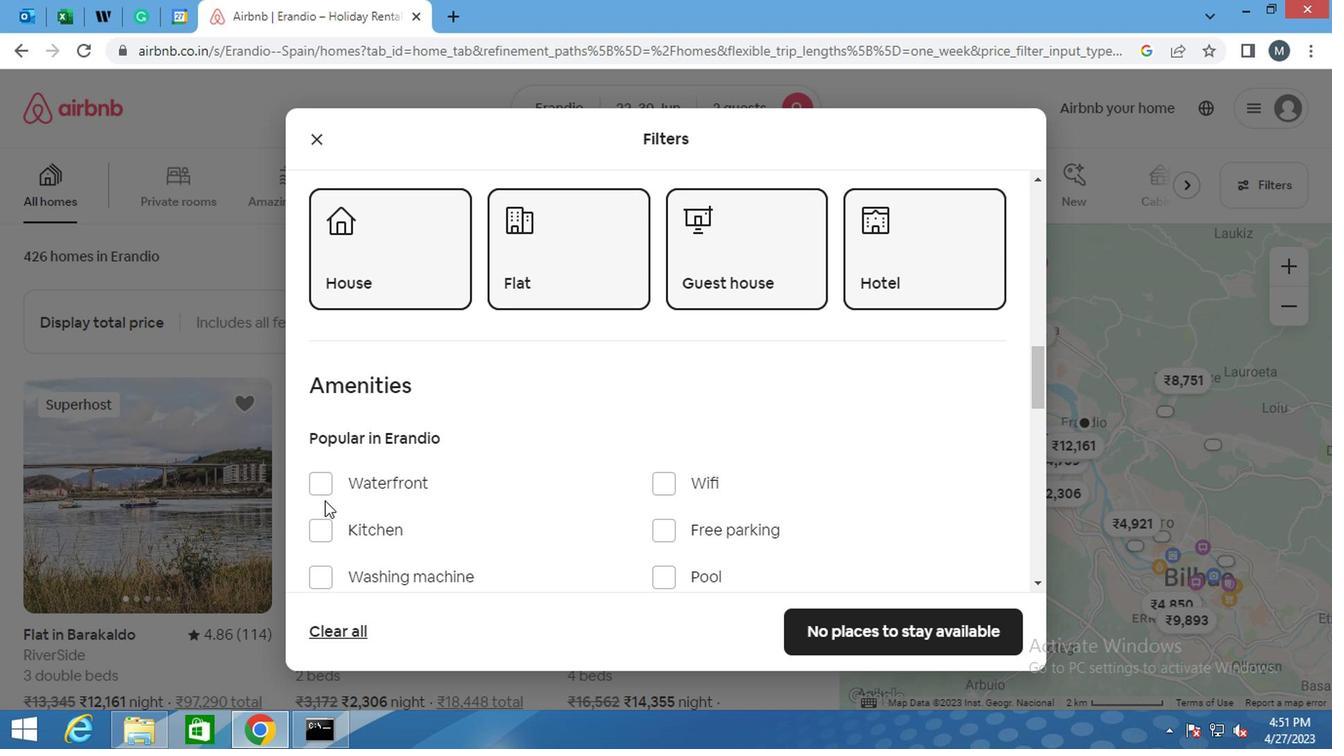 
Action: Mouse scrolled (389, 495) with delta (0, -1)
Screenshot: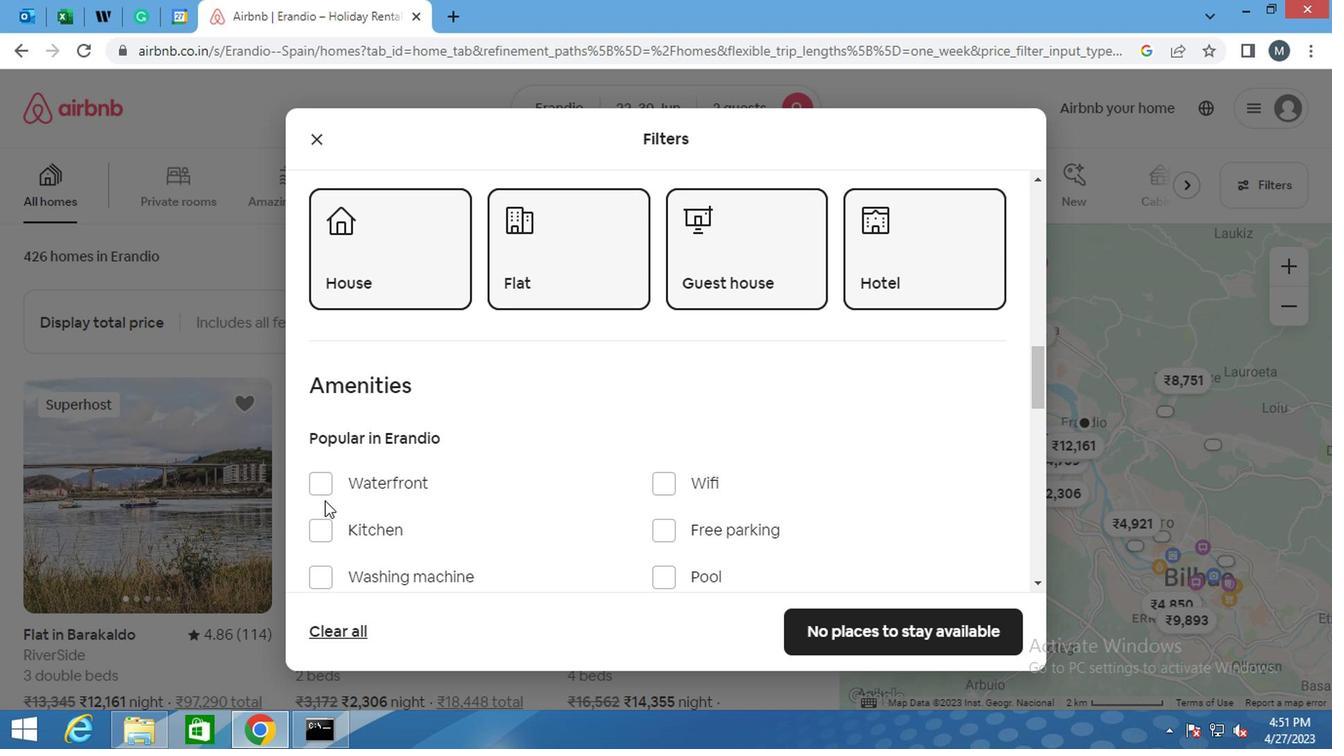 
Action: Mouse moved to (319, 479)
Screenshot: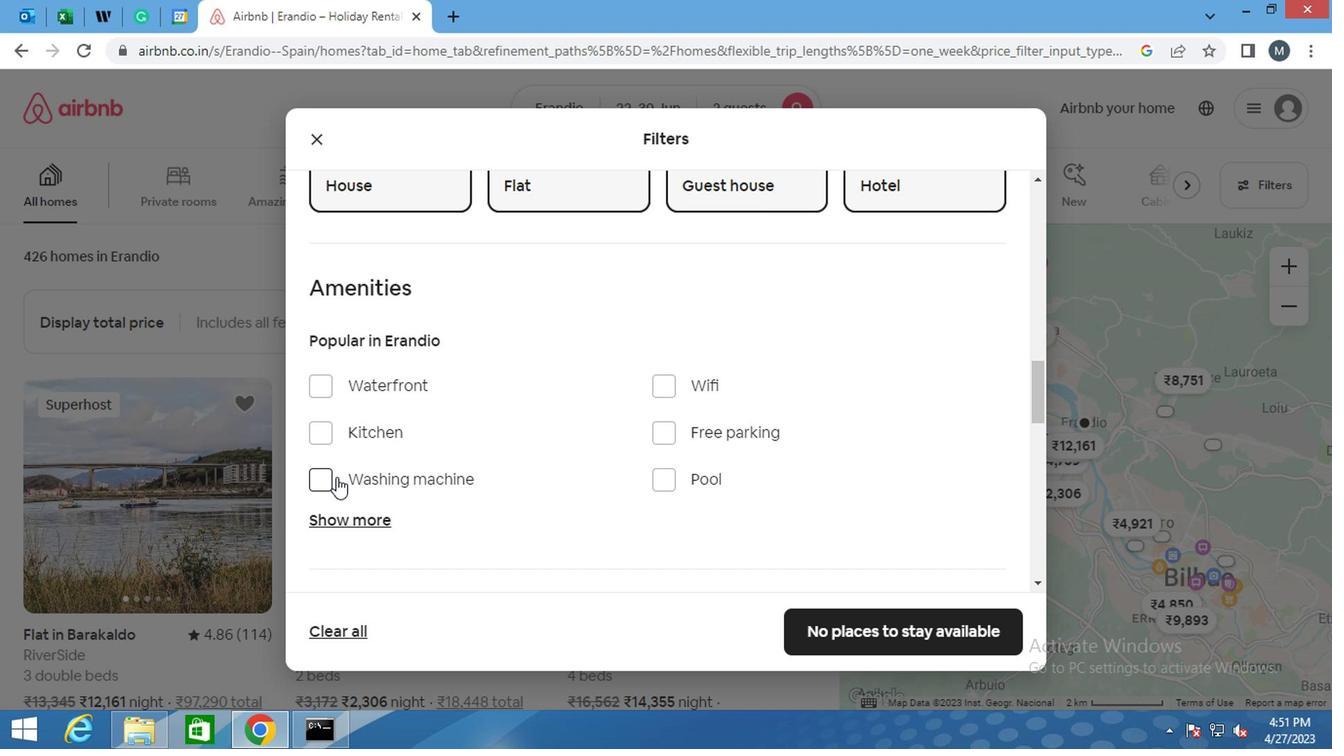 
Action: Mouse pressed left at (319, 479)
Screenshot: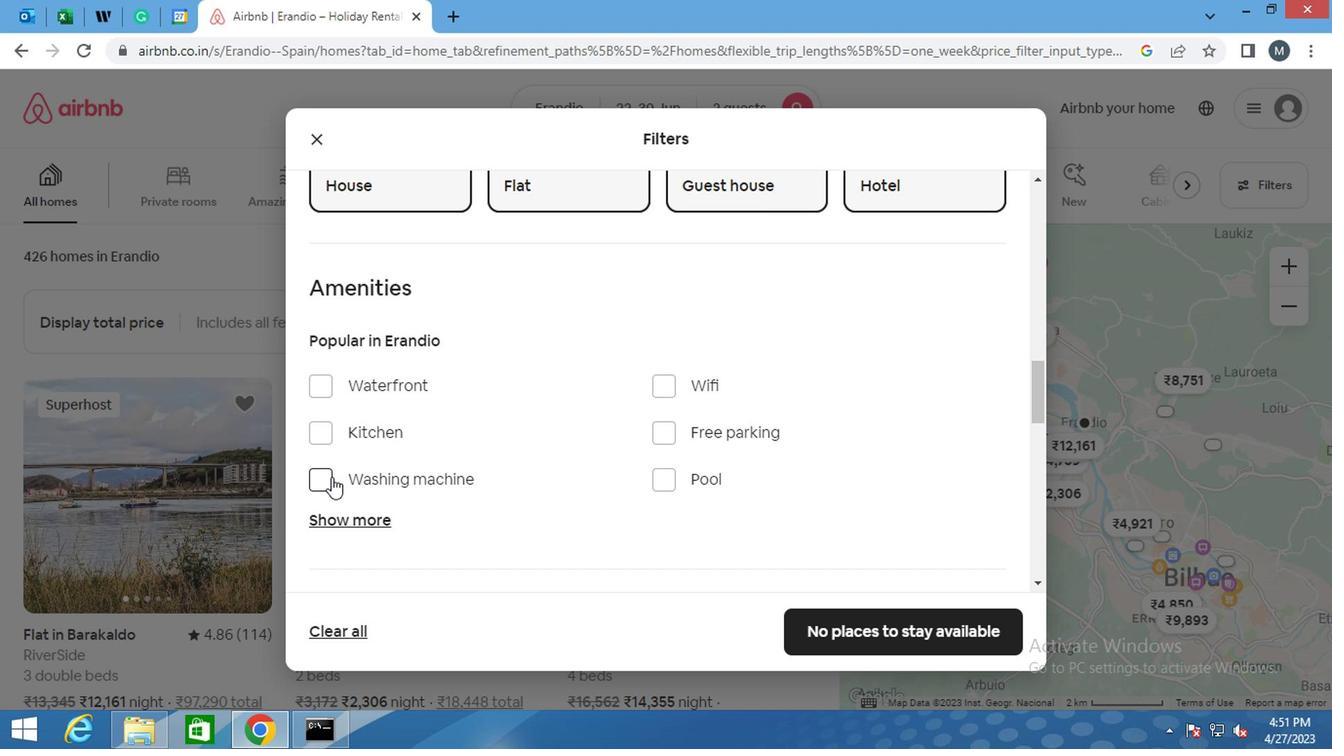 
Action: Mouse moved to (378, 463)
Screenshot: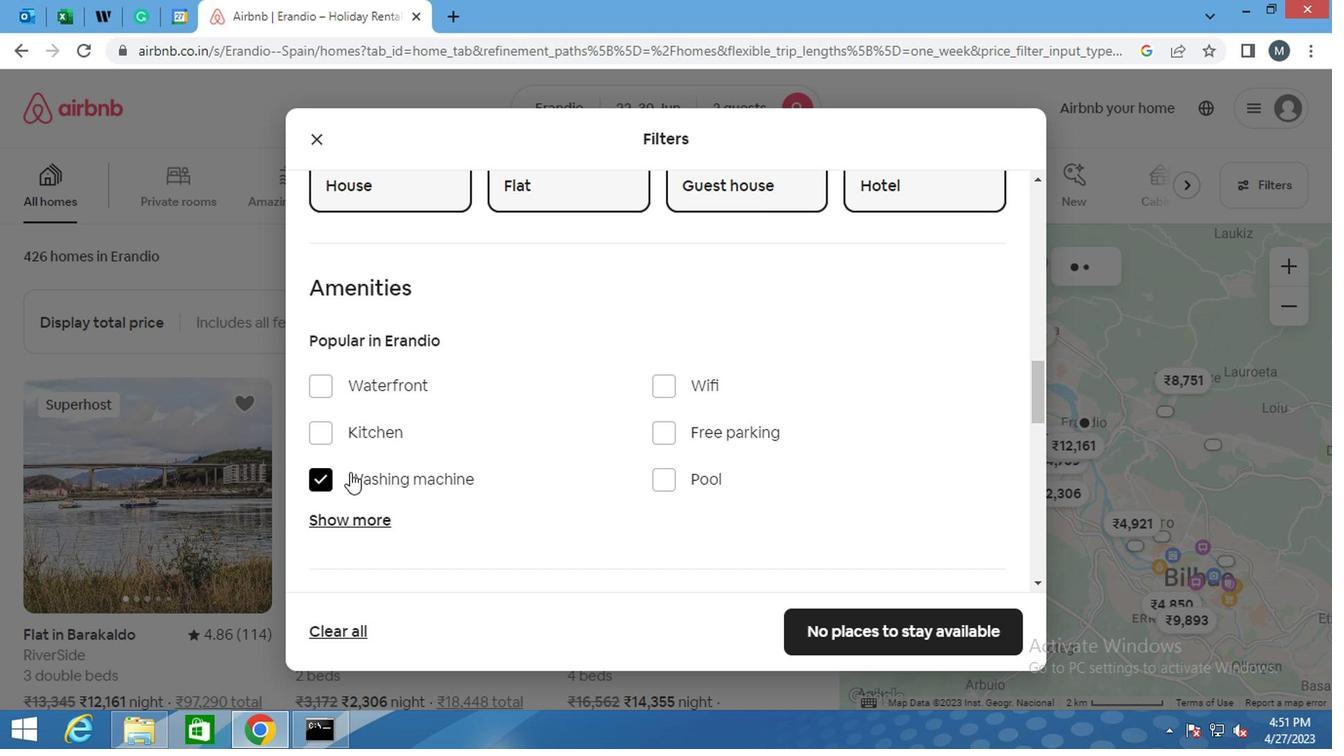 
Action: Mouse scrolled (378, 462) with delta (0, 0)
Screenshot: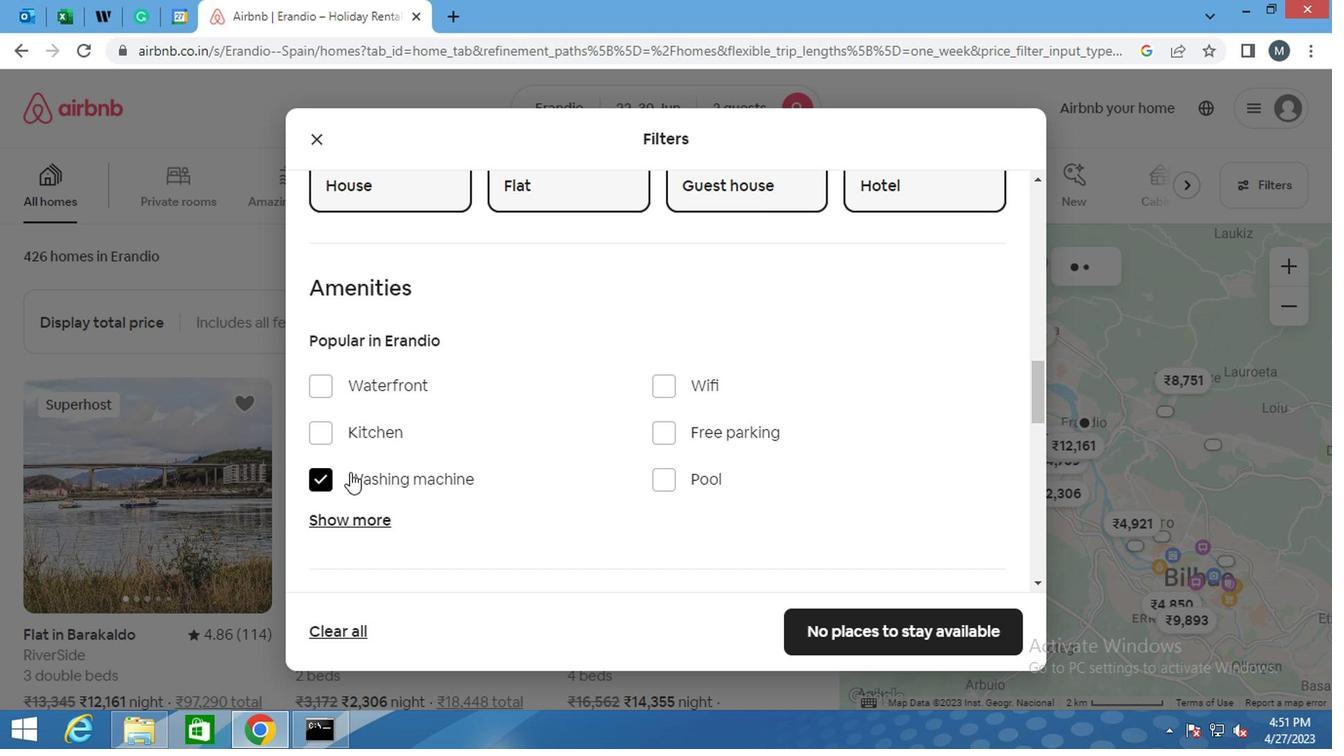 
Action: Mouse moved to (376, 463)
Screenshot: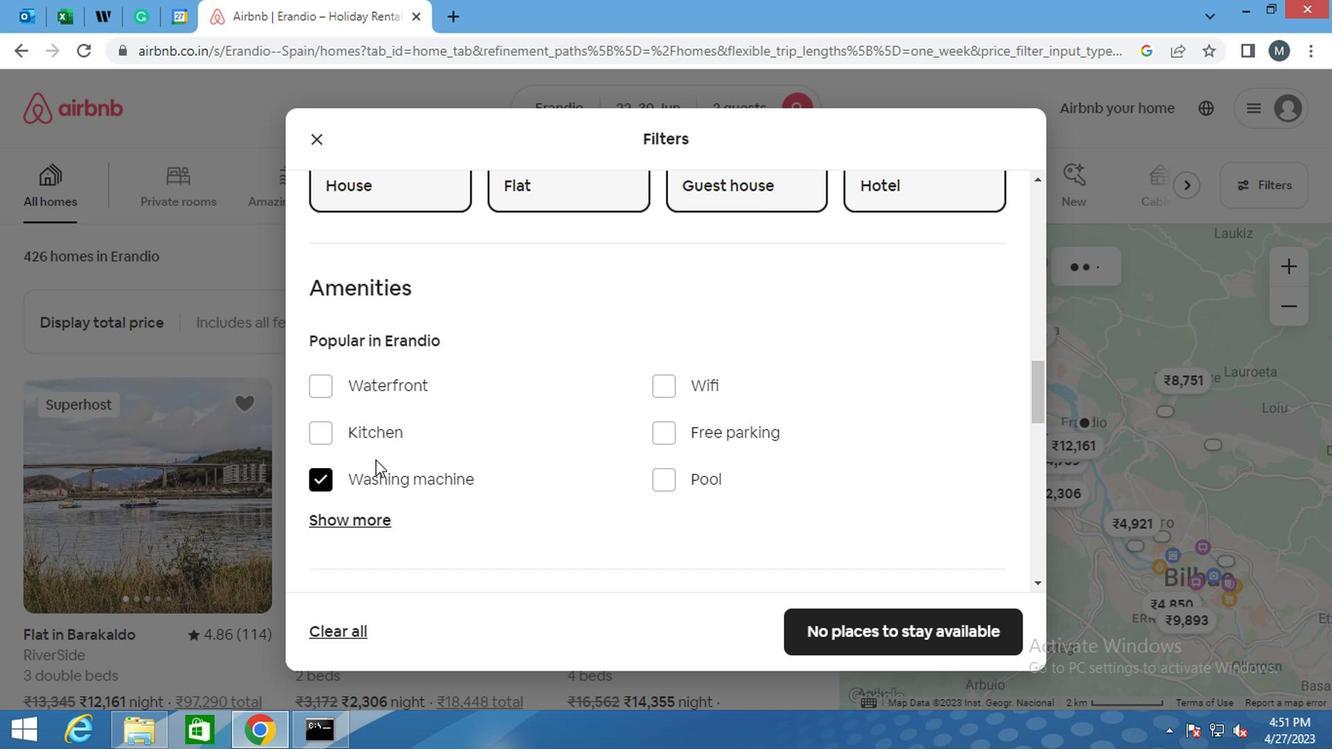 
Action: Mouse scrolled (376, 462) with delta (0, 0)
Screenshot: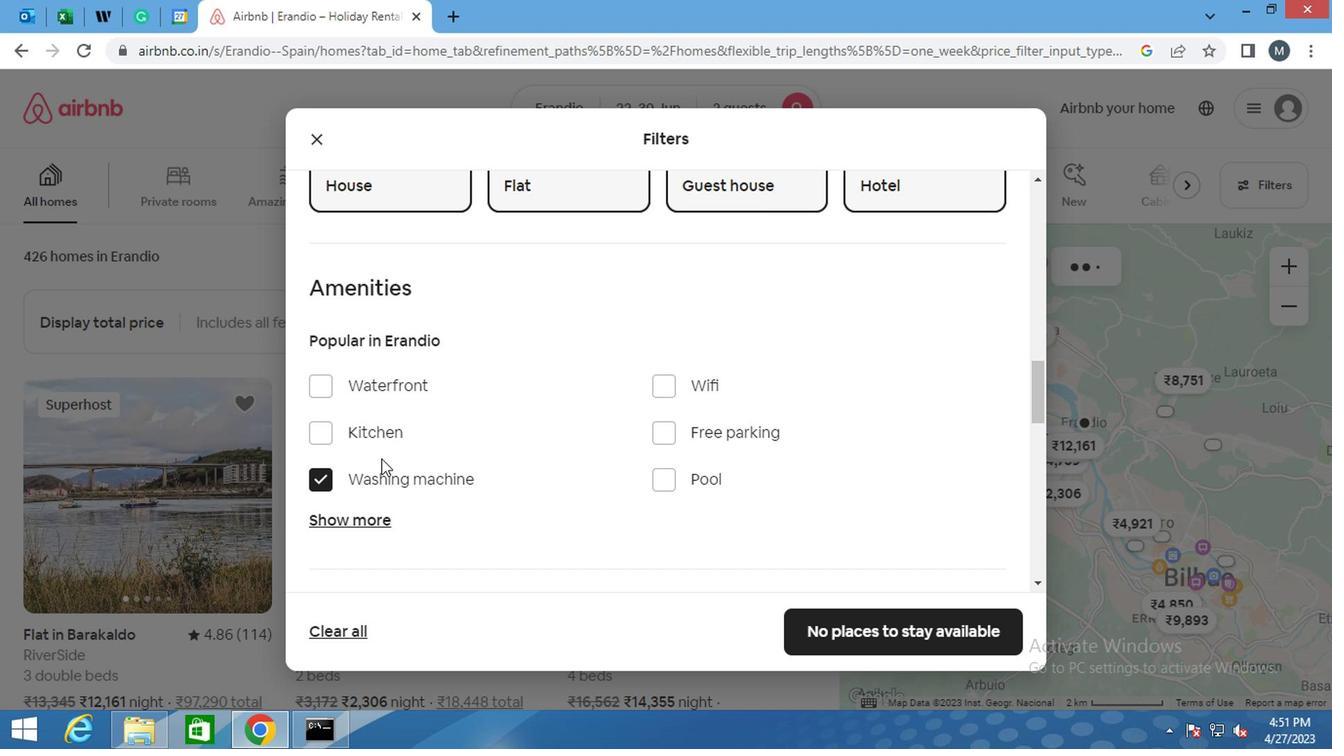 
Action: Mouse moved to (375, 463)
Screenshot: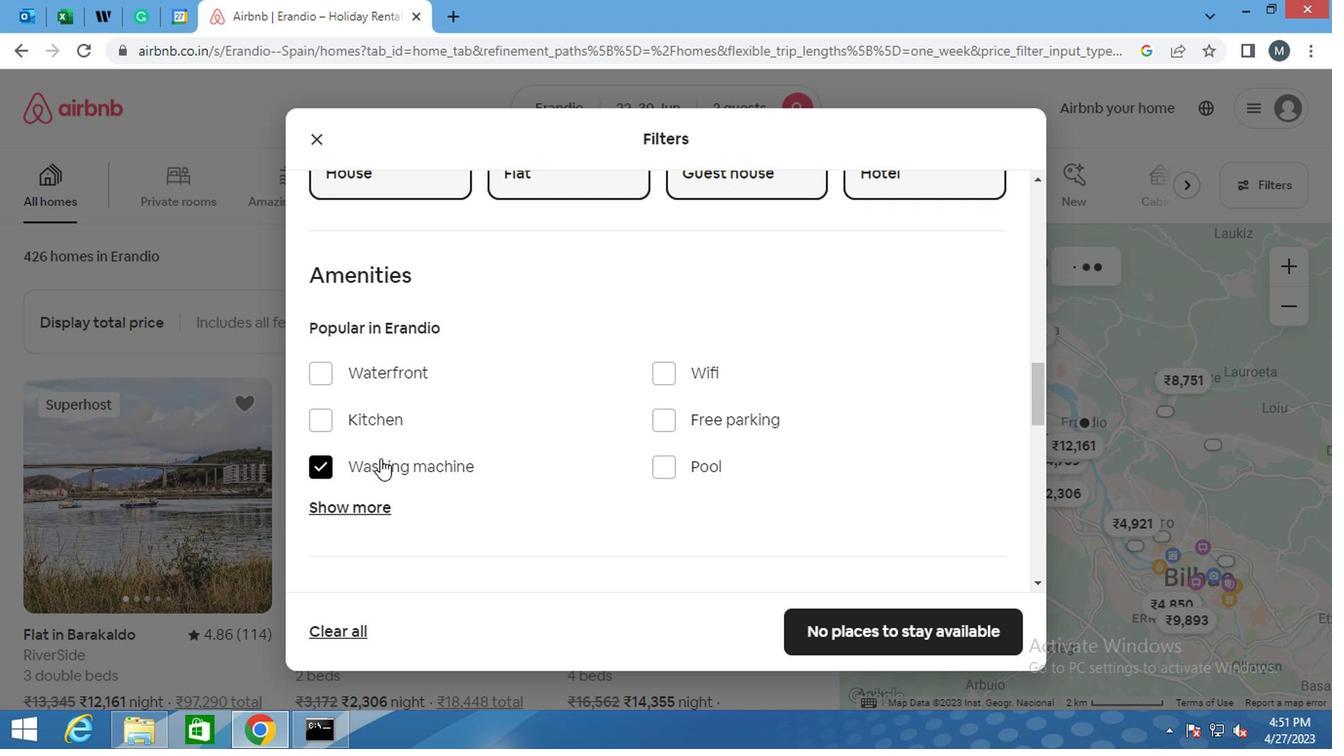 
Action: Mouse scrolled (375, 462) with delta (0, 0)
Screenshot: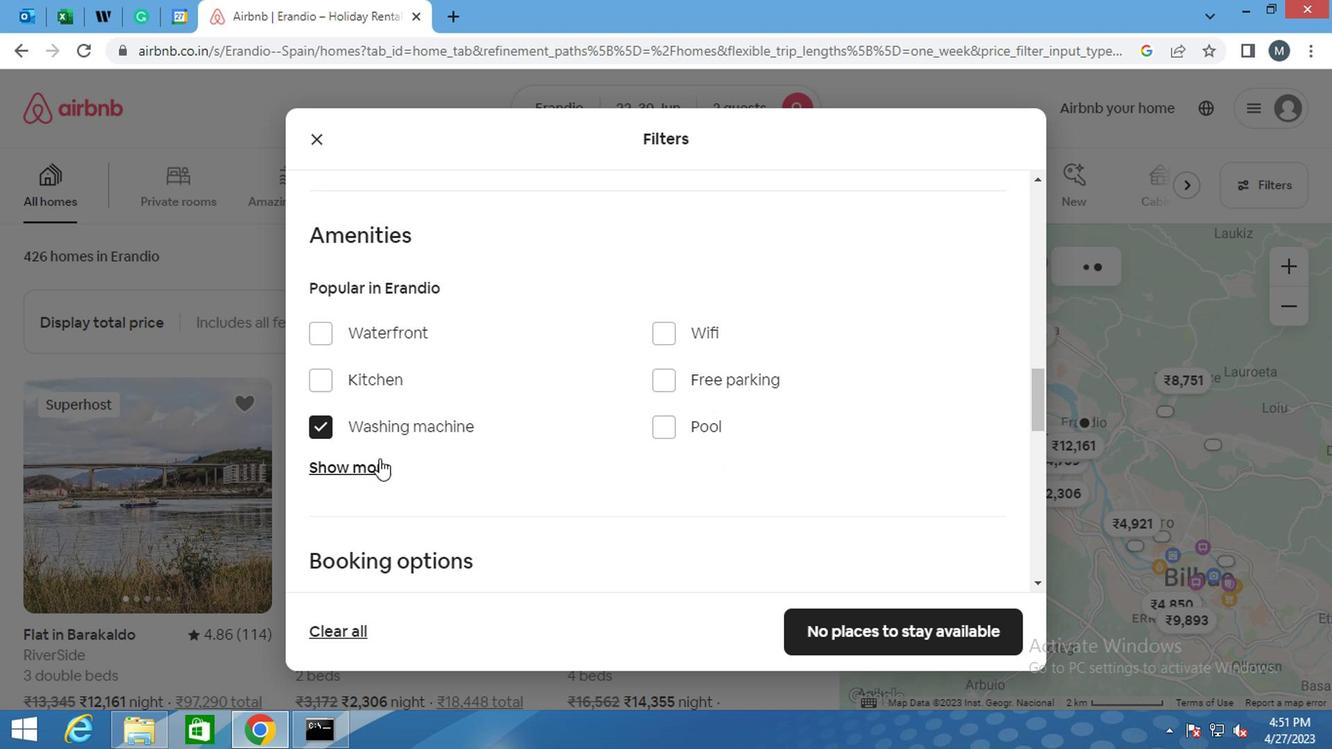 
Action: Mouse moved to (373, 463)
Screenshot: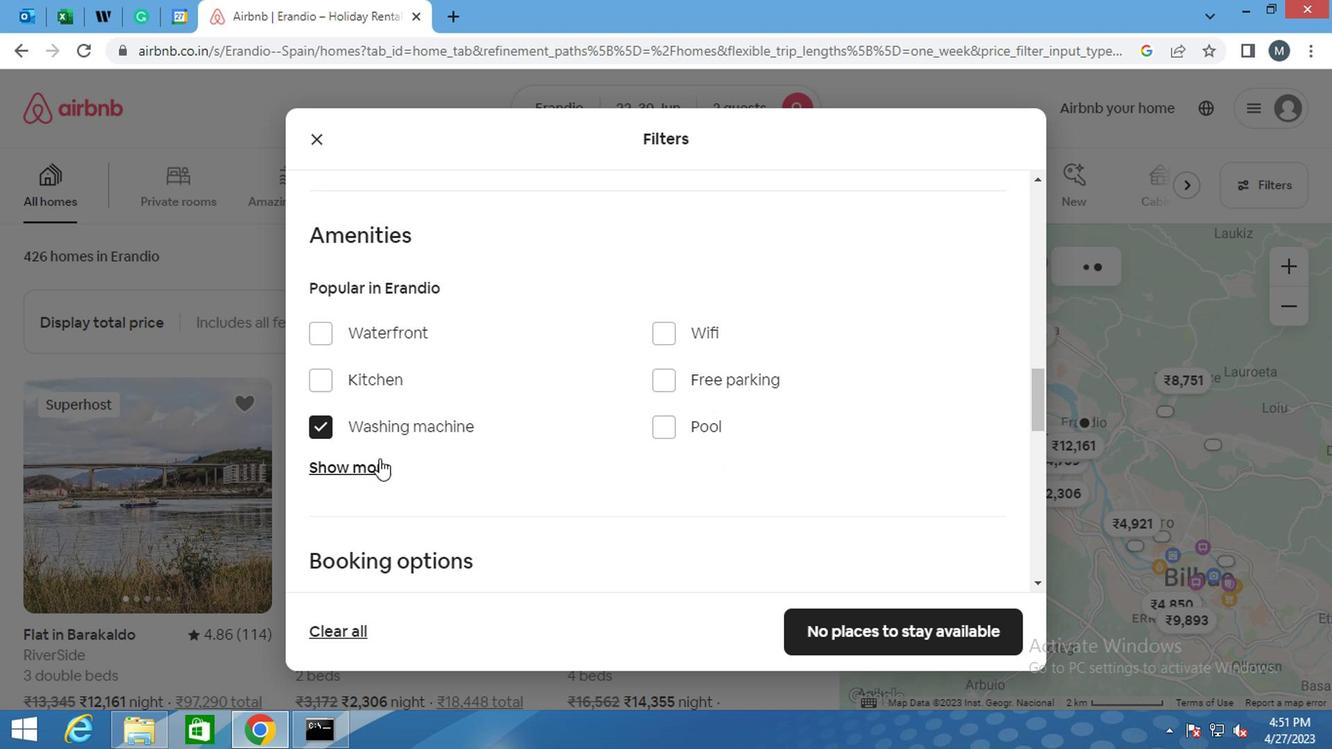 
Action: Mouse scrolled (373, 462) with delta (0, 0)
Screenshot: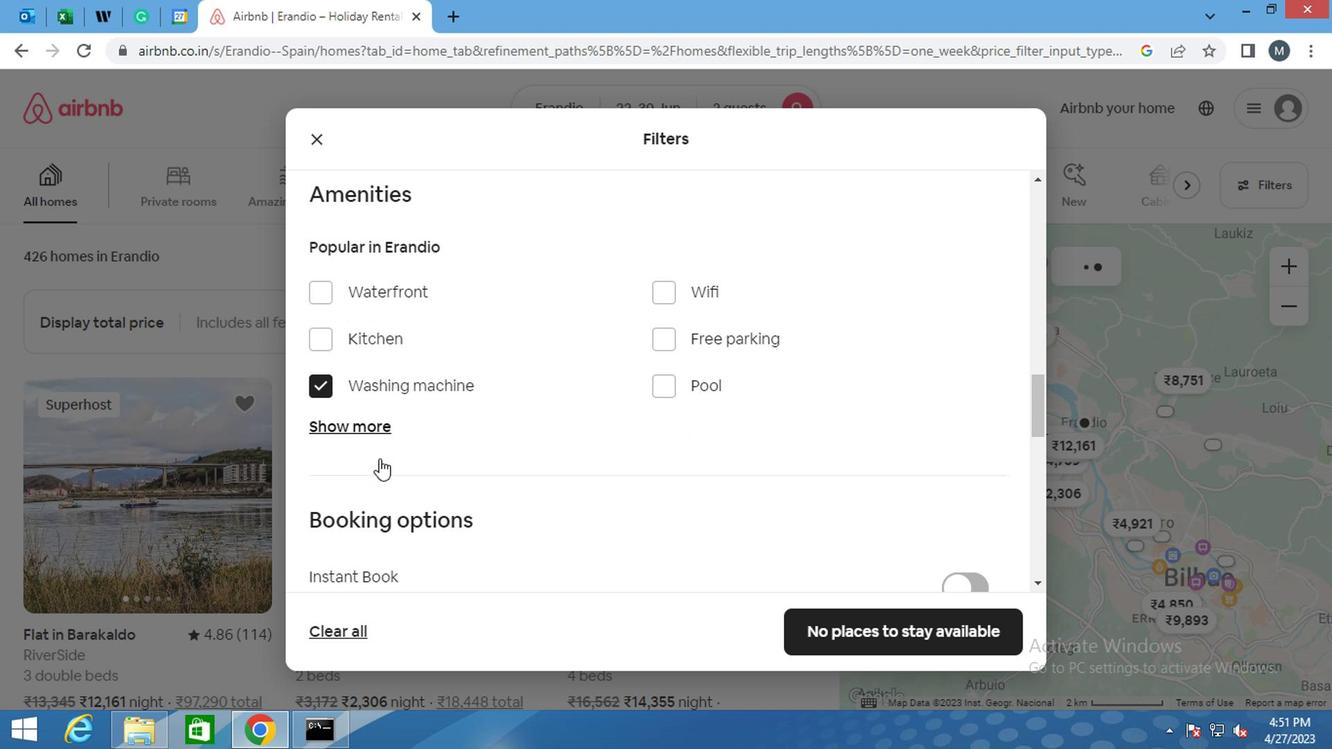 
Action: Mouse moved to (973, 357)
Screenshot: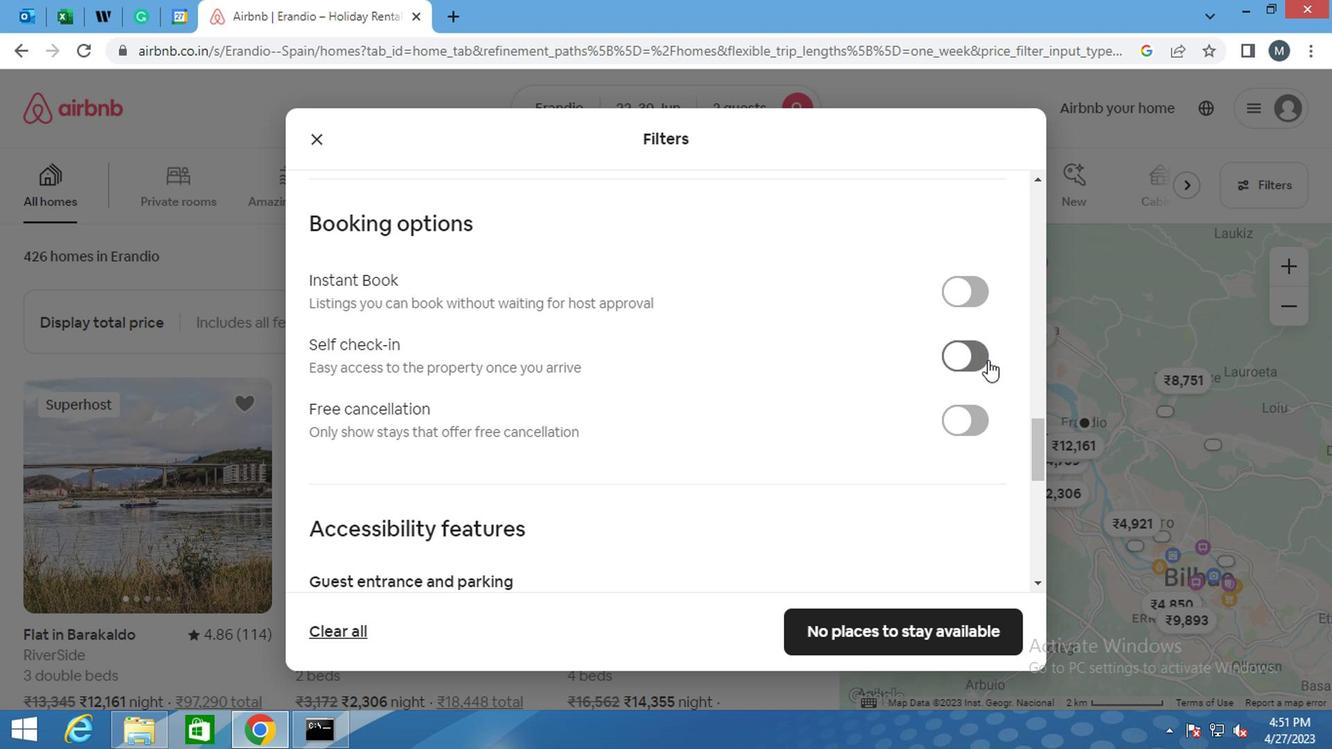 
Action: Mouse pressed left at (973, 357)
Screenshot: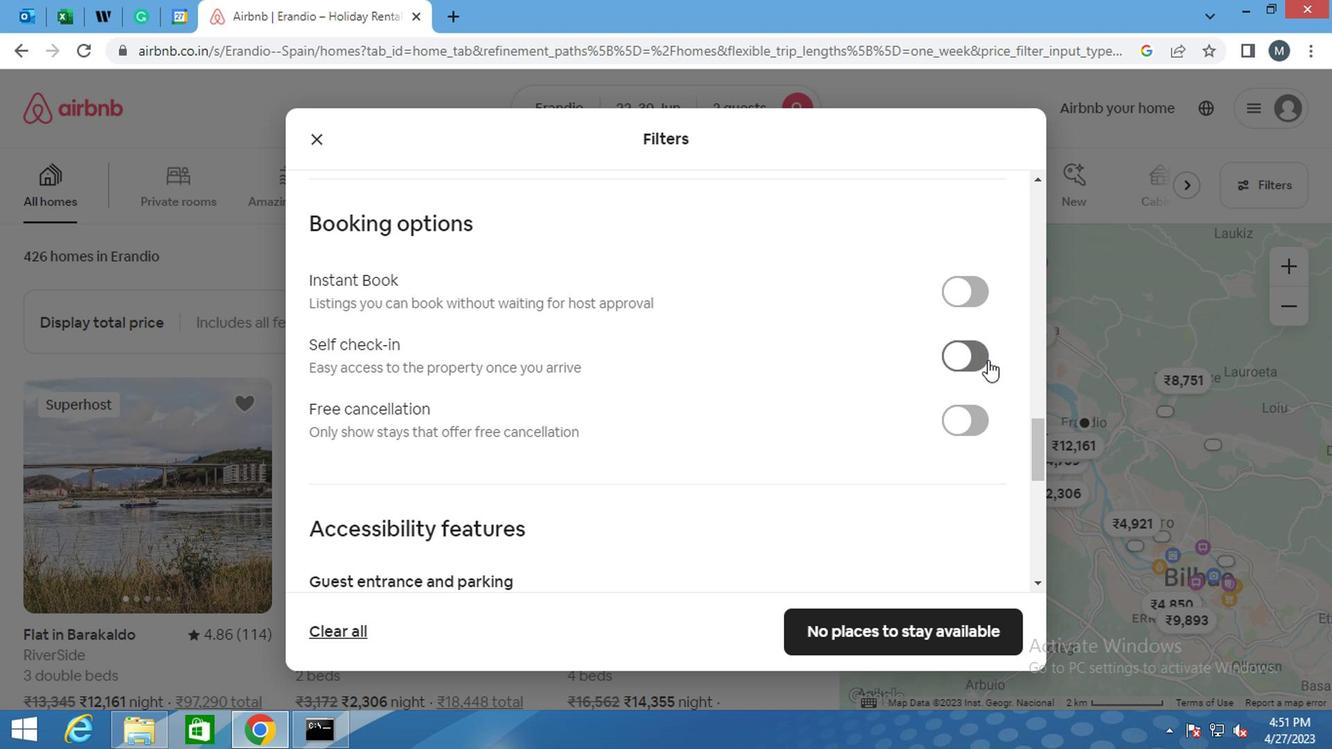 
Action: Mouse moved to (685, 437)
Screenshot: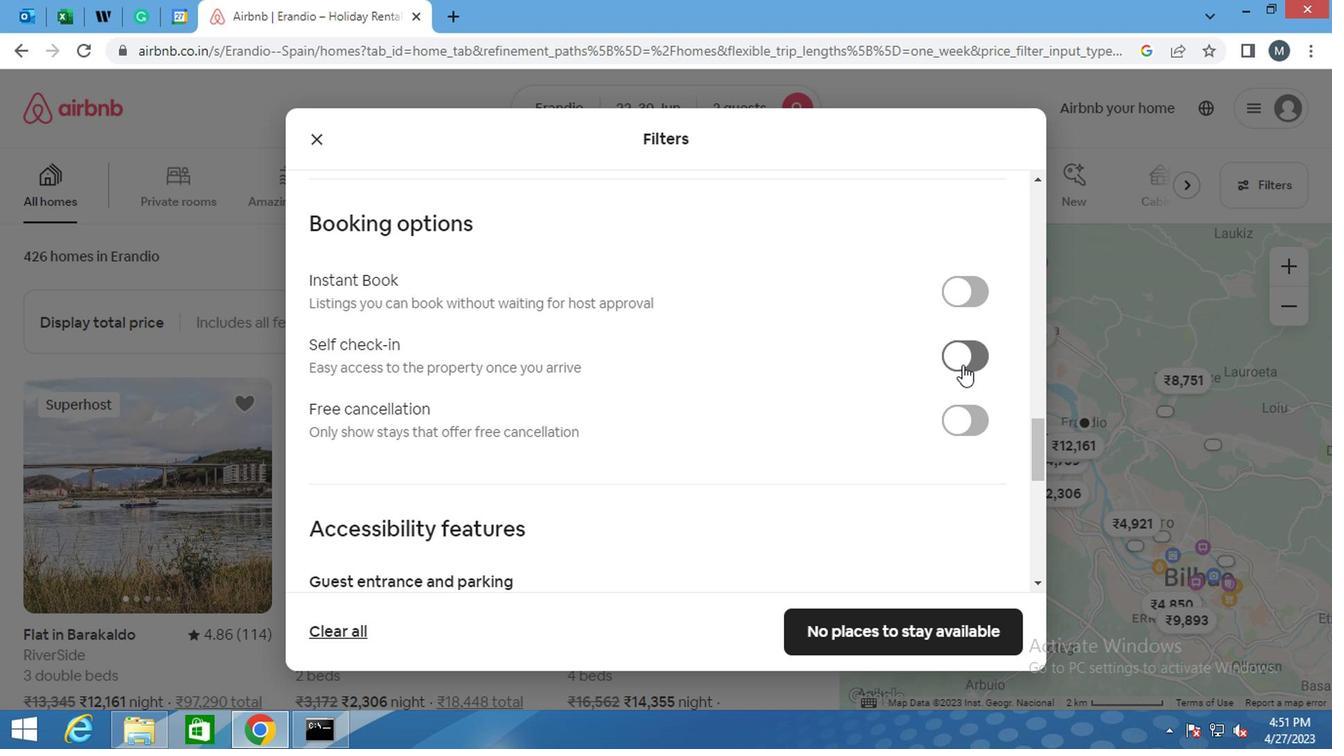 
Action: Mouse scrolled (685, 436) with delta (0, 0)
Screenshot: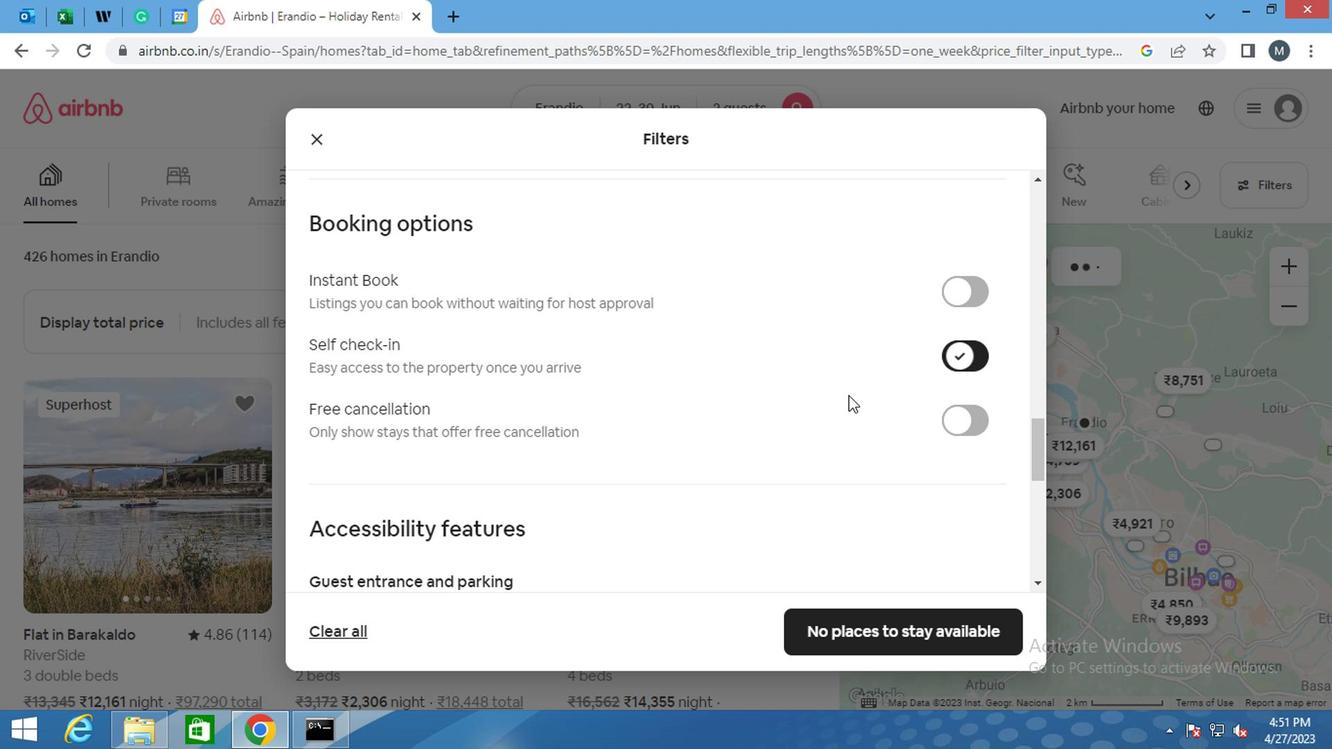 
Action: Mouse moved to (678, 441)
Screenshot: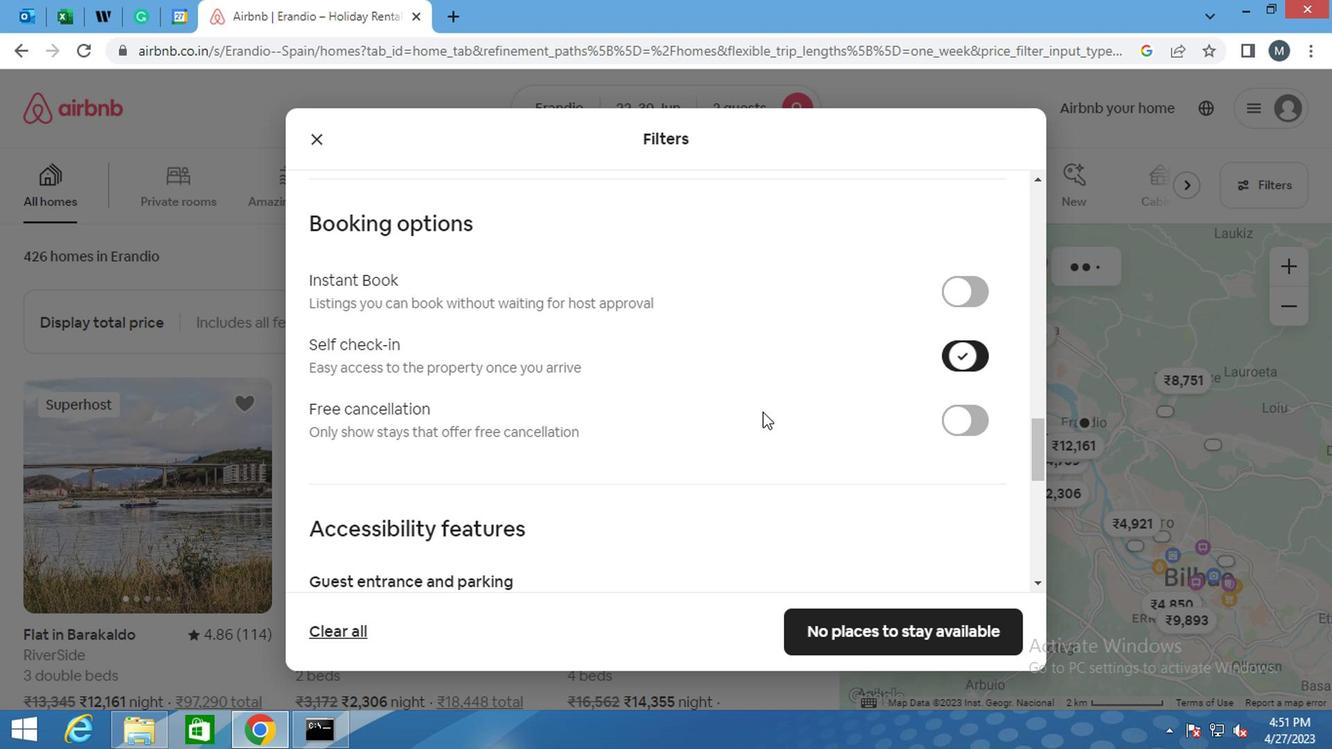 
Action: Mouse scrolled (678, 440) with delta (0, 0)
Screenshot: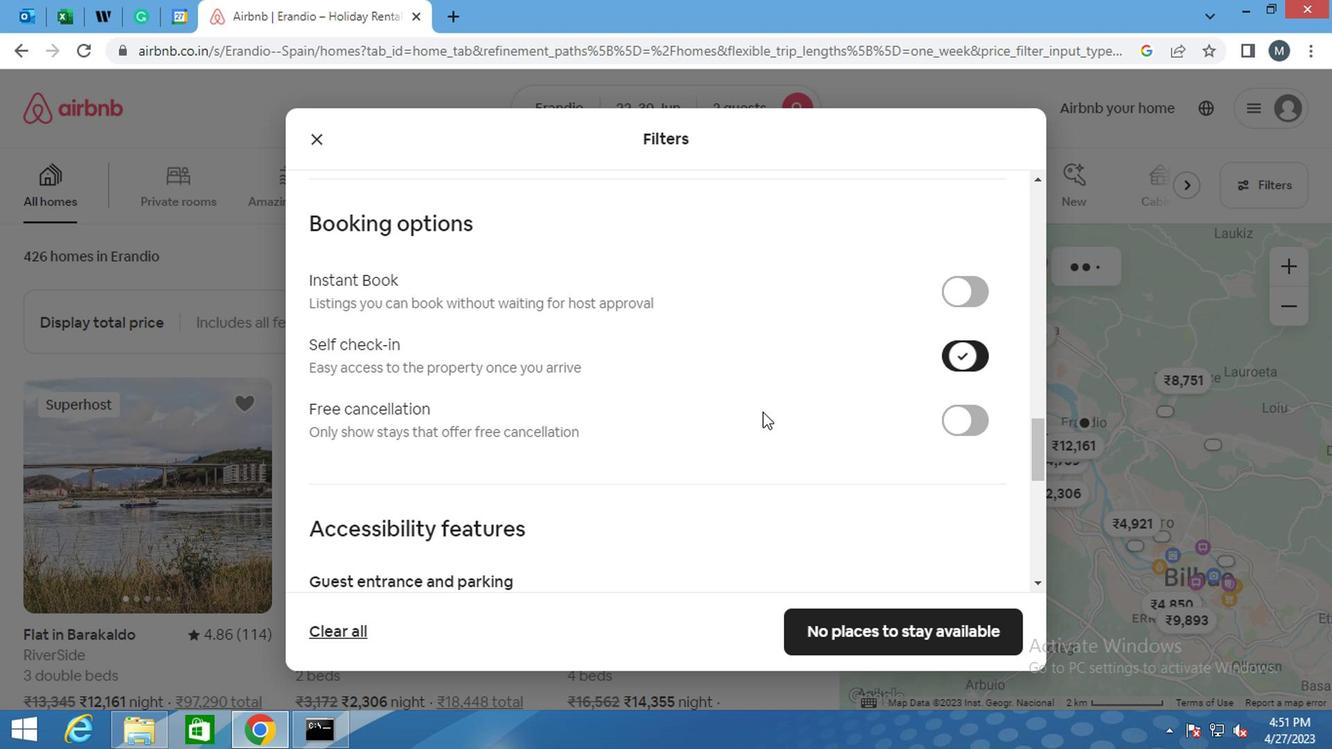 
Action: Mouse moved to (663, 448)
Screenshot: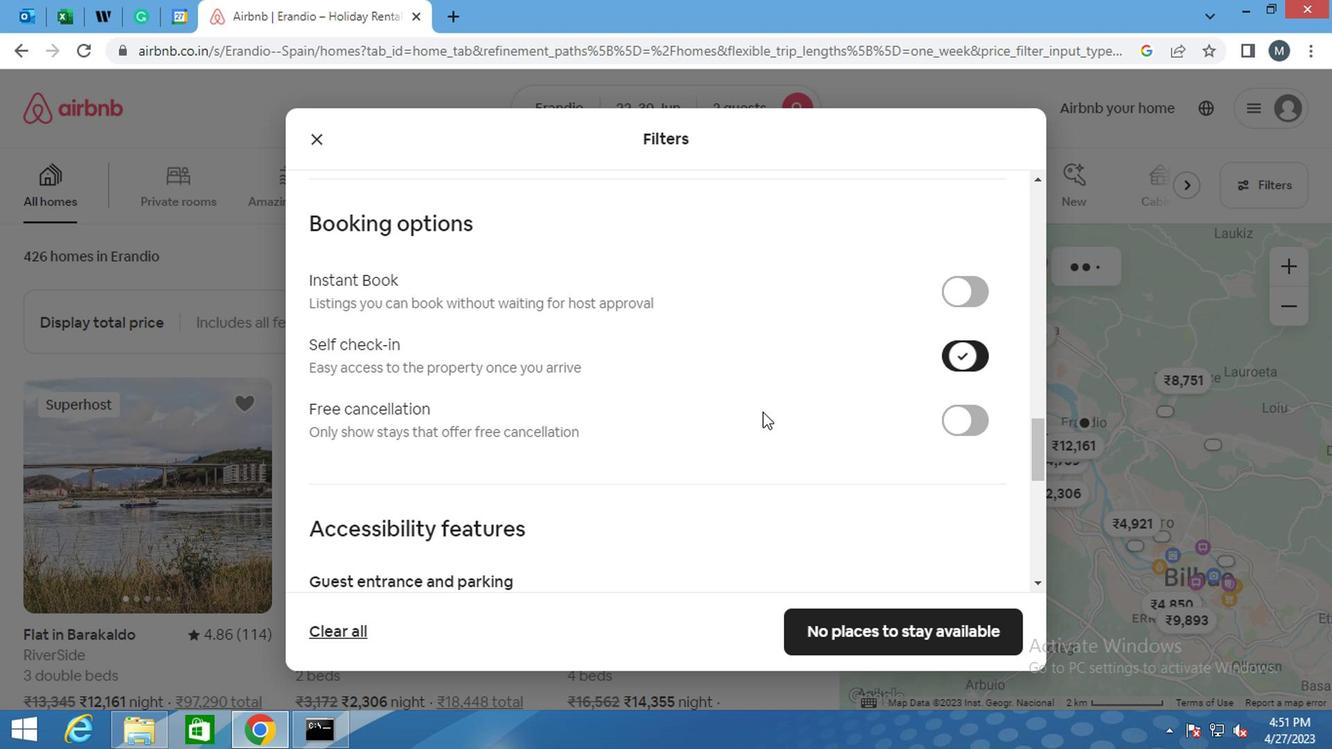 
Action: Mouse scrolled (663, 447) with delta (0, 0)
Screenshot: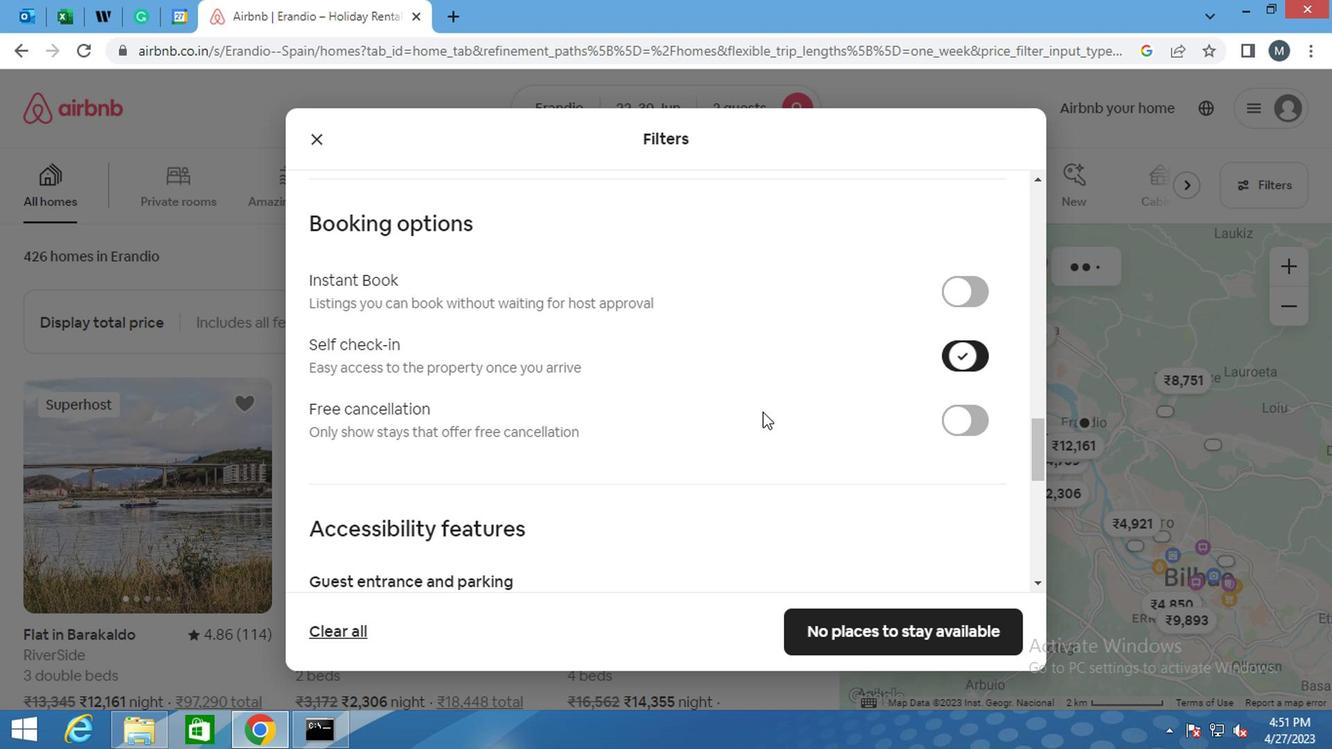 
Action: Mouse moved to (641, 456)
Screenshot: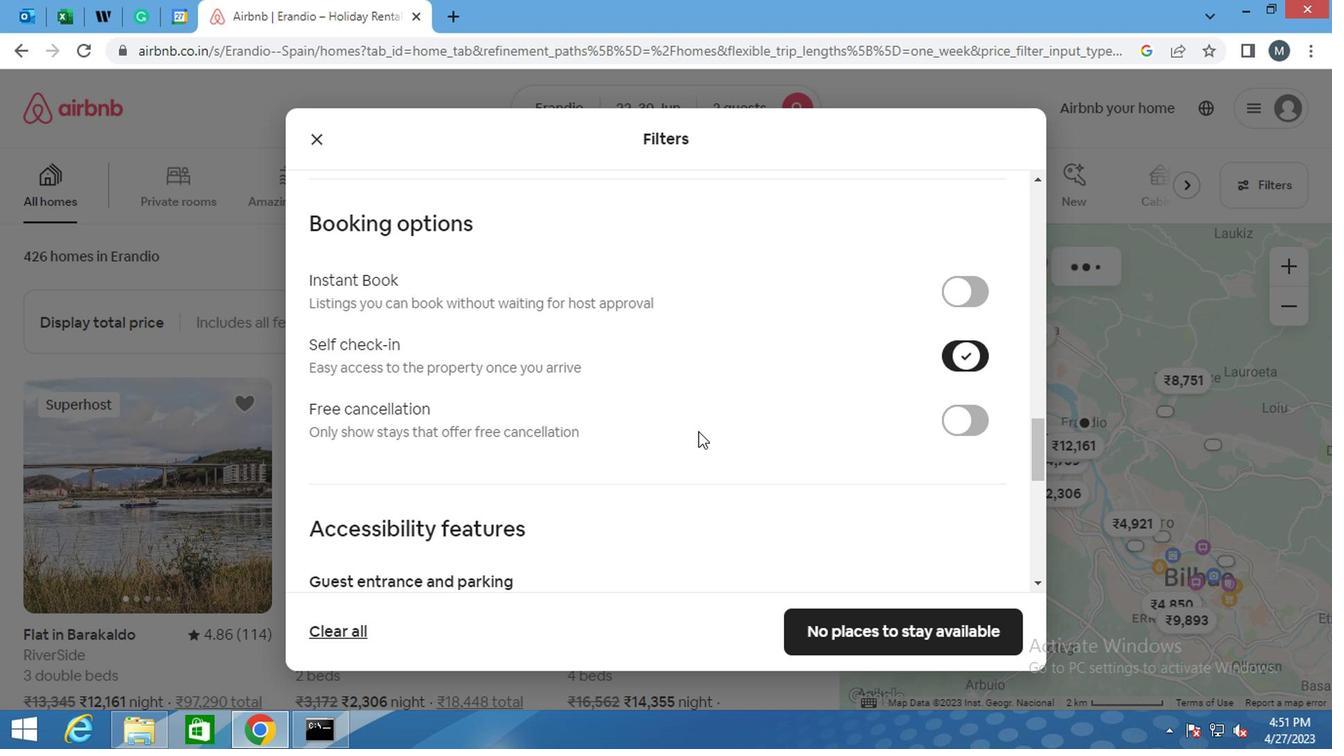 
Action: Mouse scrolled (641, 455) with delta (0, 0)
Screenshot: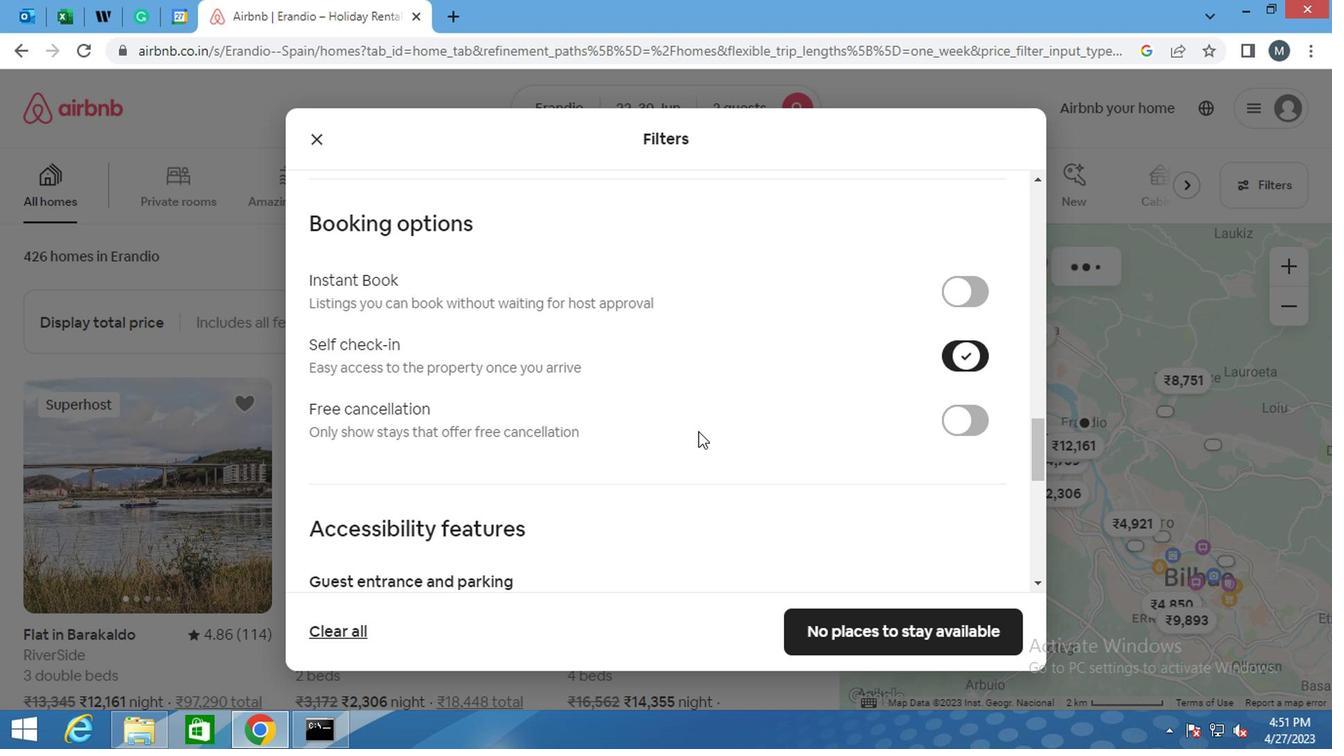 
Action: Mouse moved to (636, 457)
Screenshot: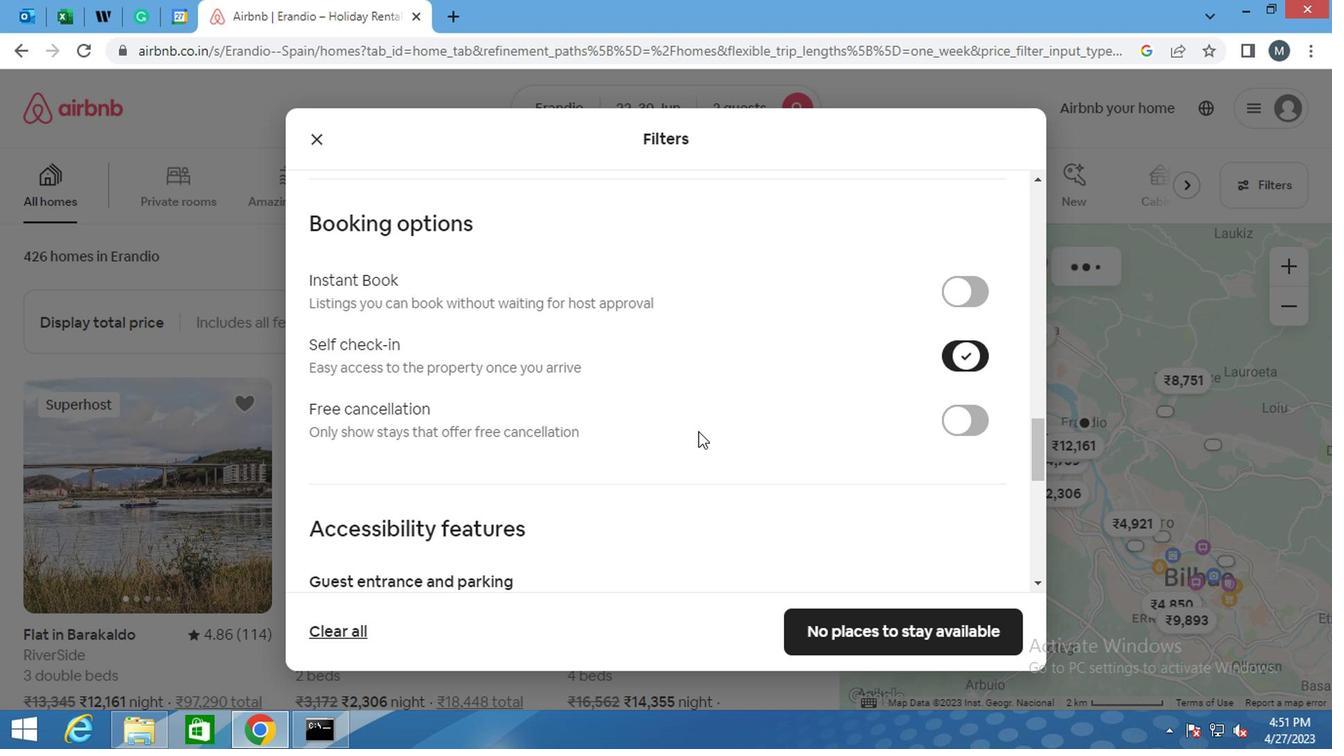 
Action: Mouse scrolled (636, 456) with delta (0, 0)
Screenshot: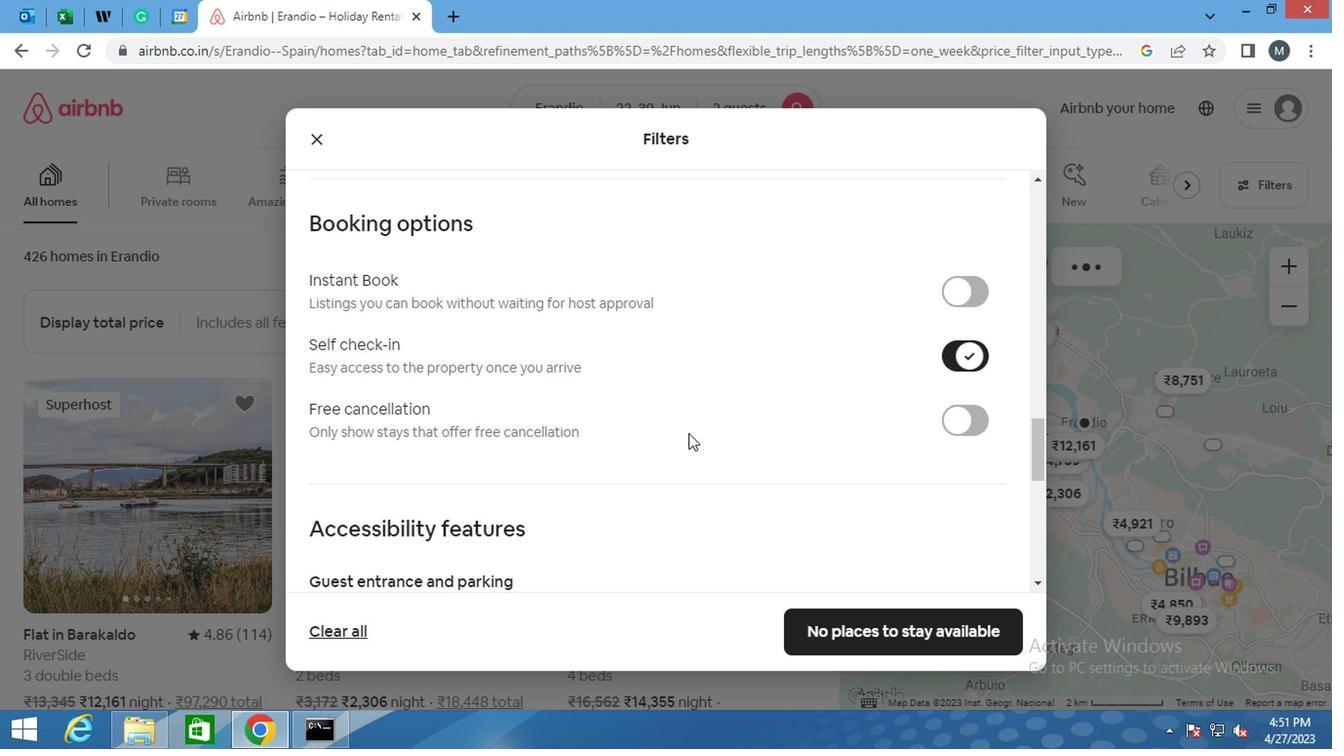 
Action: Mouse moved to (623, 460)
Screenshot: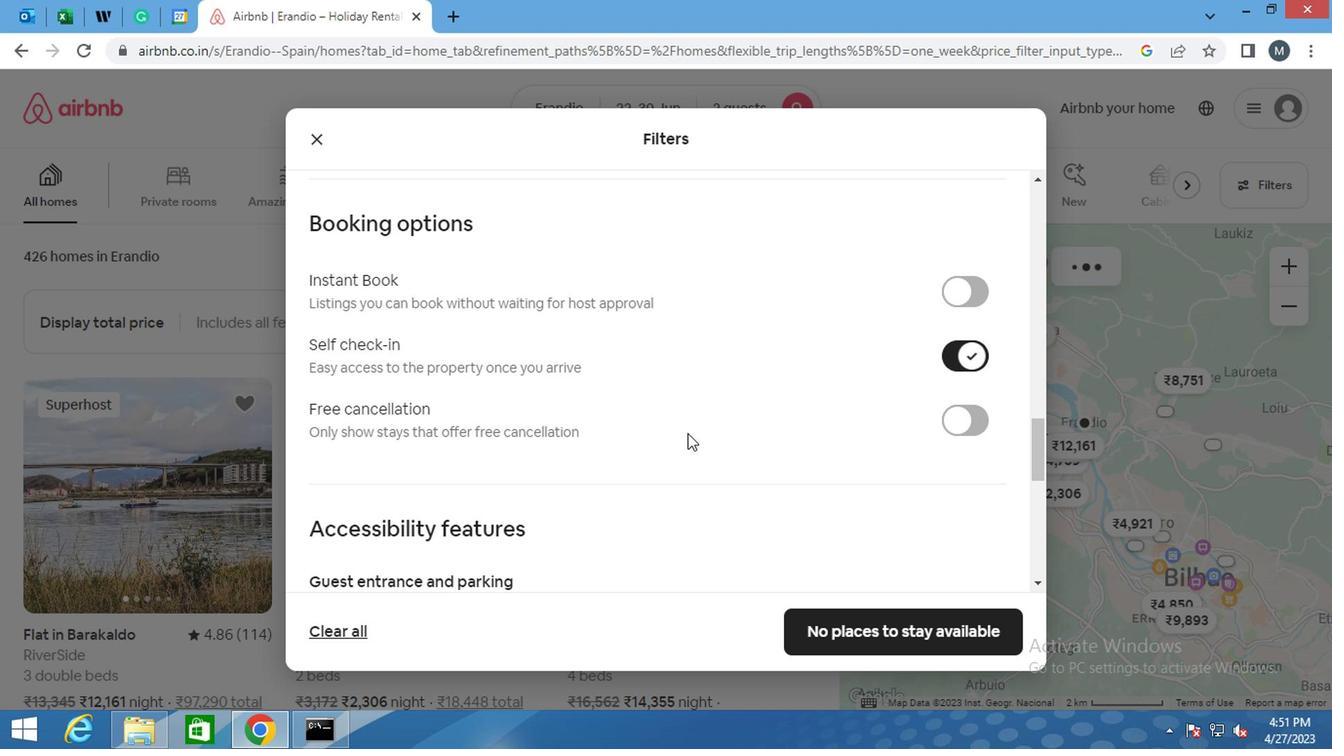 
Action: Mouse scrolled (623, 459) with delta (0, -1)
Screenshot: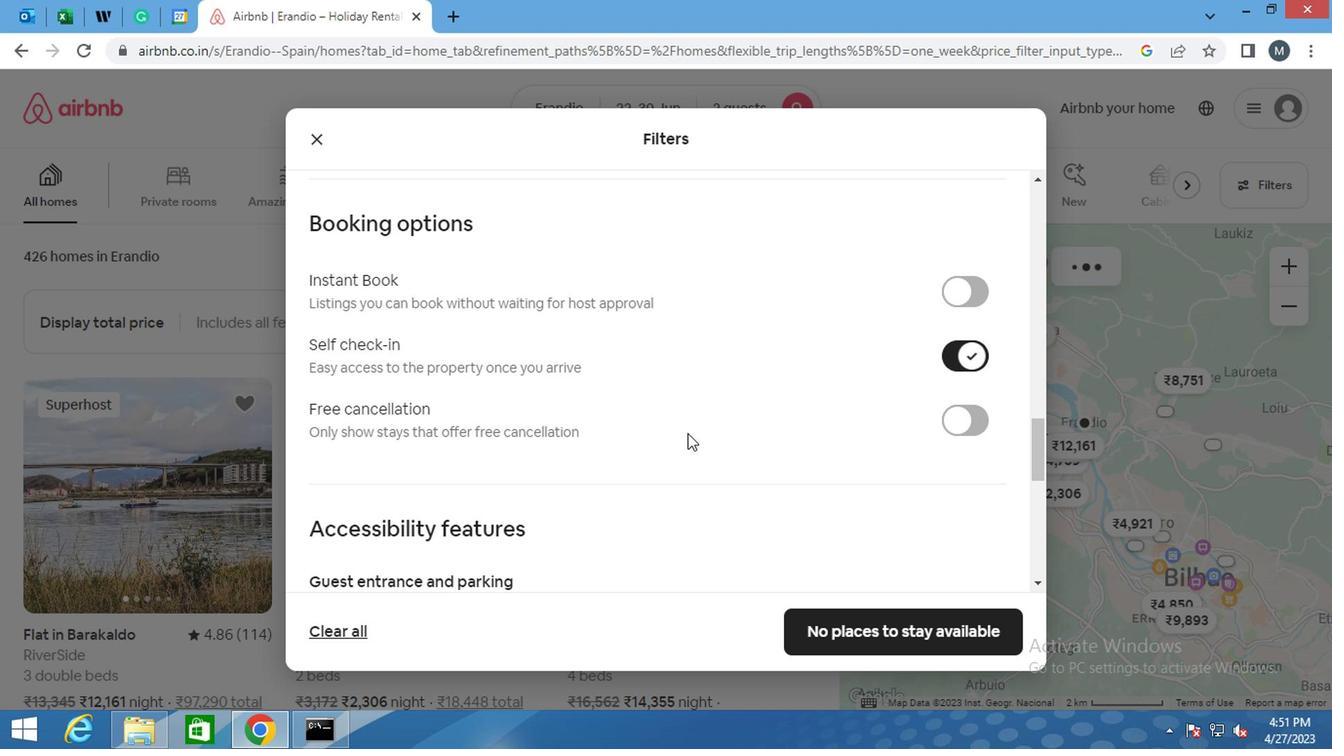 
Action: Mouse moved to (549, 477)
Screenshot: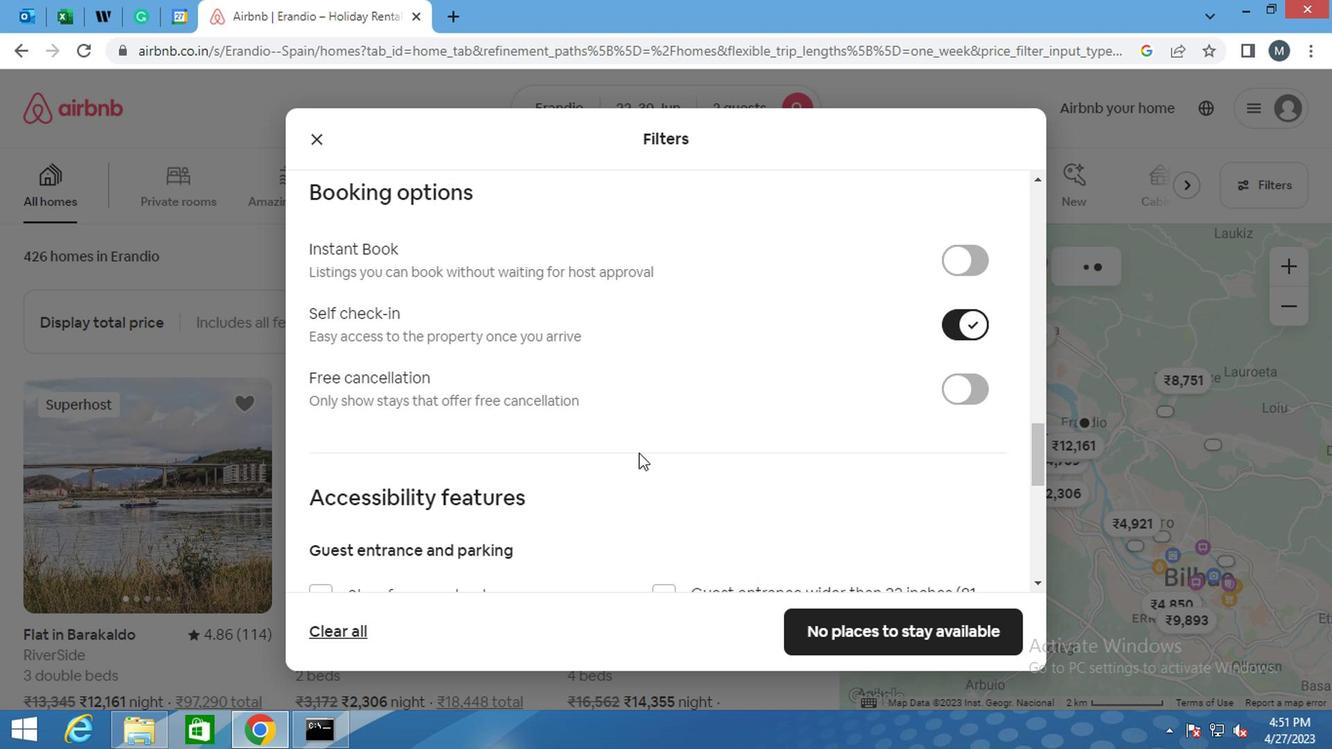 
Action: Mouse scrolled (549, 476) with delta (0, 0)
Screenshot: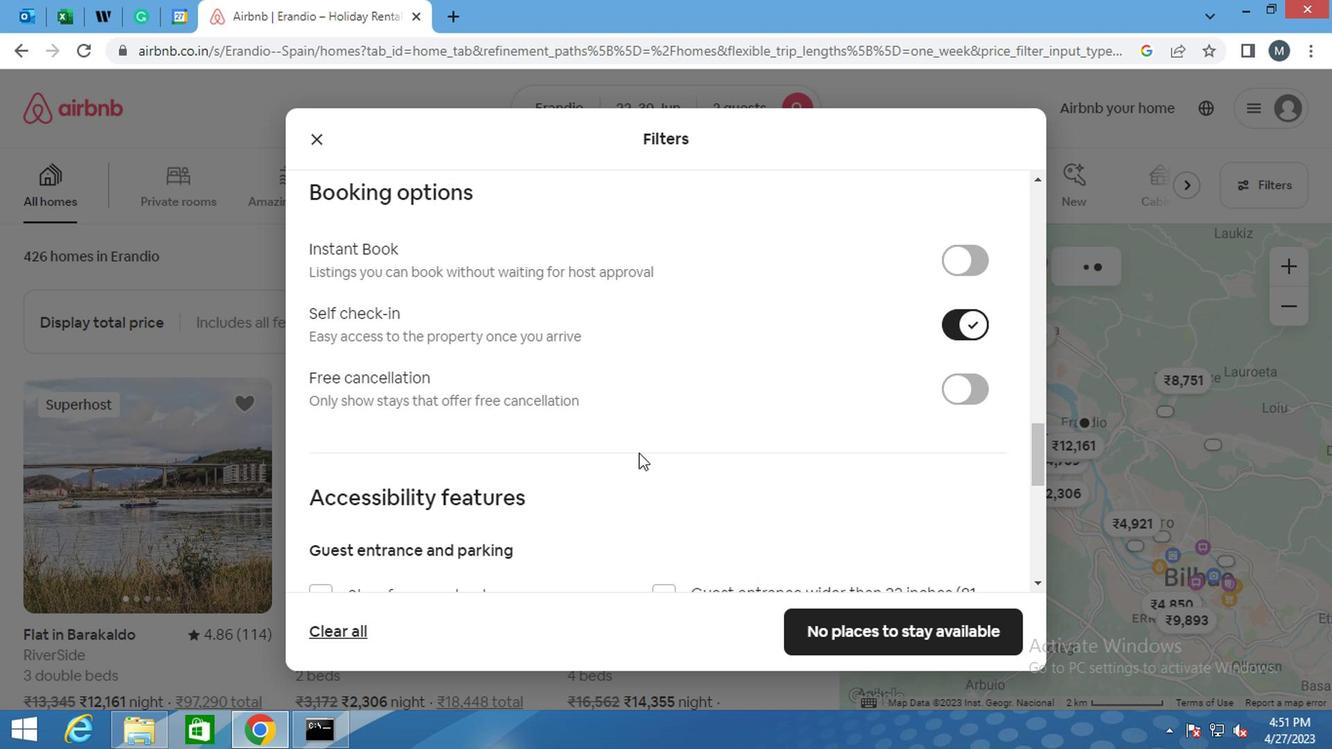 
Action: Mouse moved to (316, 454)
Screenshot: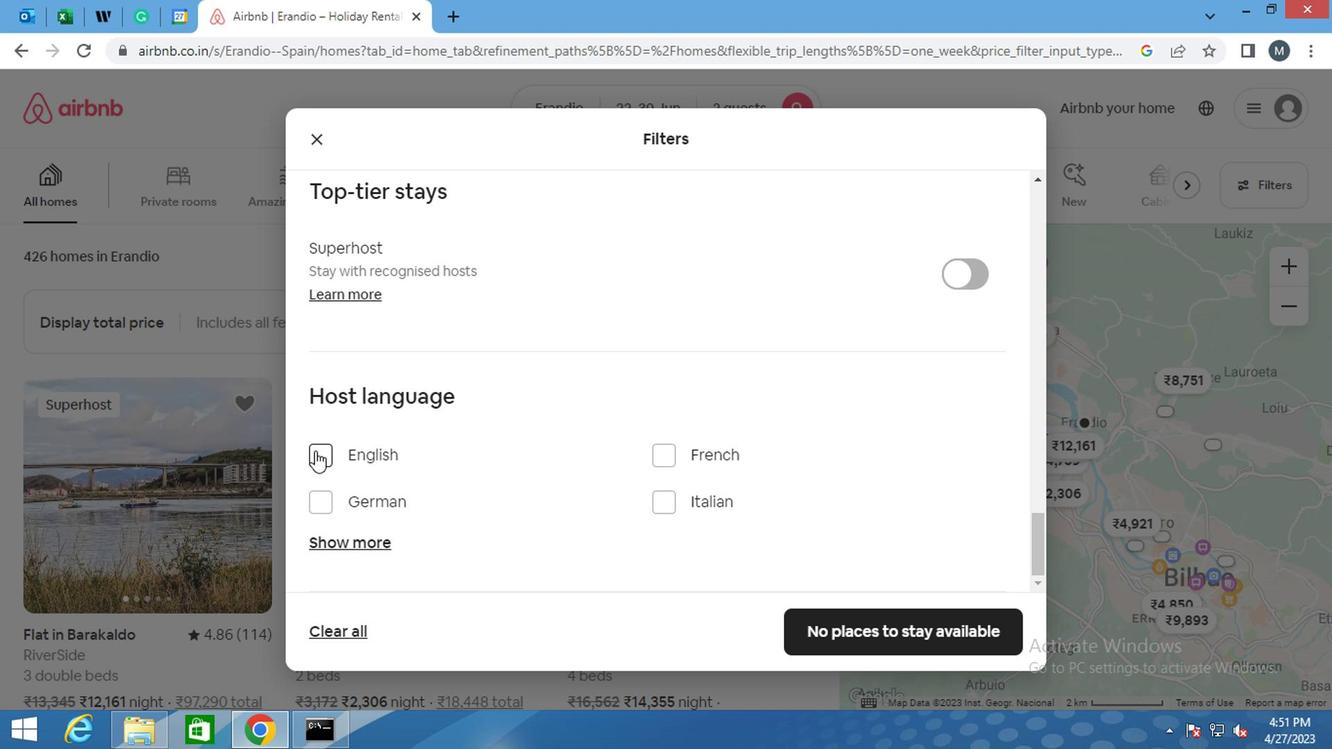 
Action: Mouse pressed left at (316, 454)
Screenshot: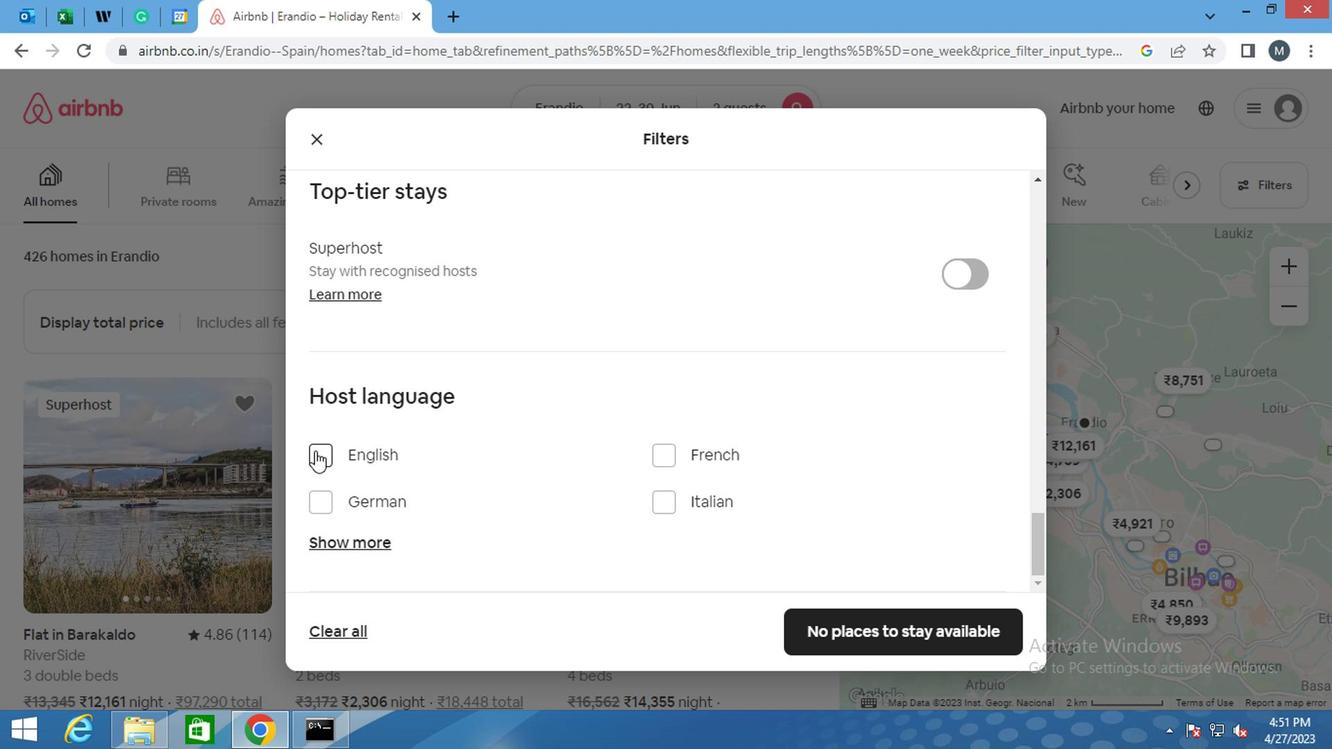 
Action: Mouse moved to (920, 638)
Screenshot: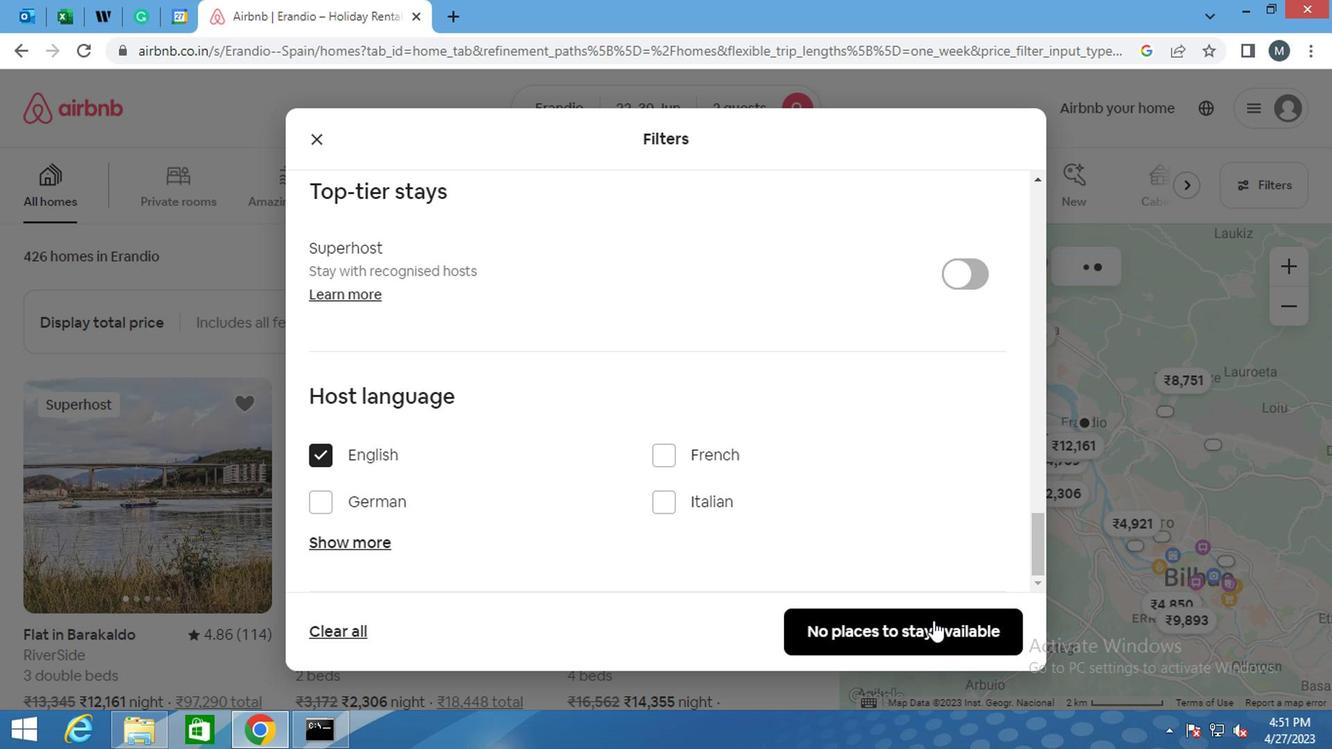 
Action: Mouse pressed left at (920, 638)
Screenshot: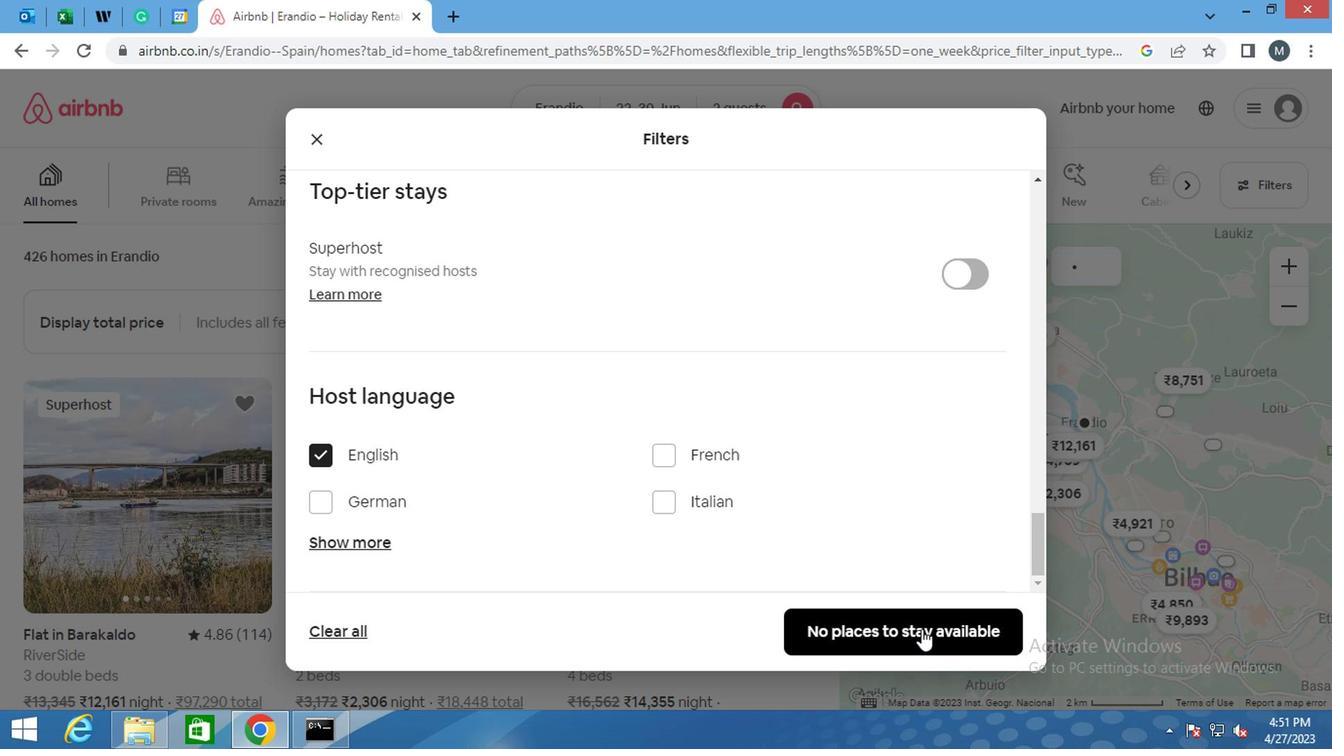 
